 Task: Find connections with filter location Hannover with filter topic #Recruitingwith filter profile language Potuguese with filter current company BharatPe with filter school MARIS STELLA COLLEGE with filter industry Leather Product Manufacturing with filter service category DJing with filter keywords title Personal Assistant
Action: Mouse moved to (193, 265)
Screenshot: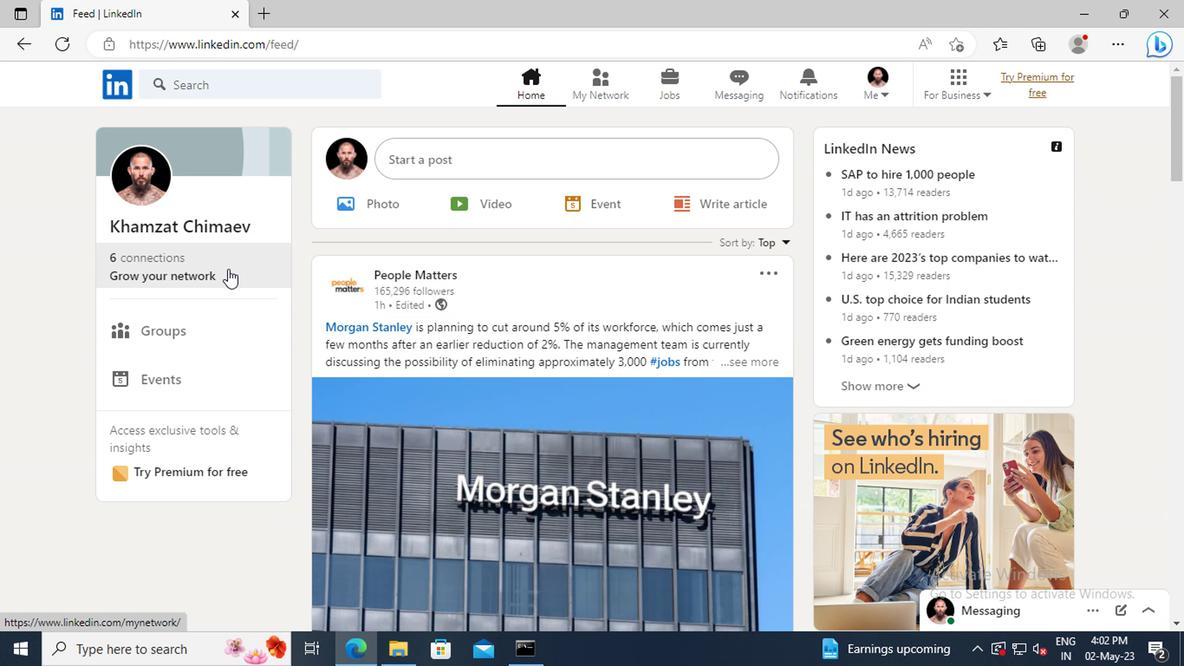 
Action: Mouse pressed left at (193, 265)
Screenshot: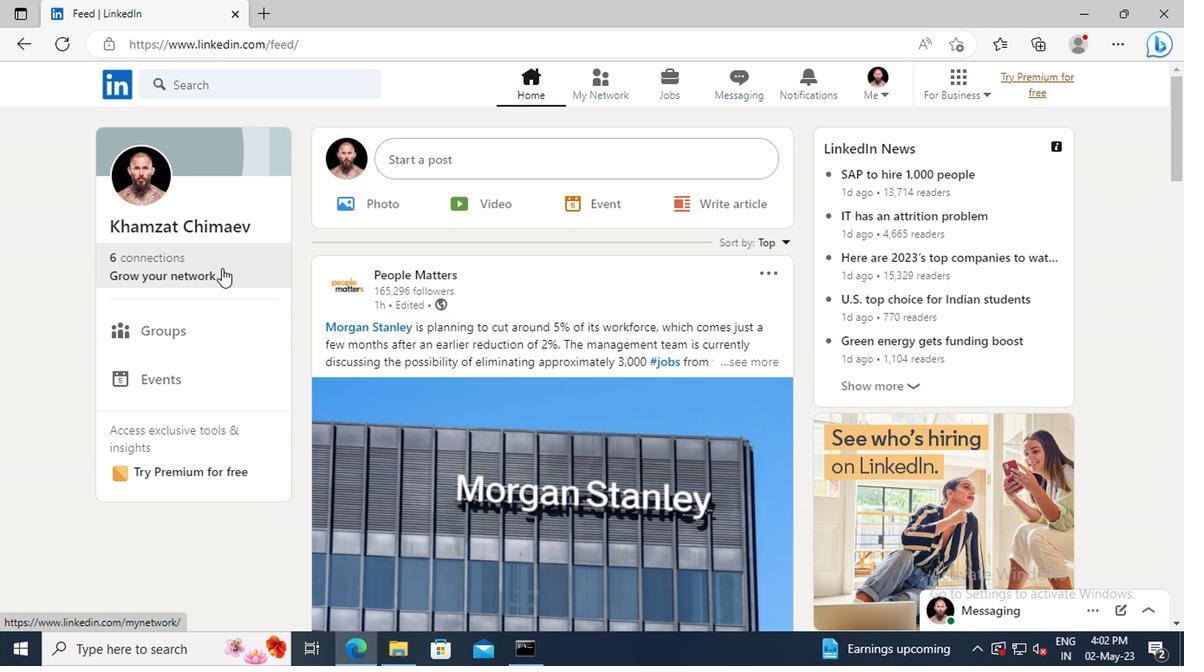 
Action: Mouse moved to (182, 188)
Screenshot: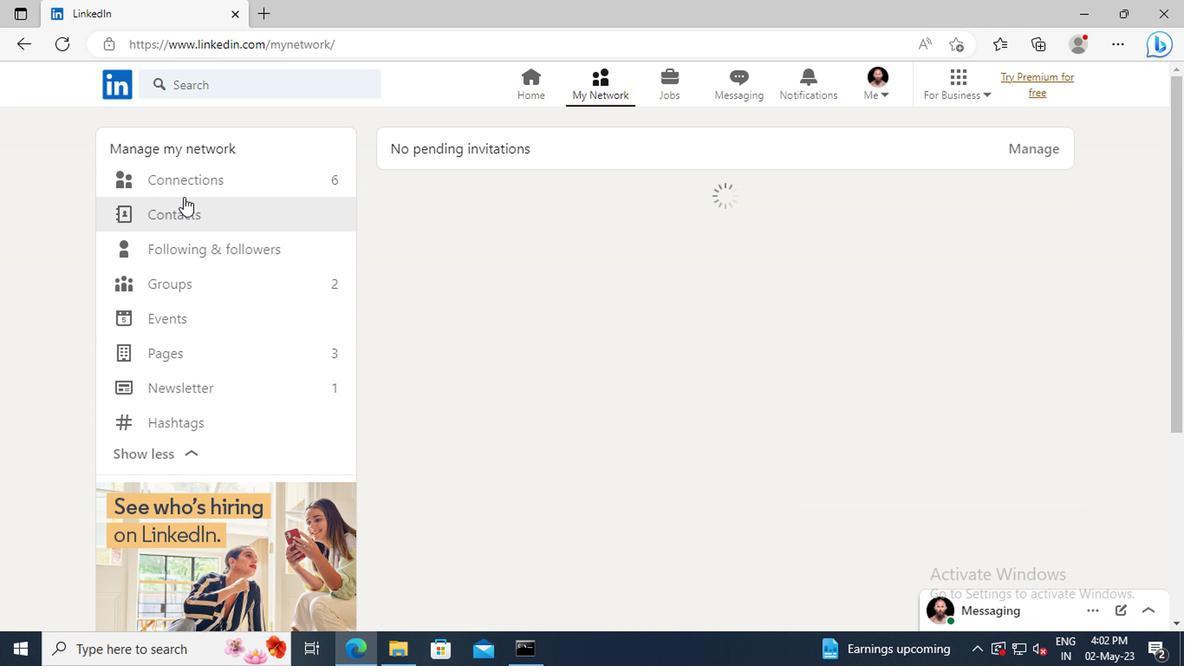 
Action: Mouse pressed left at (182, 188)
Screenshot: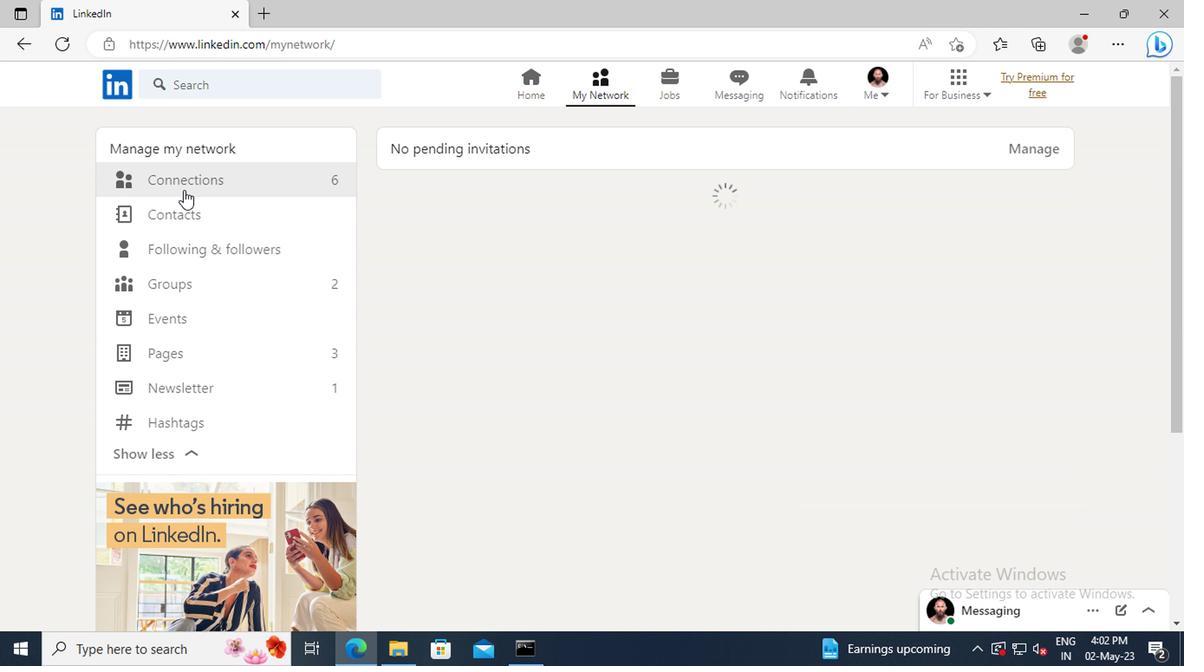 
Action: Mouse moved to (695, 185)
Screenshot: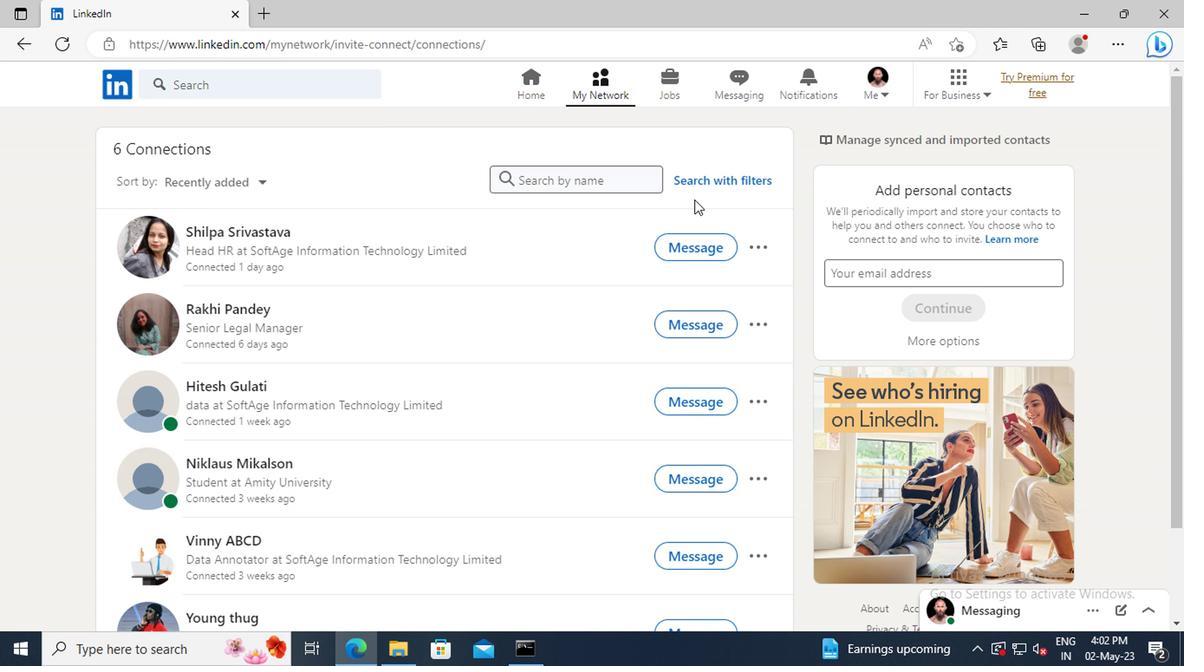
Action: Mouse pressed left at (695, 185)
Screenshot: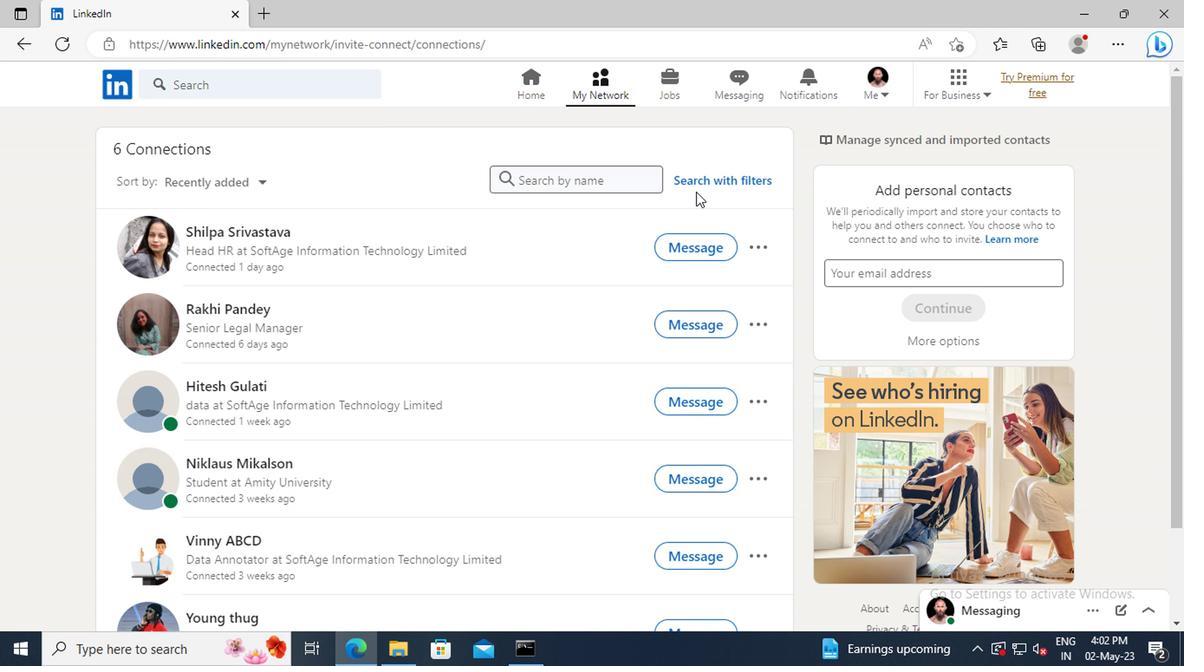 
Action: Mouse moved to (653, 140)
Screenshot: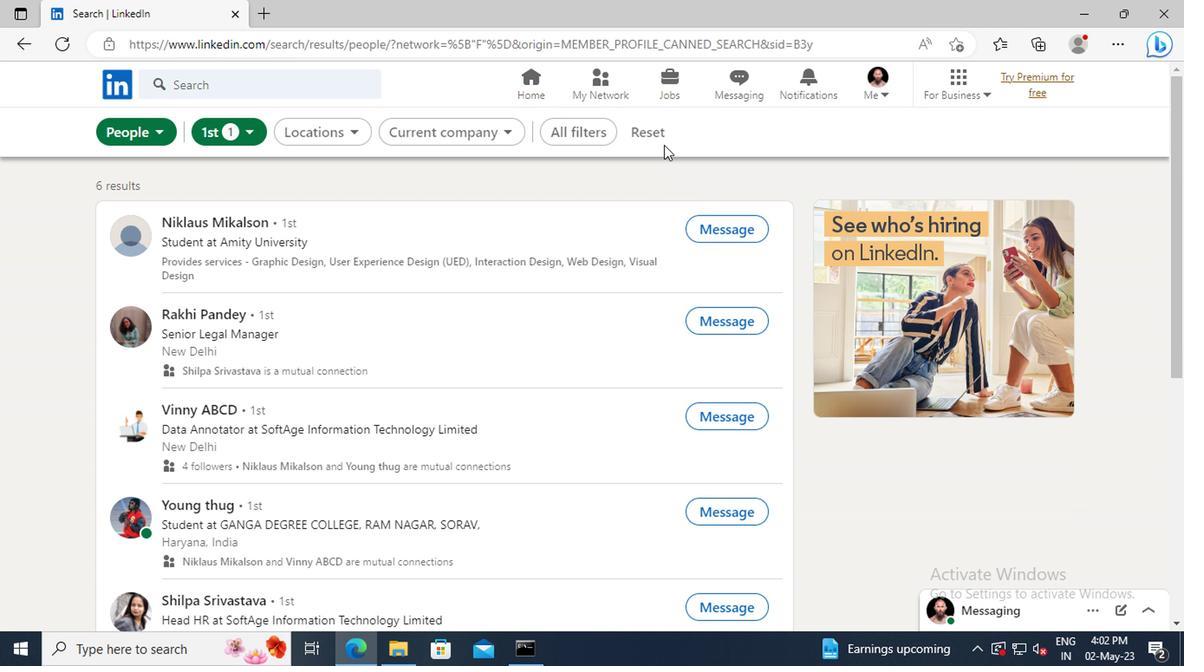 
Action: Mouse pressed left at (653, 140)
Screenshot: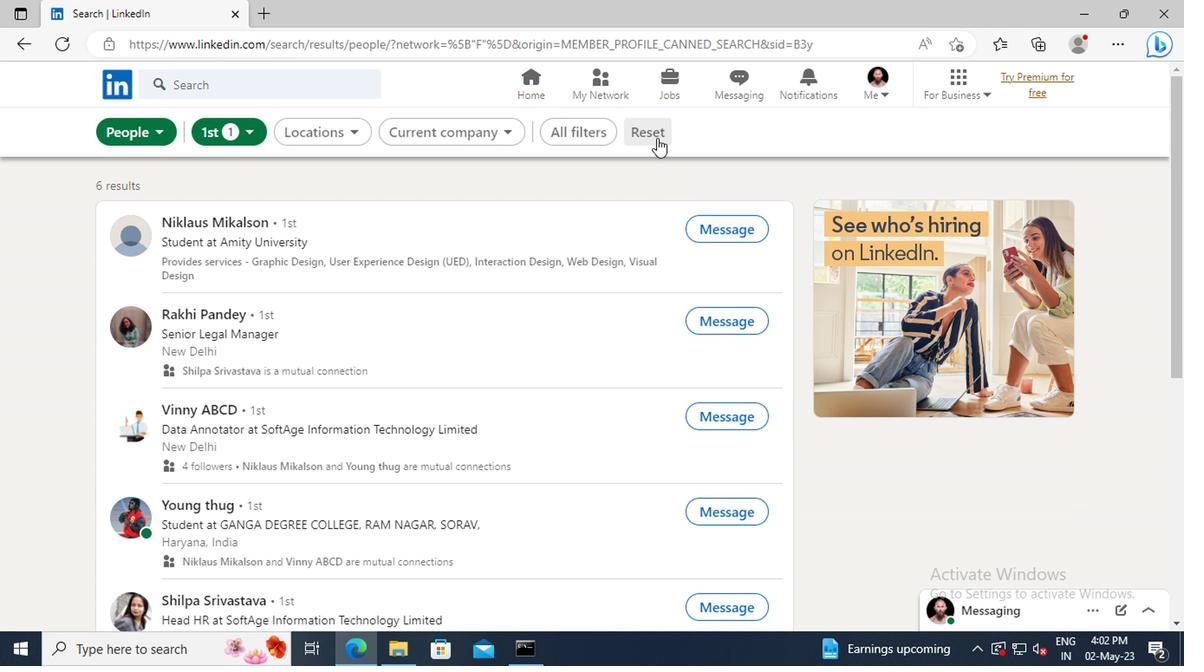 
Action: Mouse moved to (636, 137)
Screenshot: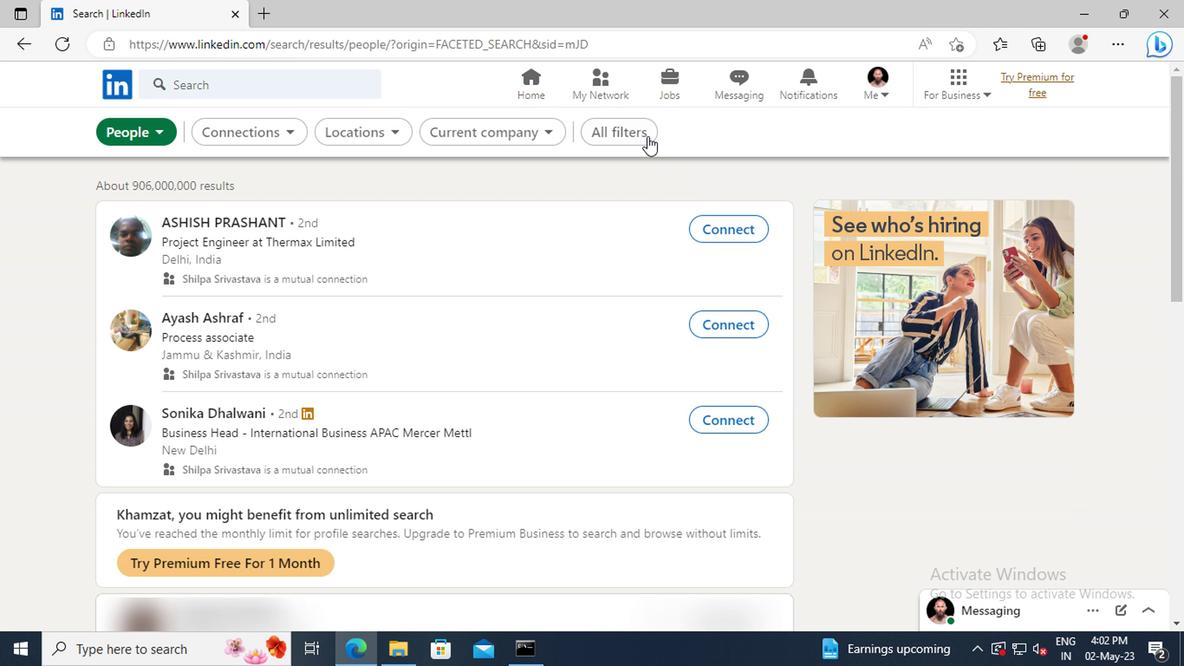 
Action: Mouse pressed left at (636, 137)
Screenshot: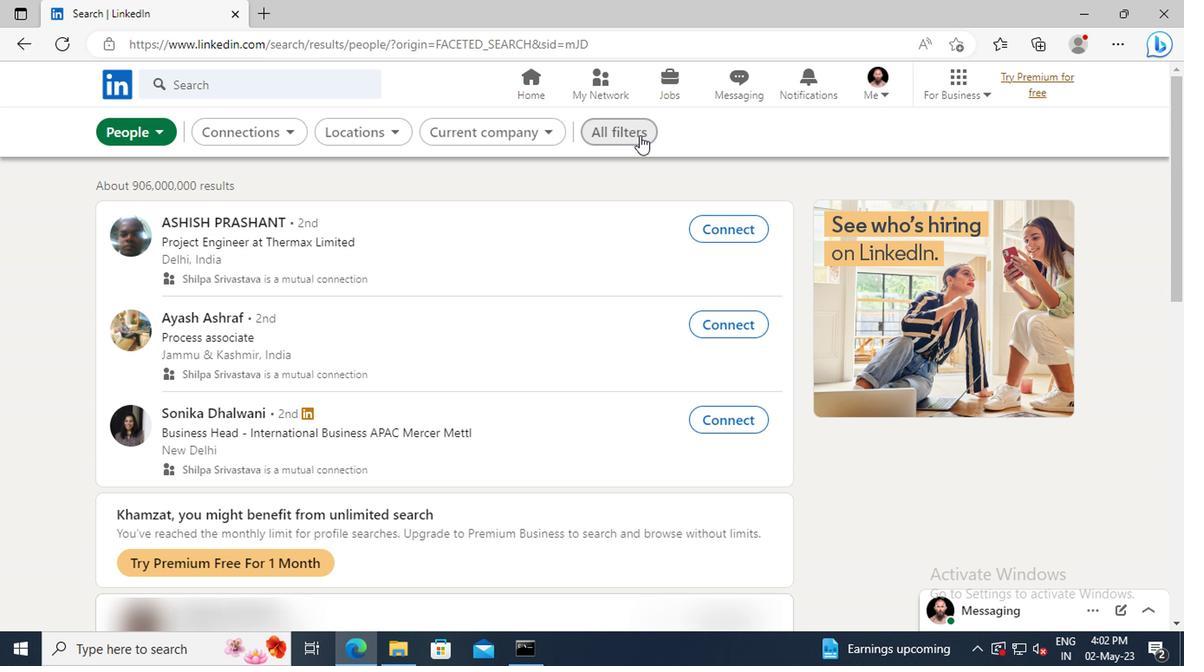 
Action: Mouse moved to (979, 318)
Screenshot: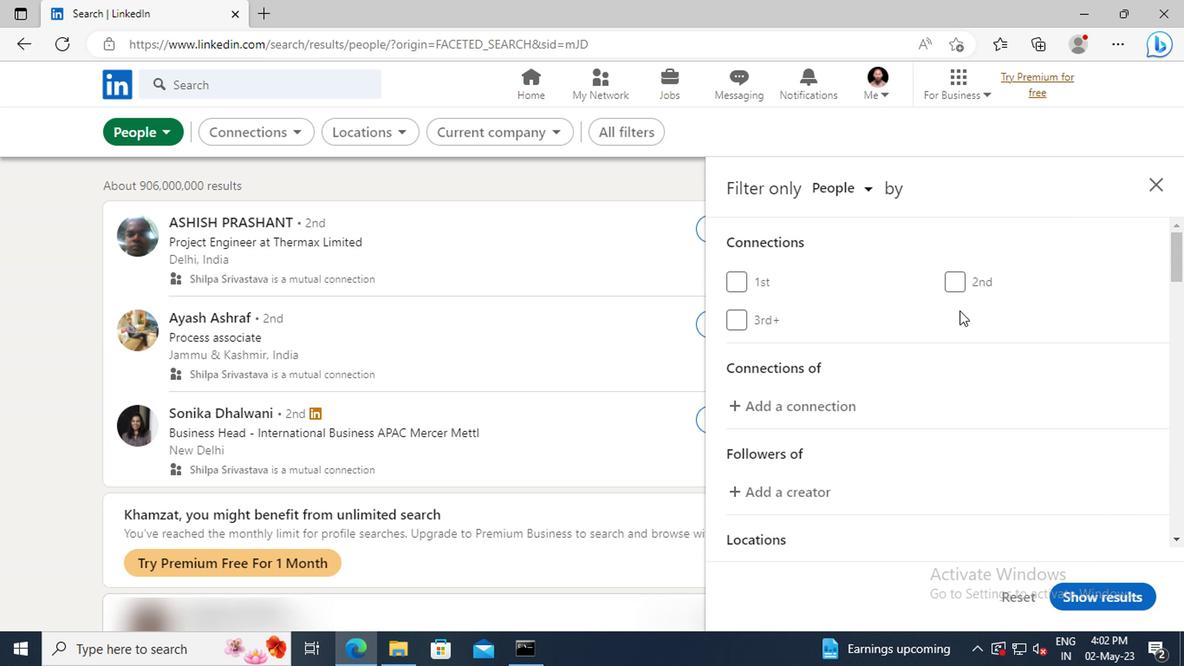 
Action: Mouse scrolled (979, 317) with delta (0, 0)
Screenshot: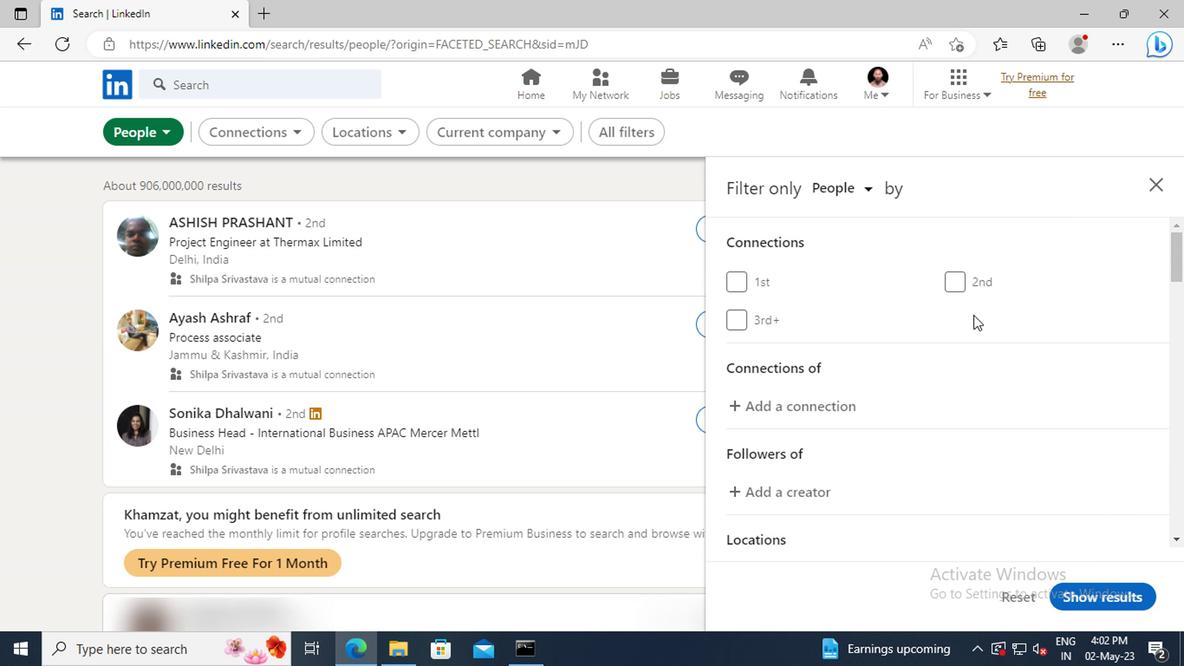 
Action: Mouse scrolled (979, 317) with delta (0, 0)
Screenshot: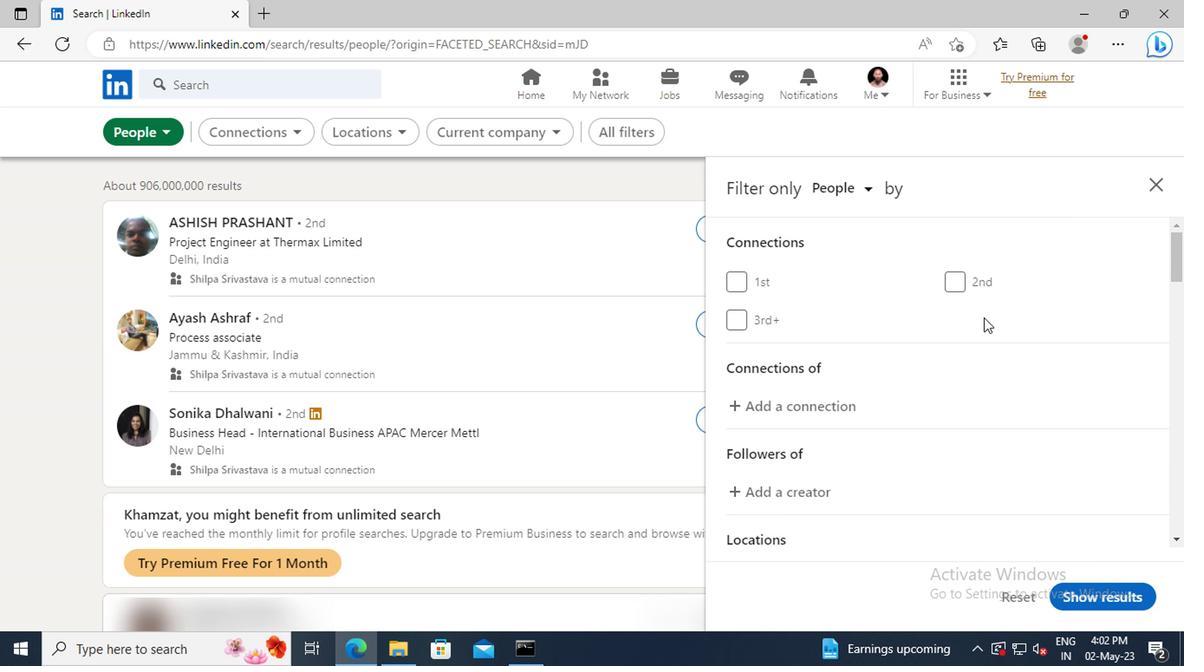 
Action: Mouse scrolled (979, 317) with delta (0, 0)
Screenshot: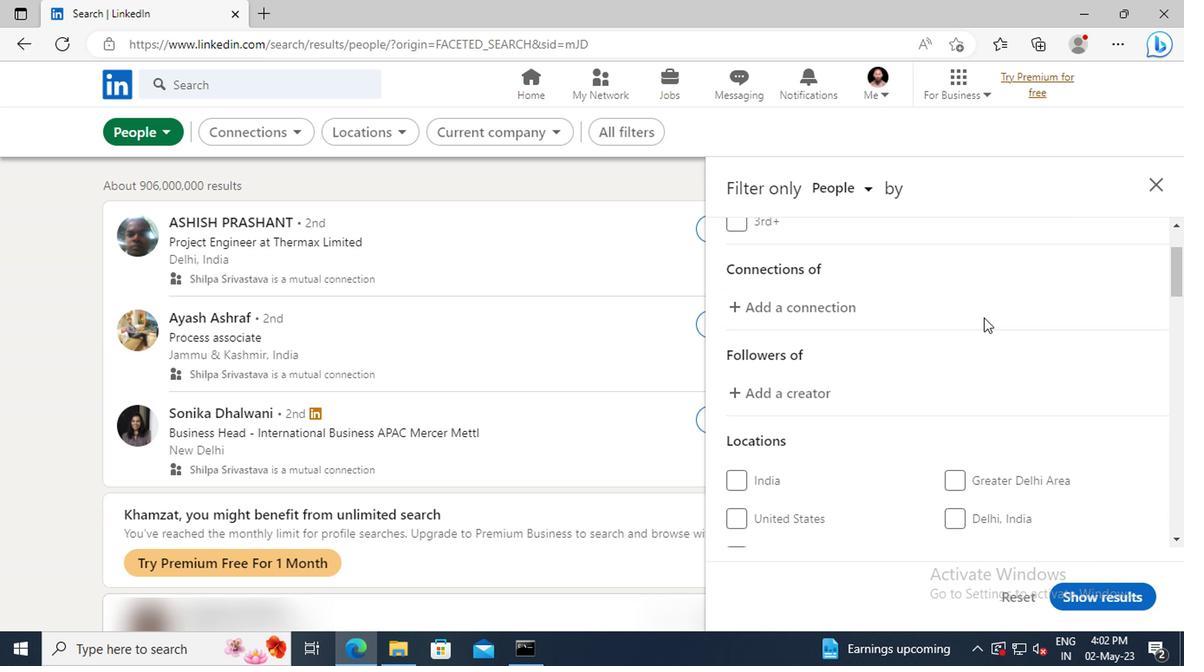 
Action: Mouse scrolled (979, 317) with delta (0, 0)
Screenshot: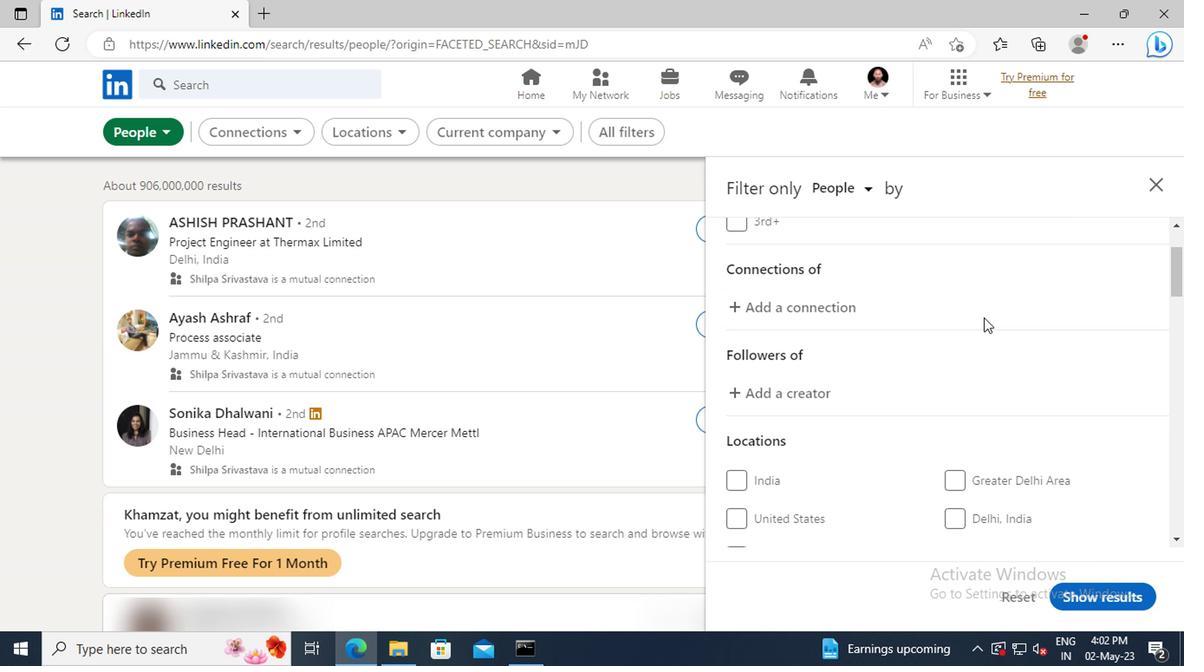 
Action: Mouse scrolled (979, 317) with delta (0, 0)
Screenshot: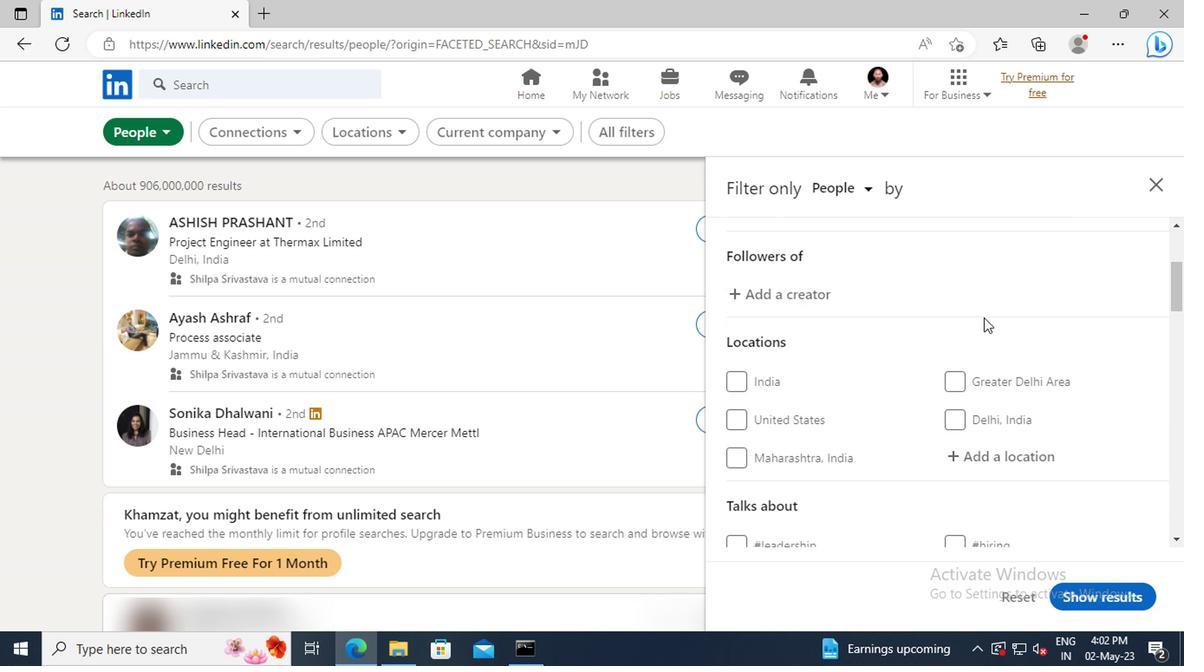 
Action: Mouse scrolled (979, 317) with delta (0, 0)
Screenshot: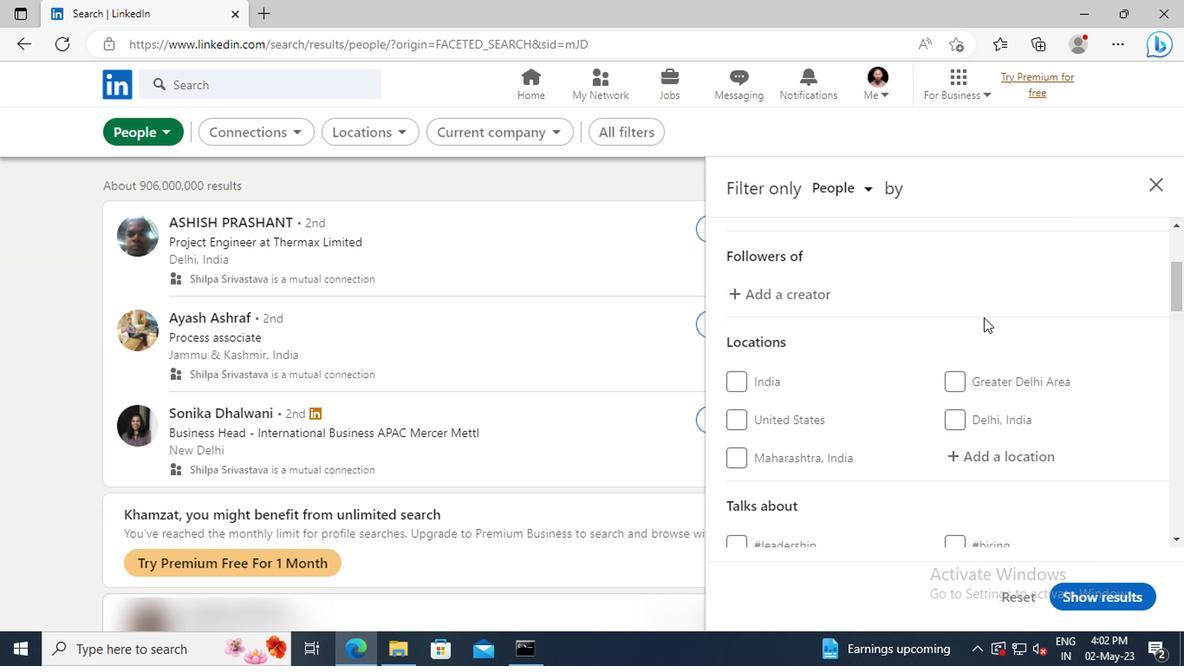 
Action: Mouse moved to (978, 357)
Screenshot: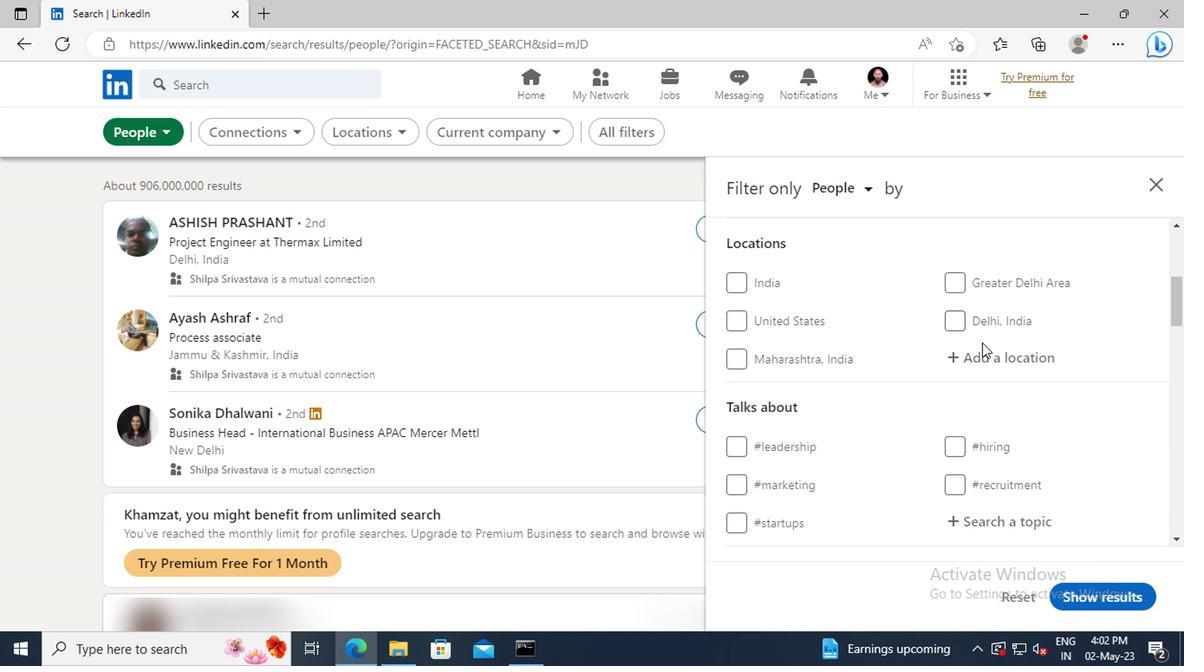 
Action: Mouse pressed left at (978, 357)
Screenshot: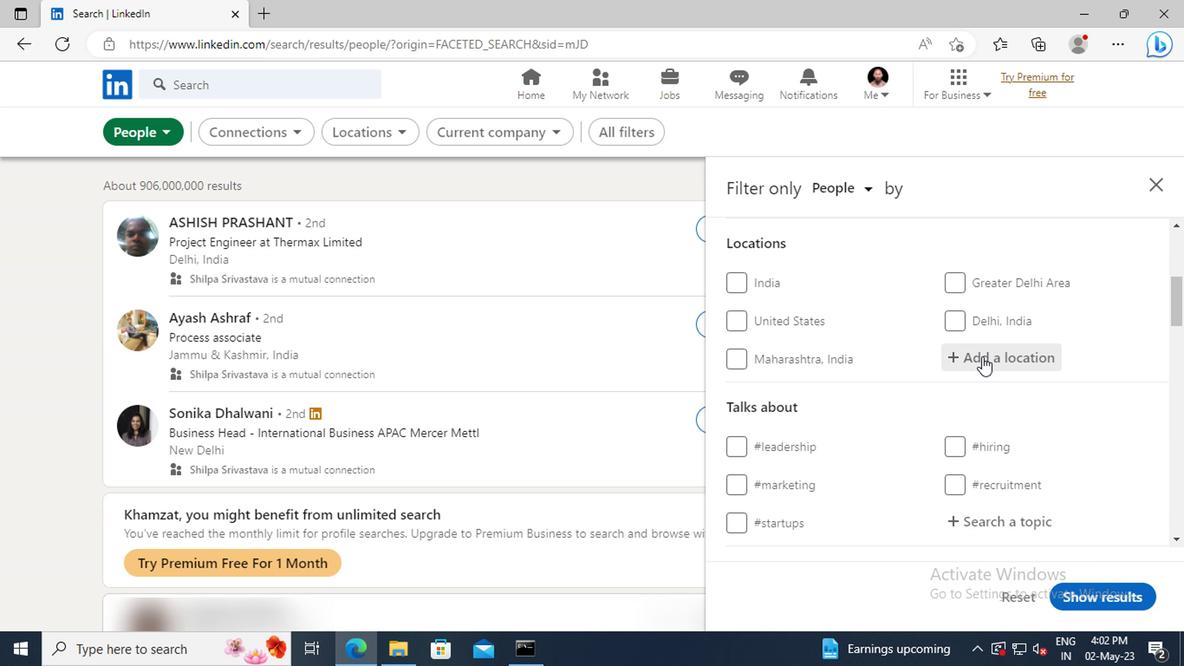 
Action: Key pressed <Key.shift>HANNOVER
Screenshot: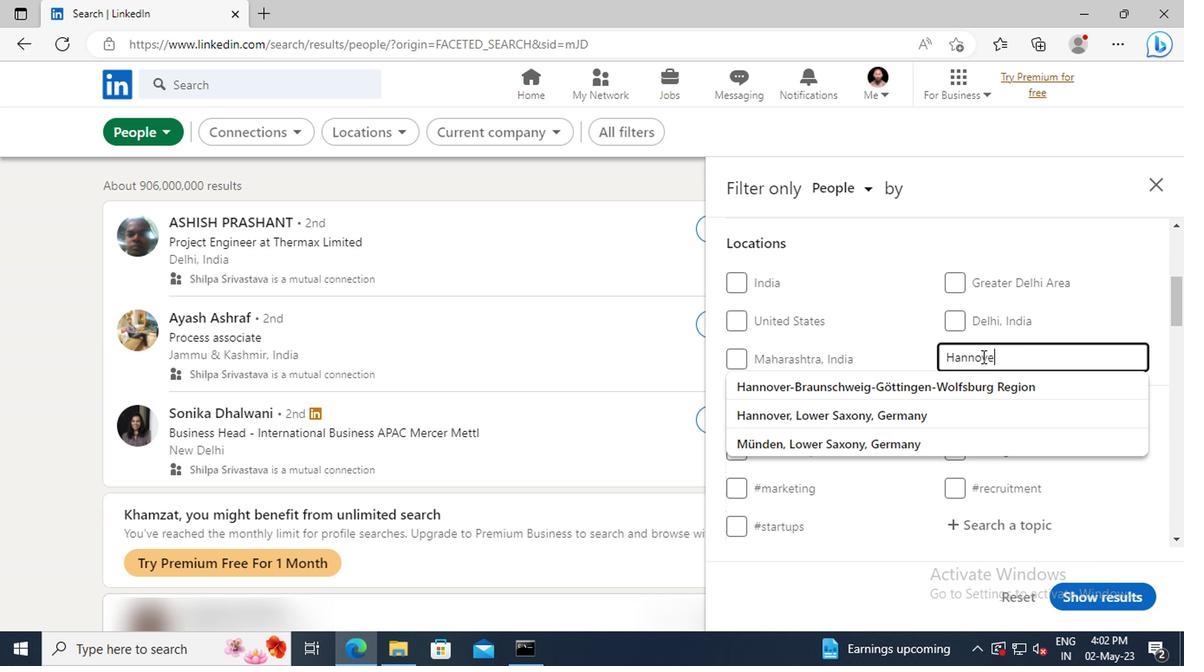 
Action: Mouse moved to (974, 384)
Screenshot: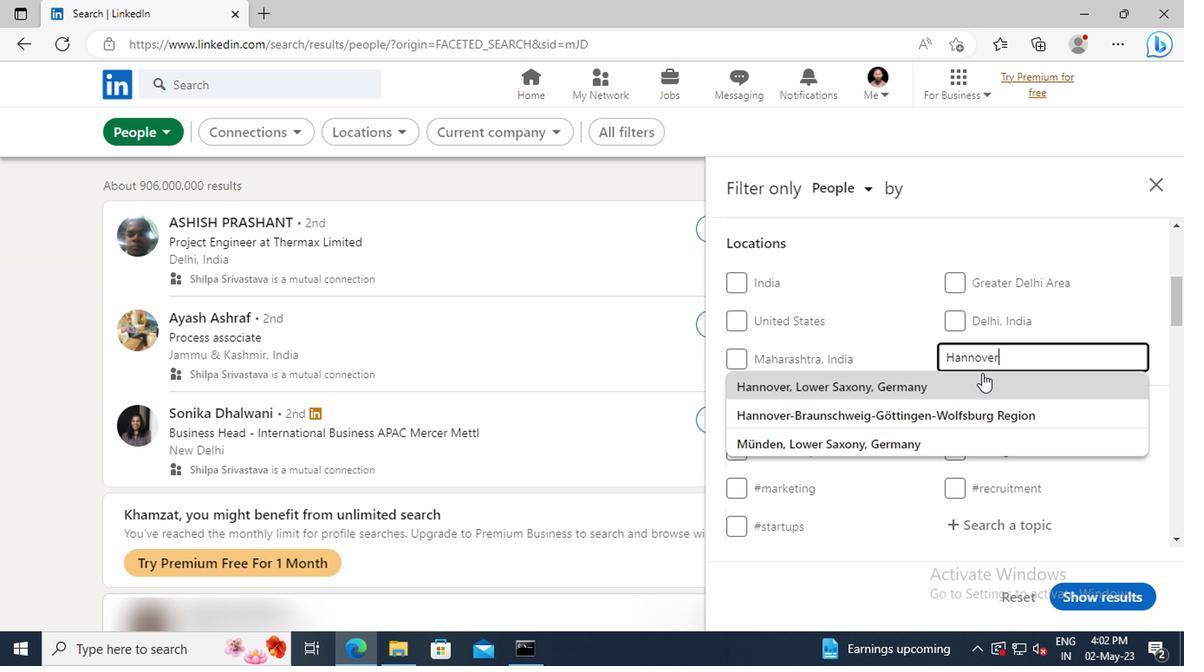 
Action: Mouse pressed left at (974, 384)
Screenshot: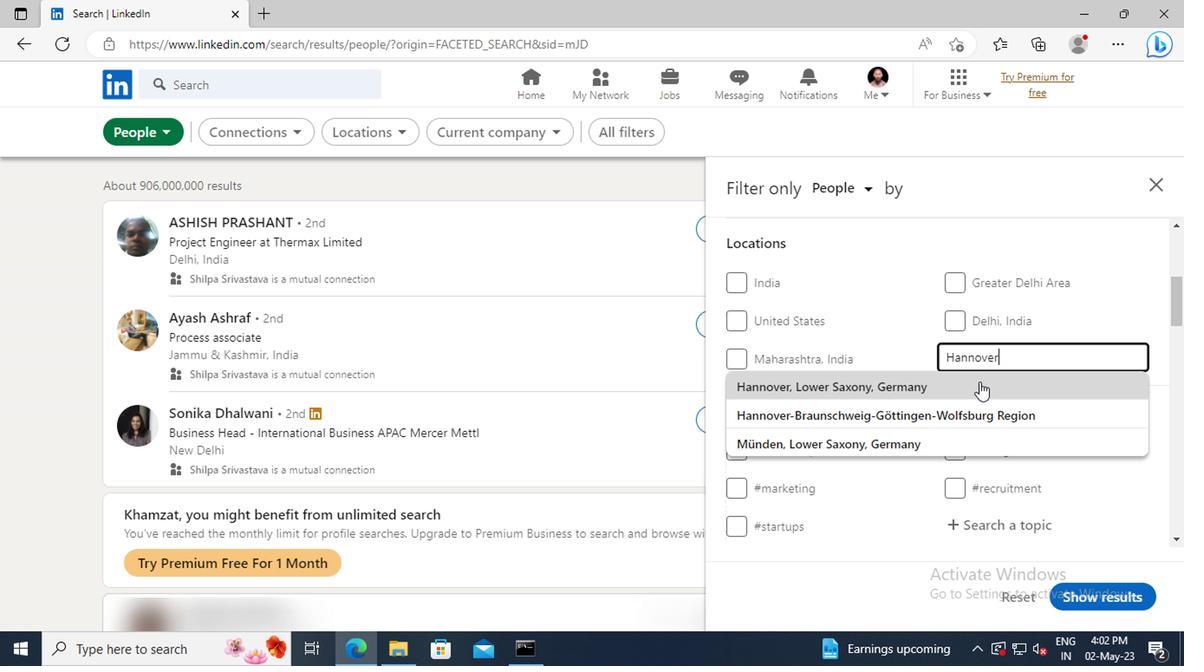 
Action: Mouse scrolled (974, 383) with delta (0, -1)
Screenshot: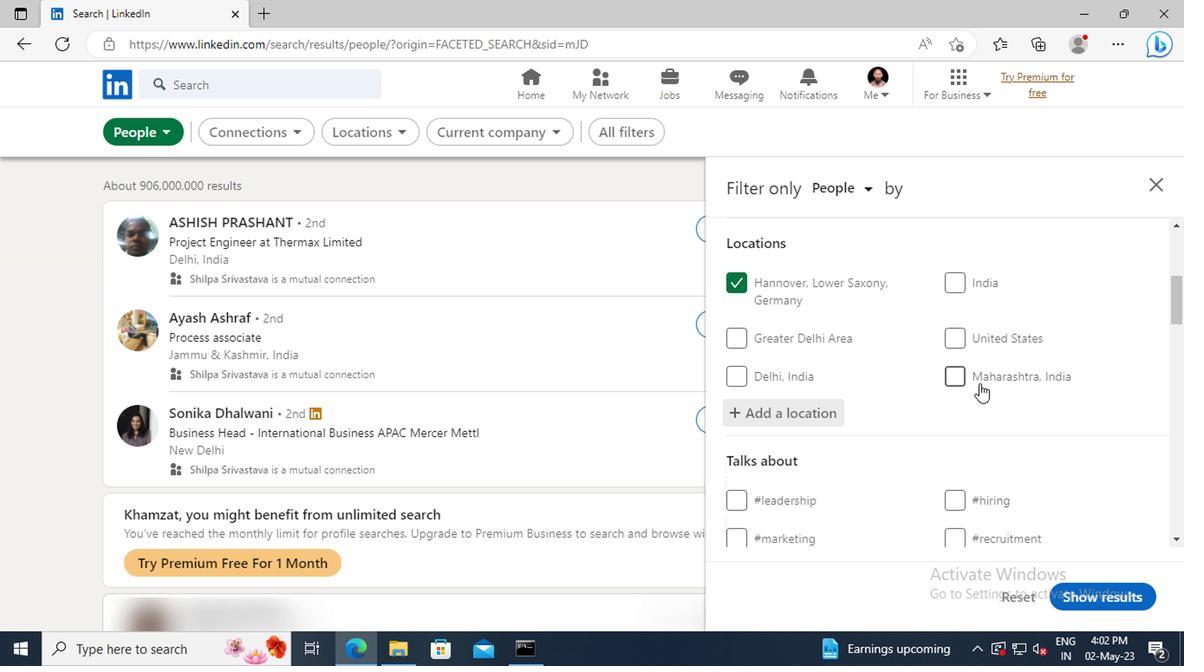 
Action: Mouse moved to (970, 372)
Screenshot: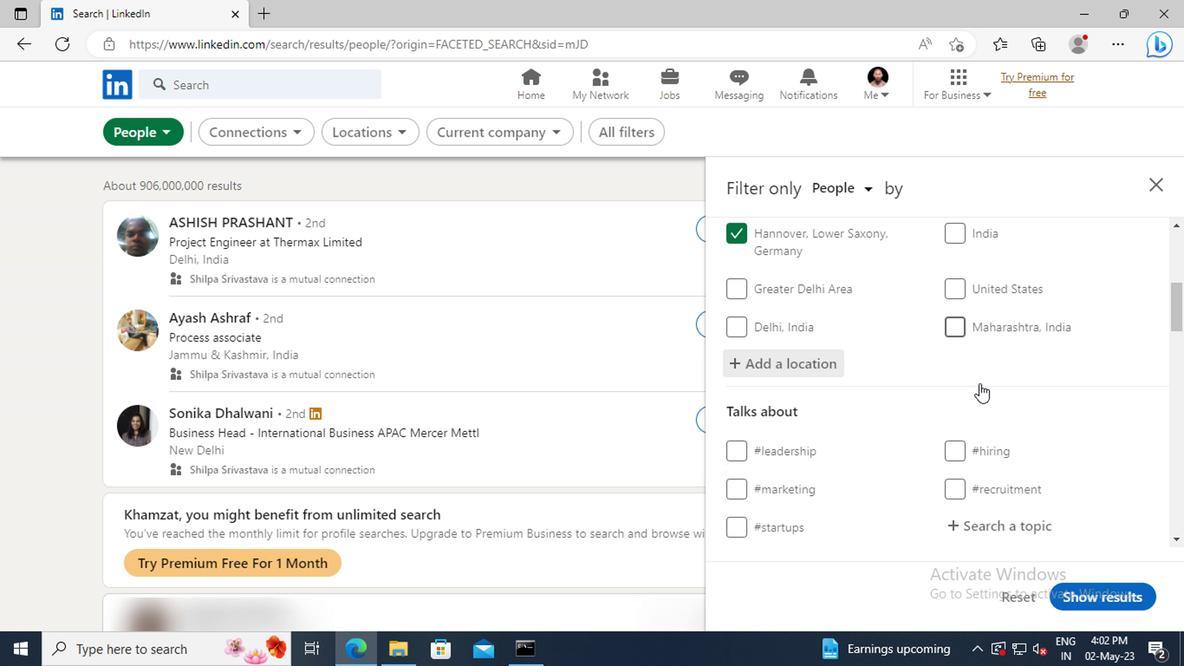 
Action: Mouse scrolled (970, 371) with delta (0, 0)
Screenshot: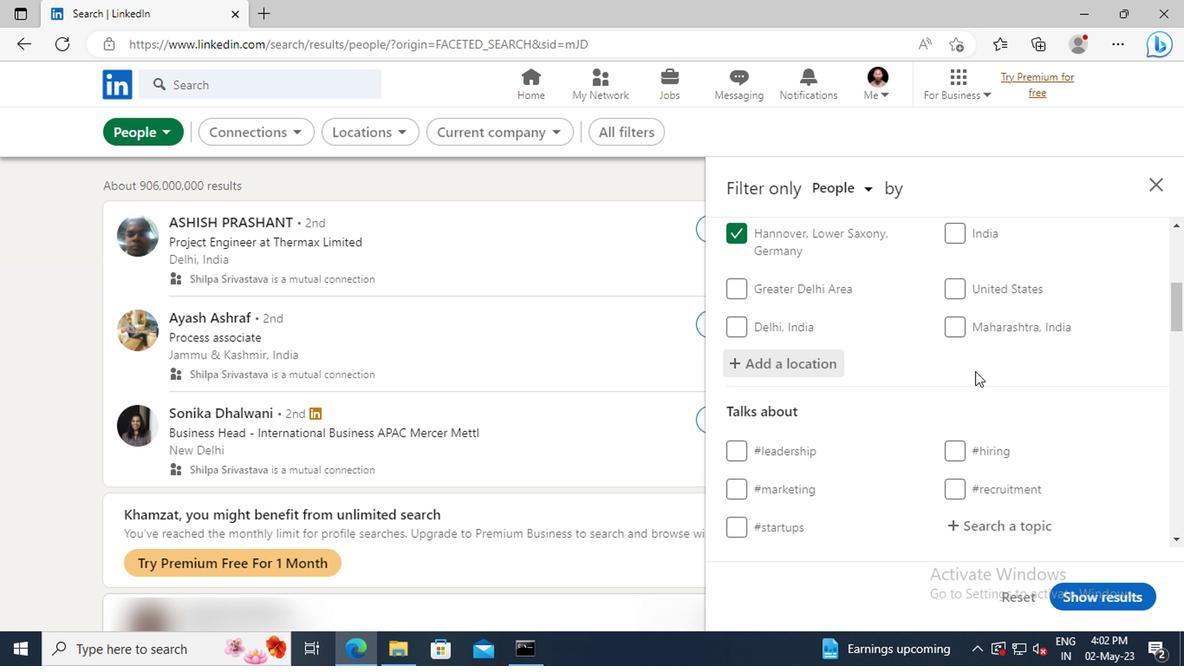 
Action: Mouse scrolled (970, 371) with delta (0, 0)
Screenshot: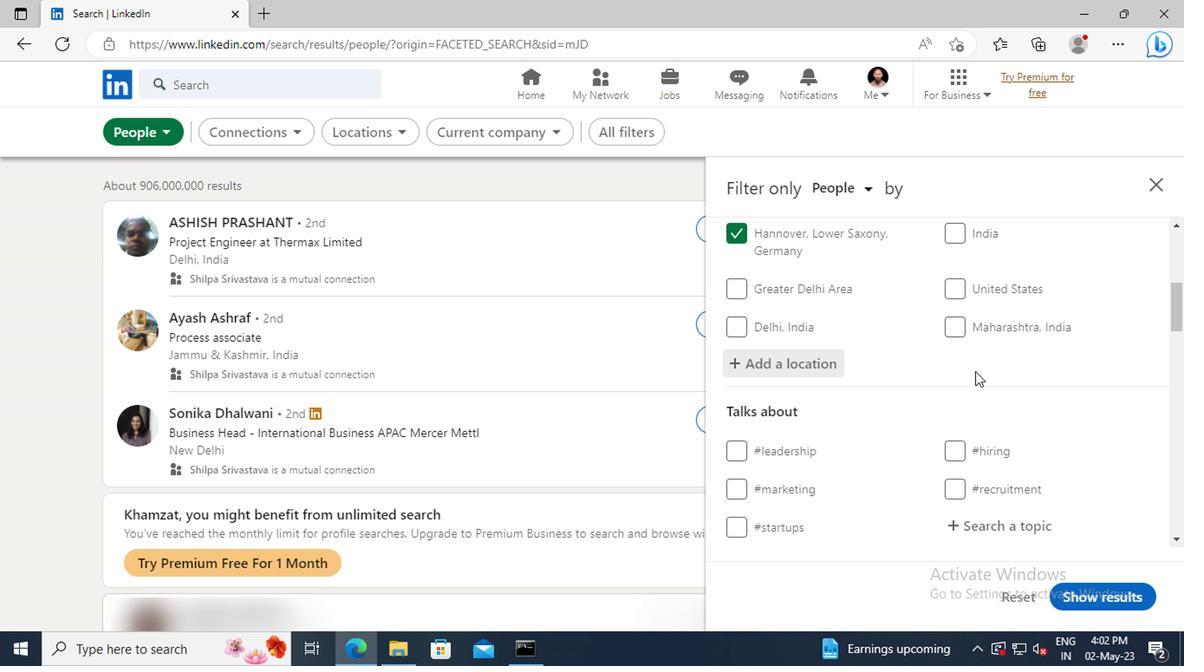 
Action: Mouse moved to (974, 420)
Screenshot: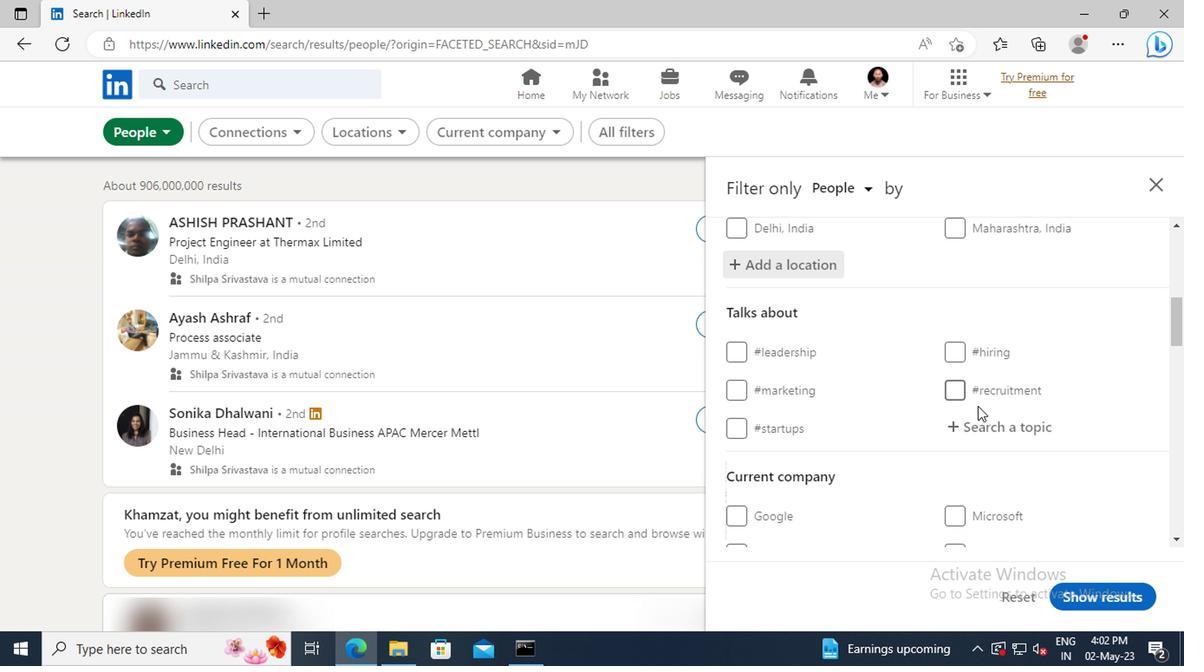 
Action: Mouse pressed left at (974, 420)
Screenshot: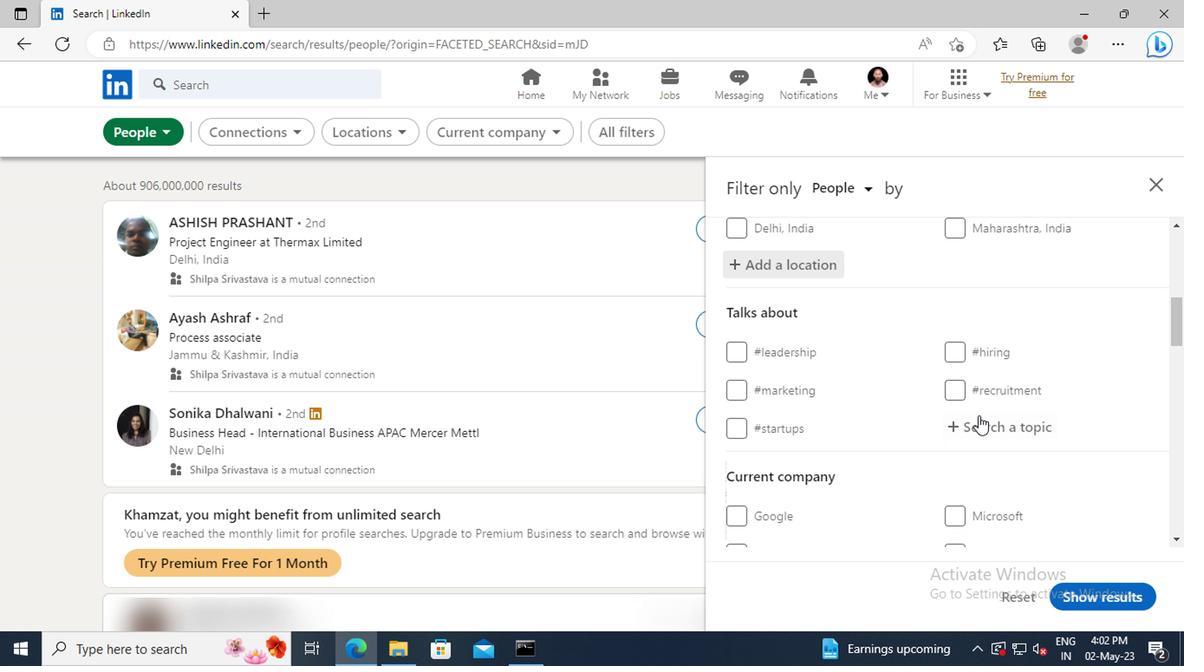 
Action: Key pressed <Key.shift>RECRUITI
Screenshot: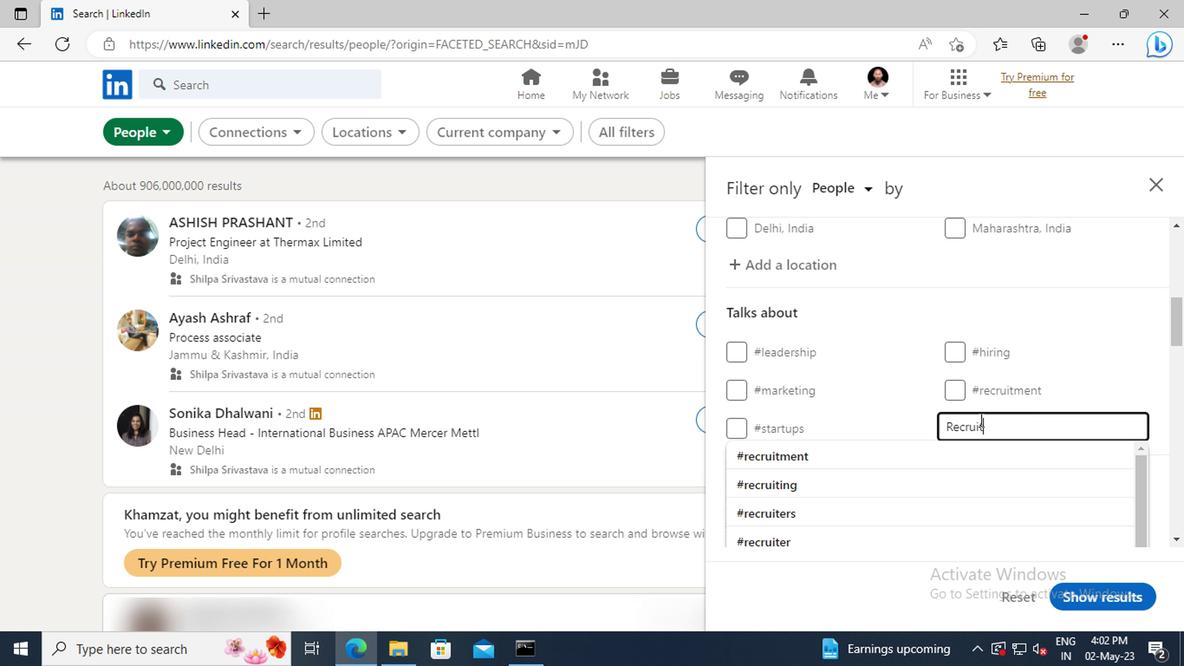 
Action: Mouse moved to (978, 446)
Screenshot: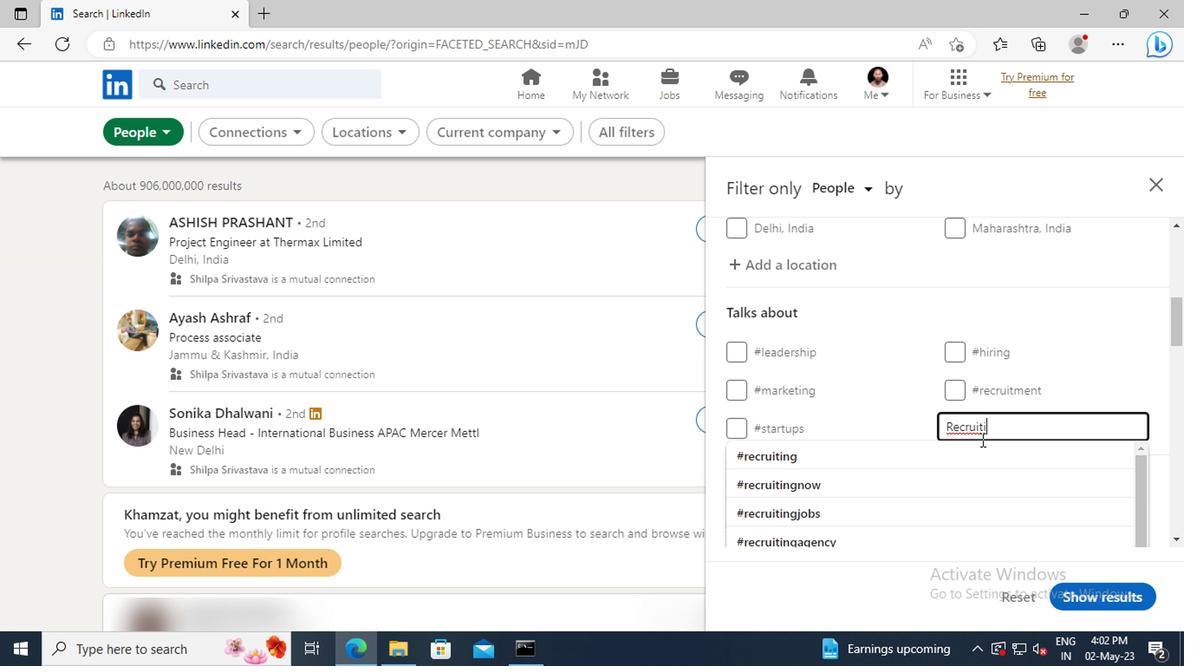 
Action: Mouse pressed left at (978, 446)
Screenshot: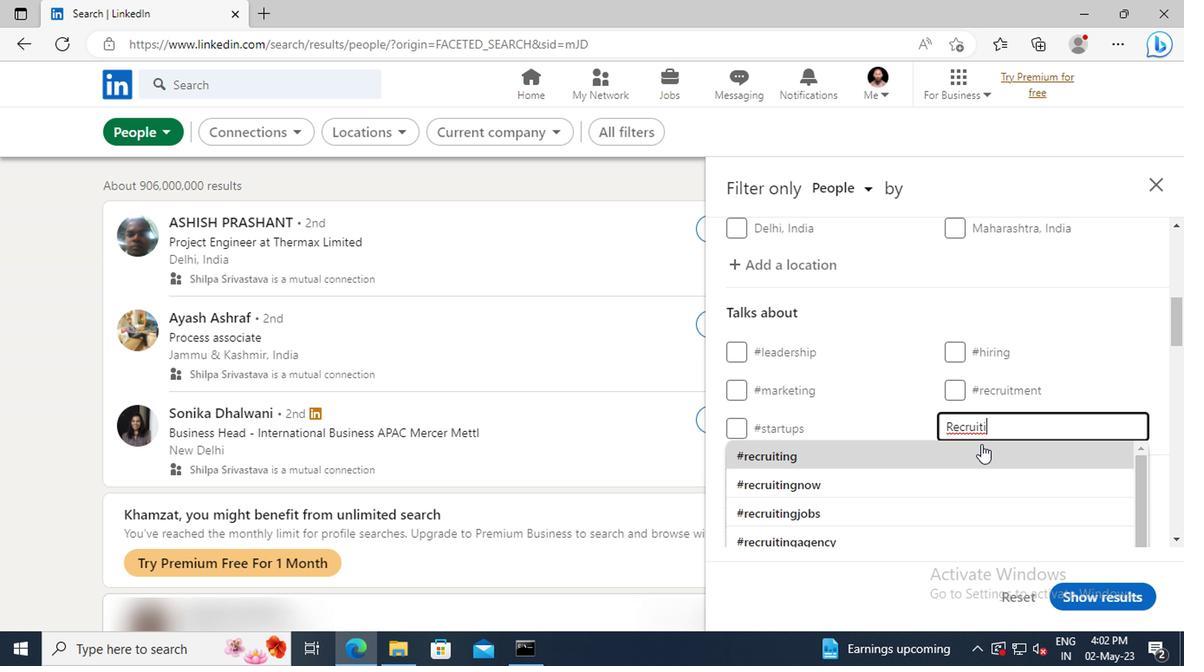 
Action: Mouse scrolled (978, 445) with delta (0, 0)
Screenshot: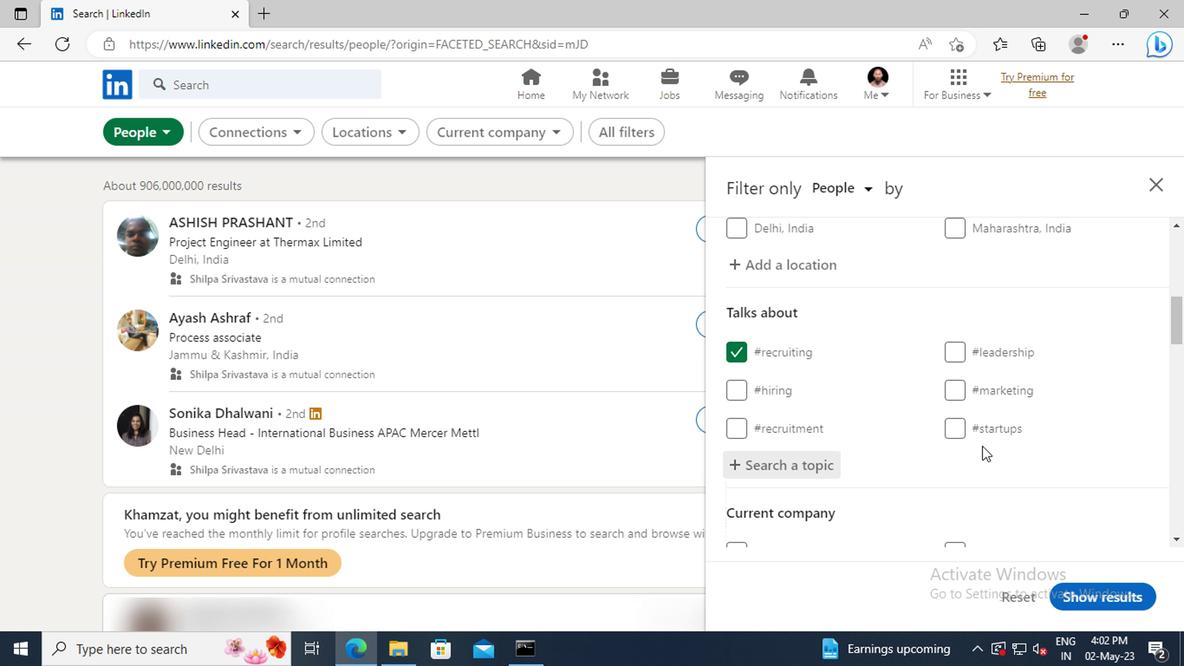 
Action: Mouse scrolled (978, 445) with delta (0, 0)
Screenshot: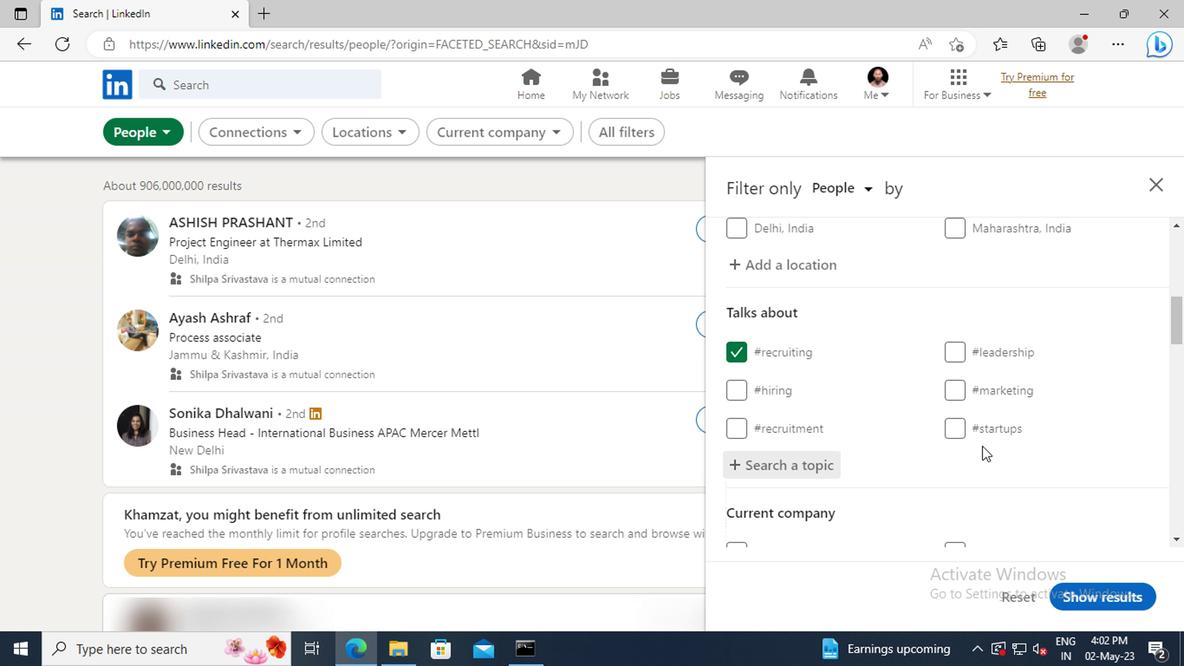 
Action: Mouse scrolled (978, 445) with delta (0, 0)
Screenshot: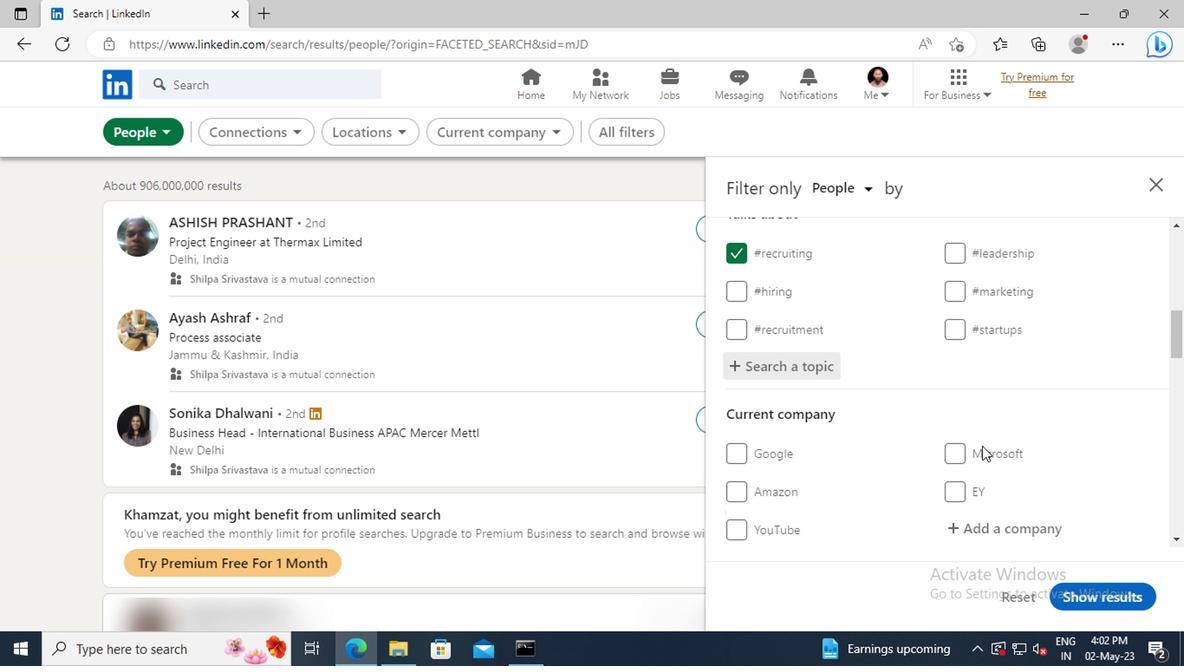 
Action: Mouse scrolled (978, 445) with delta (0, 0)
Screenshot: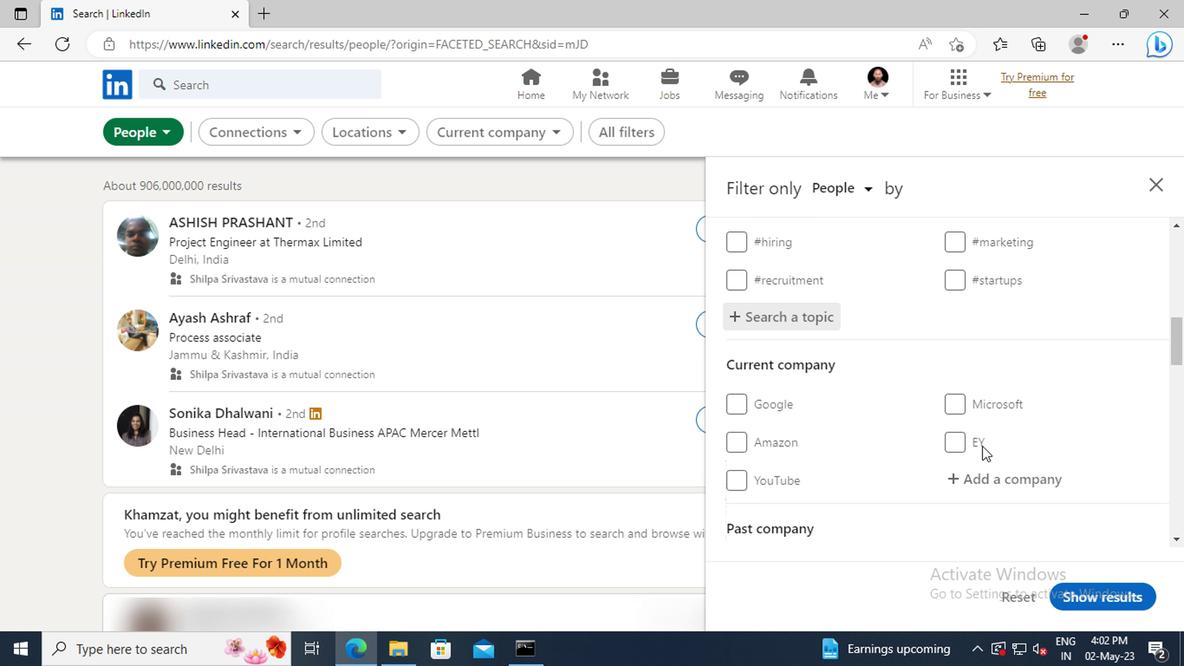 
Action: Mouse scrolled (978, 445) with delta (0, 0)
Screenshot: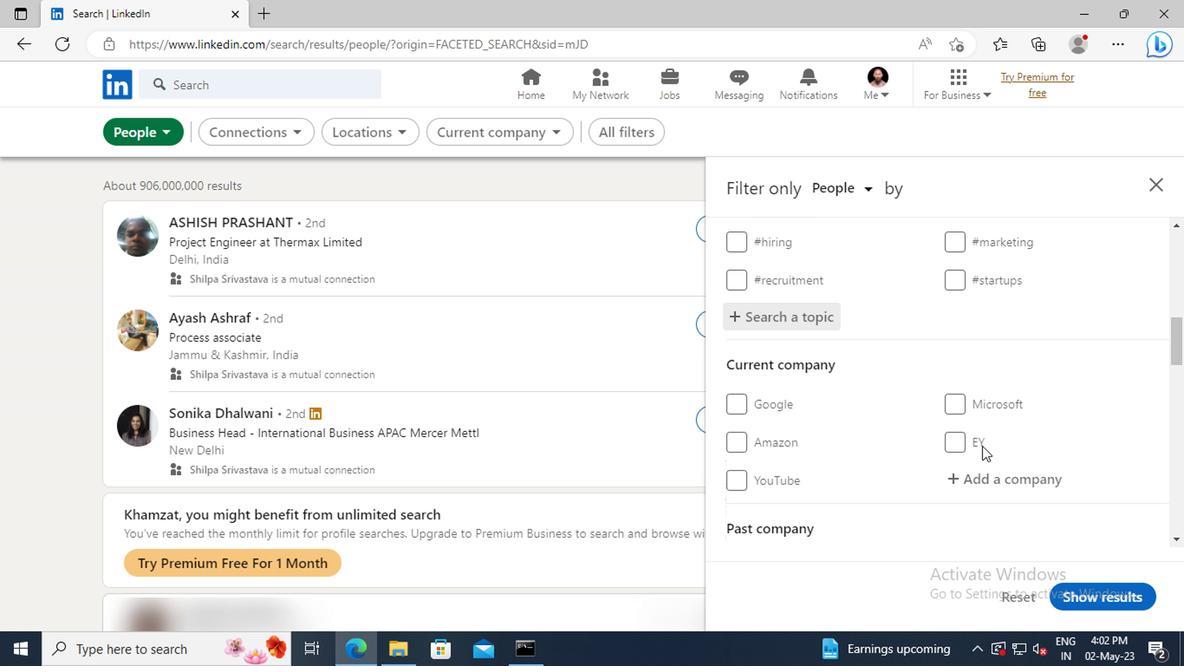 
Action: Mouse scrolled (978, 445) with delta (0, 0)
Screenshot: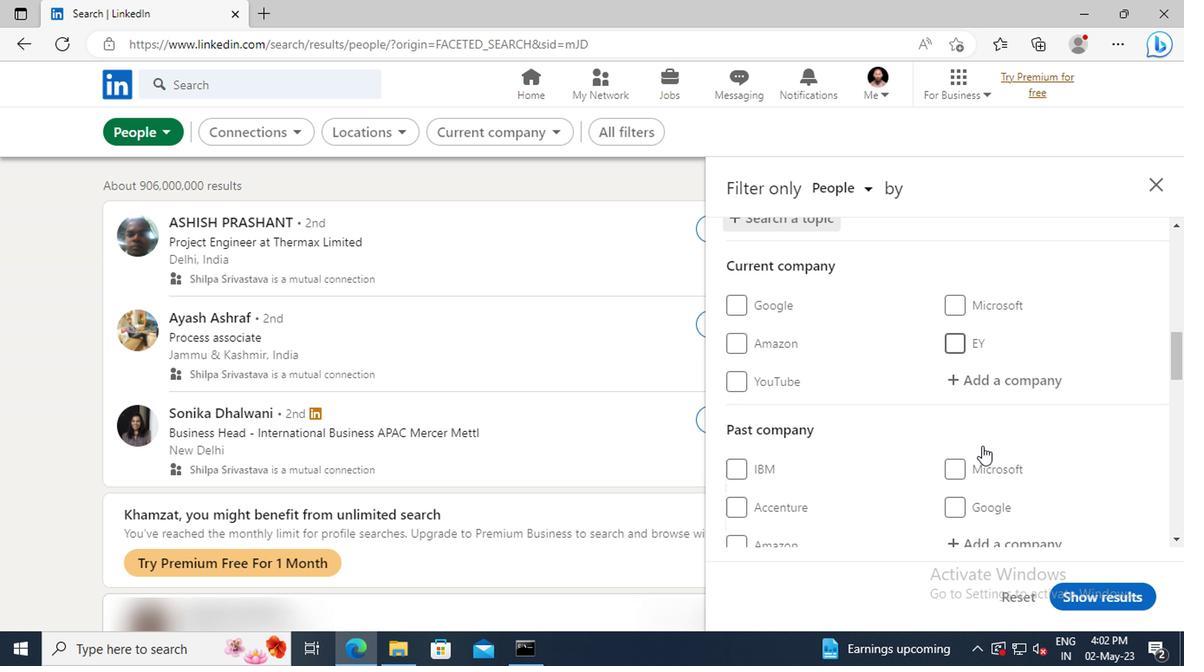 
Action: Mouse scrolled (978, 445) with delta (0, 0)
Screenshot: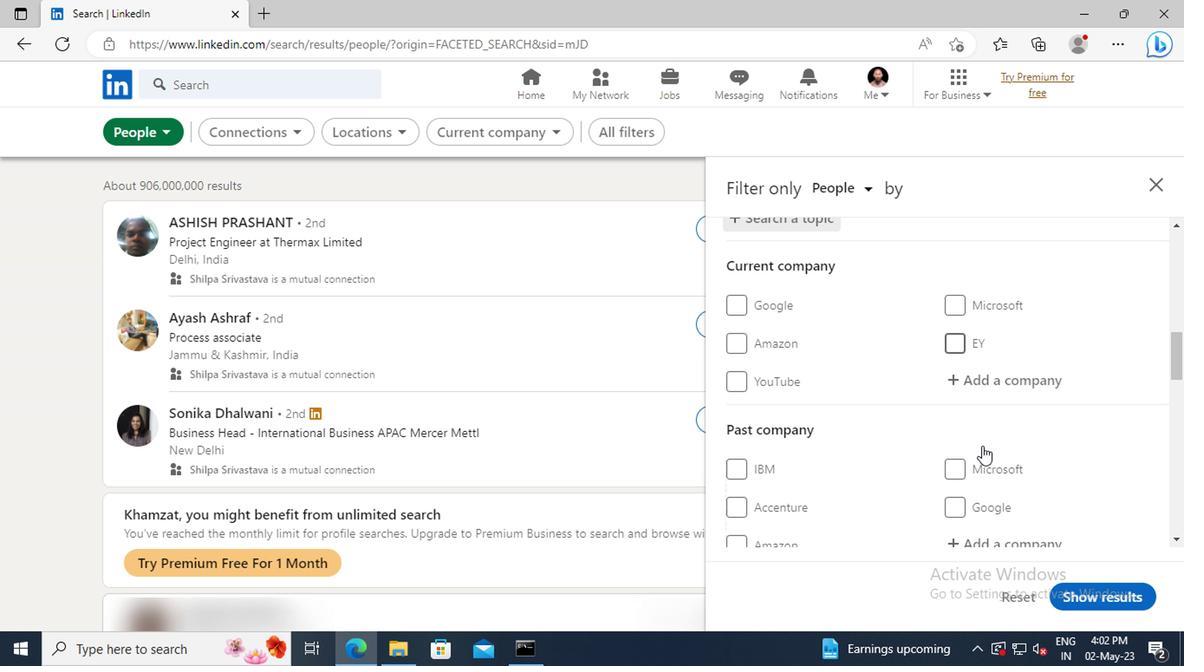 
Action: Mouse scrolled (978, 445) with delta (0, 0)
Screenshot: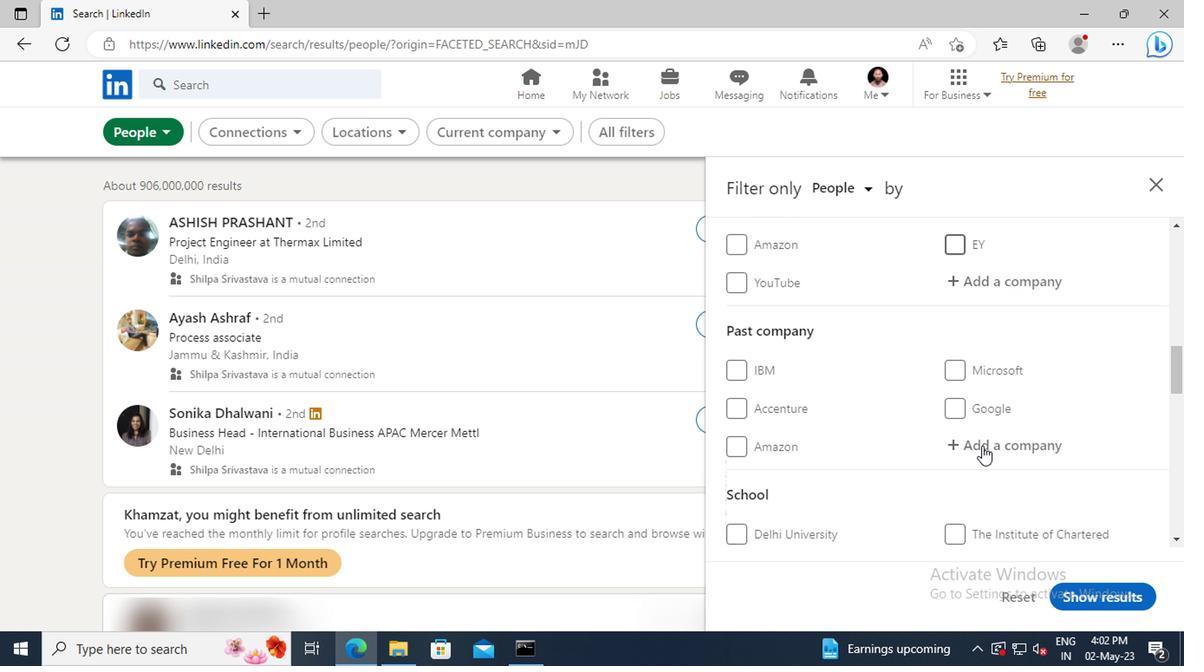 
Action: Mouse scrolled (978, 445) with delta (0, 0)
Screenshot: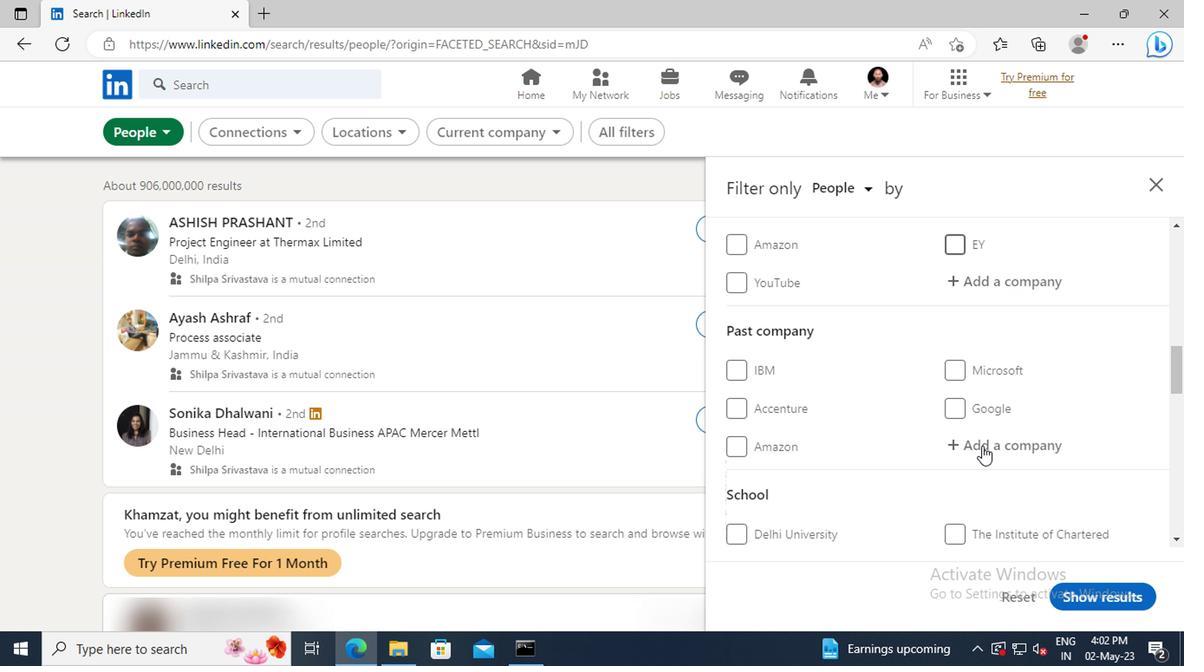
Action: Mouse scrolled (978, 445) with delta (0, 0)
Screenshot: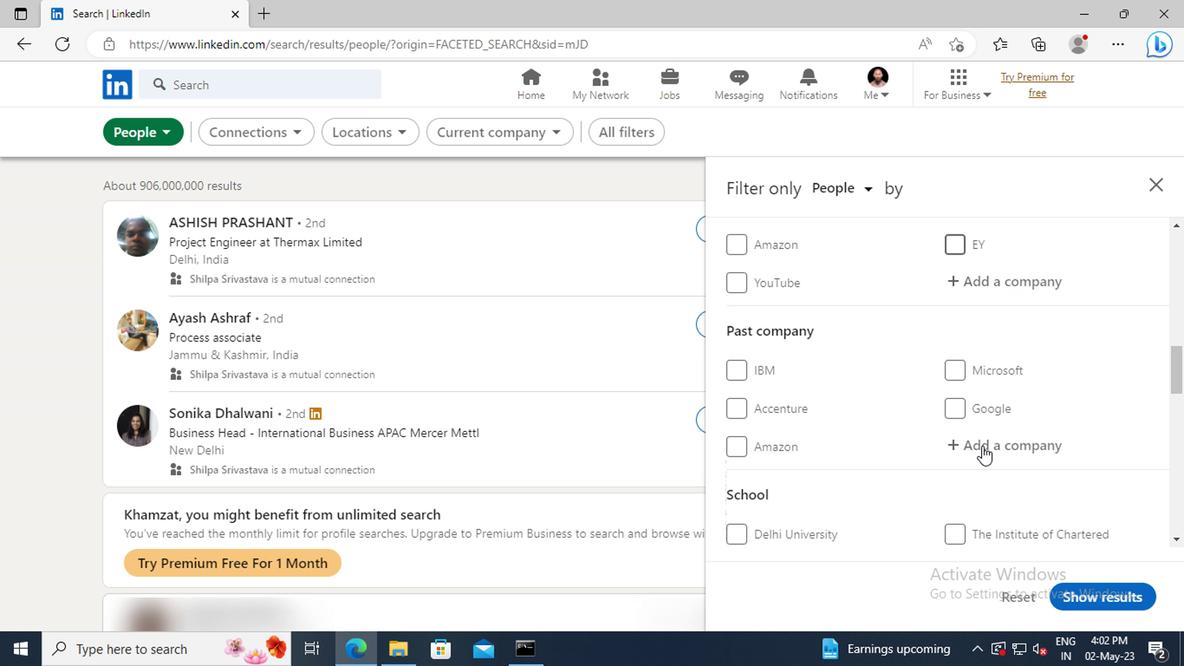 
Action: Mouse scrolled (978, 445) with delta (0, 0)
Screenshot: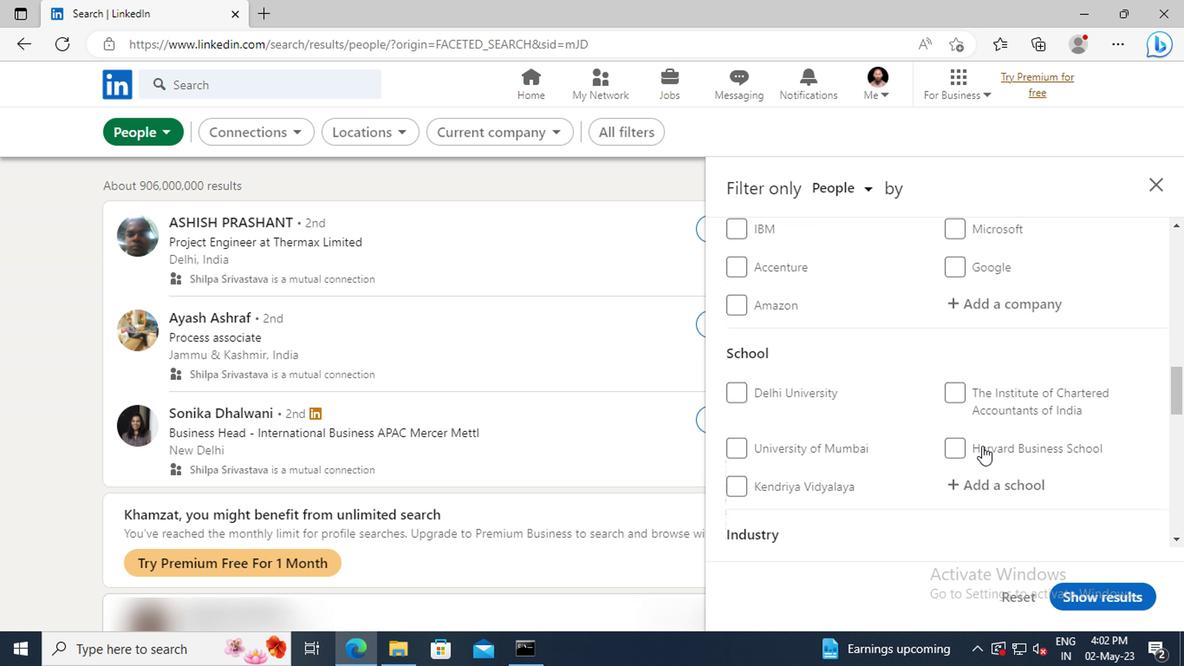 
Action: Mouse scrolled (978, 445) with delta (0, 0)
Screenshot: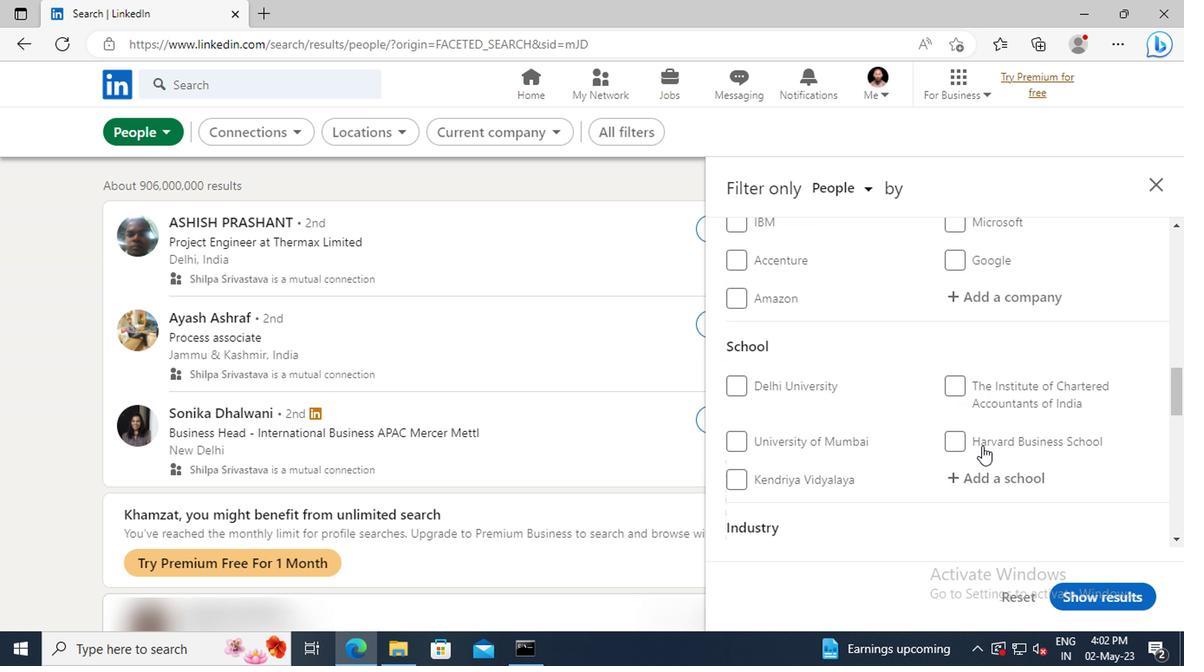 
Action: Mouse scrolled (978, 445) with delta (0, 0)
Screenshot: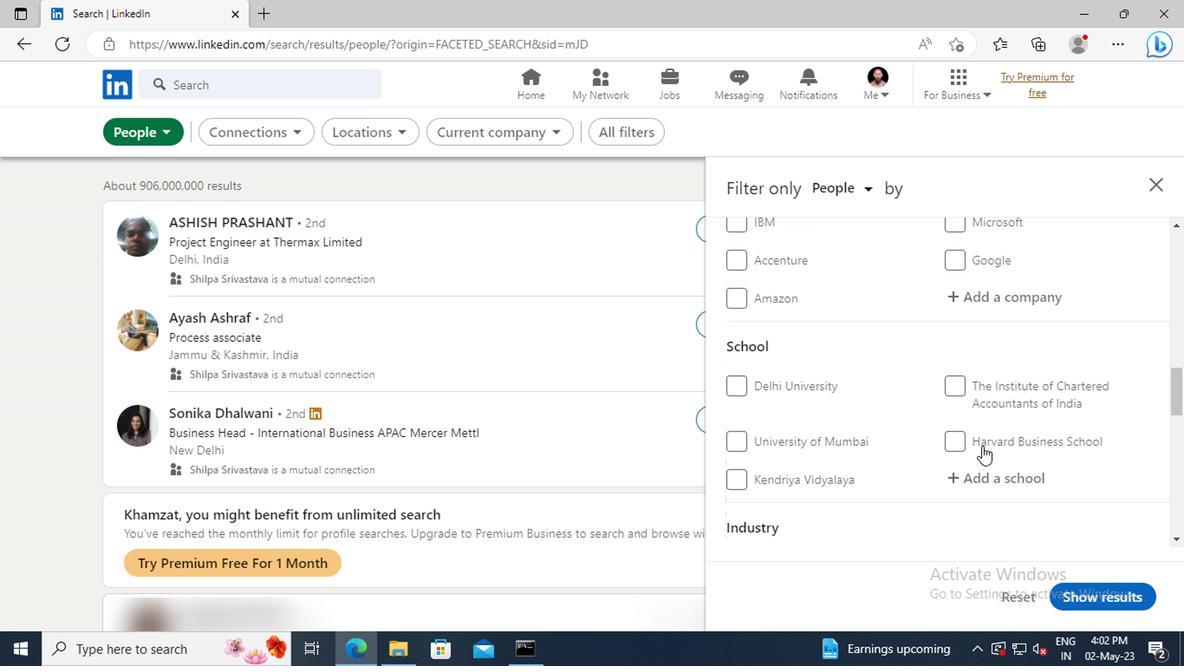 
Action: Mouse scrolled (978, 445) with delta (0, 0)
Screenshot: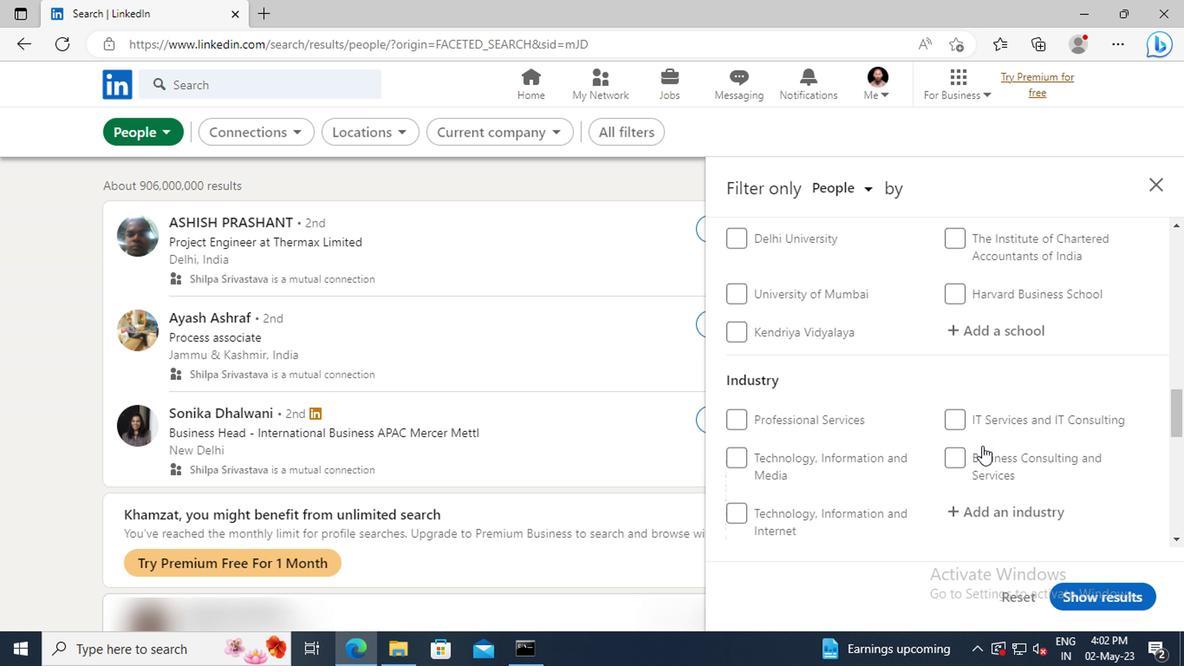 
Action: Mouse scrolled (978, 445) with delta (0, 0)
Screenshot: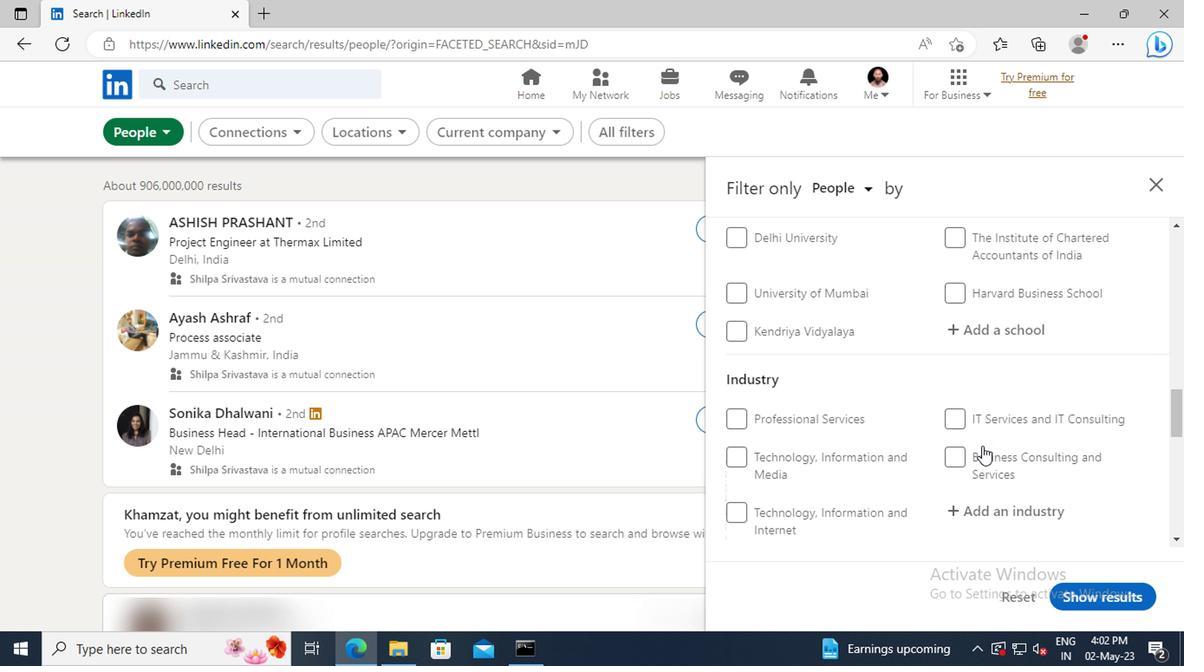 
Action: Mouse scrolled (978, 445) with delta (0, 0)
Screenshot: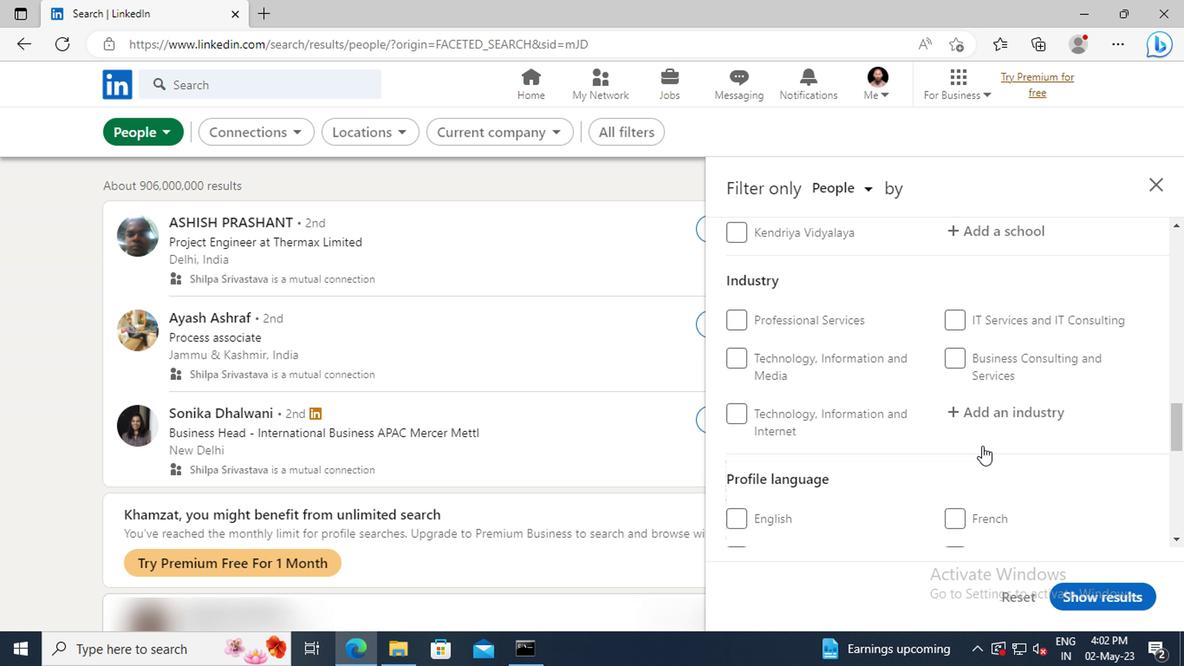 
Action: Mouse scrolled (978, 445) with delta (0, 0)
Screenshot: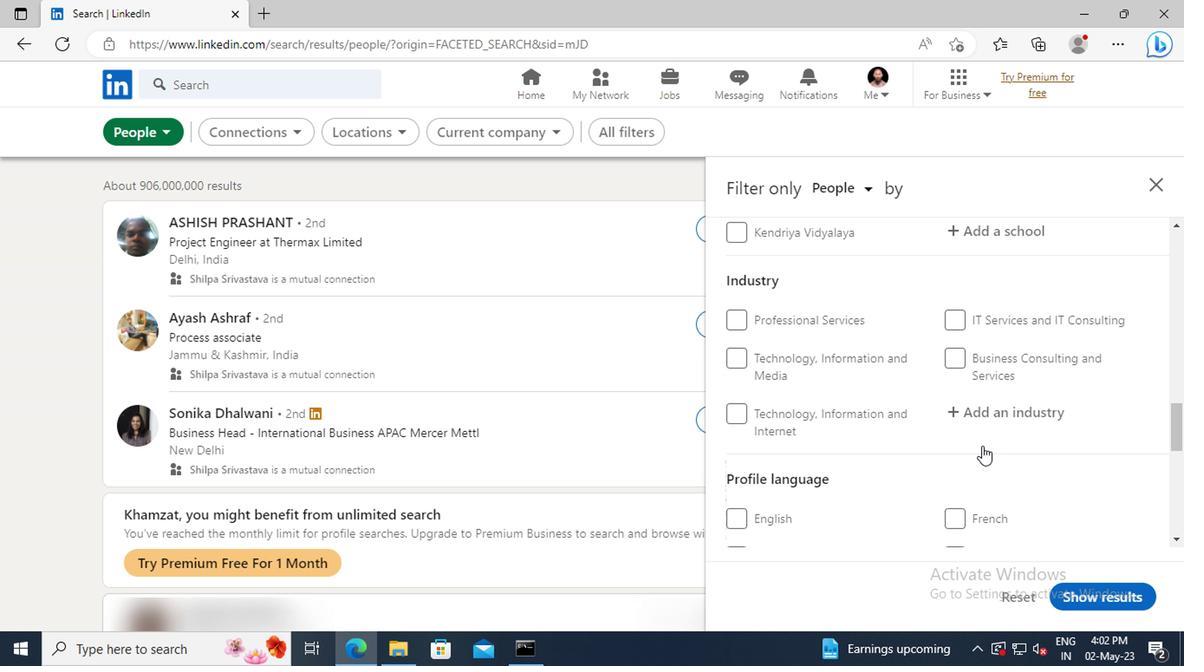 
Action: Mouse moved to (954, 458)
Screenshot: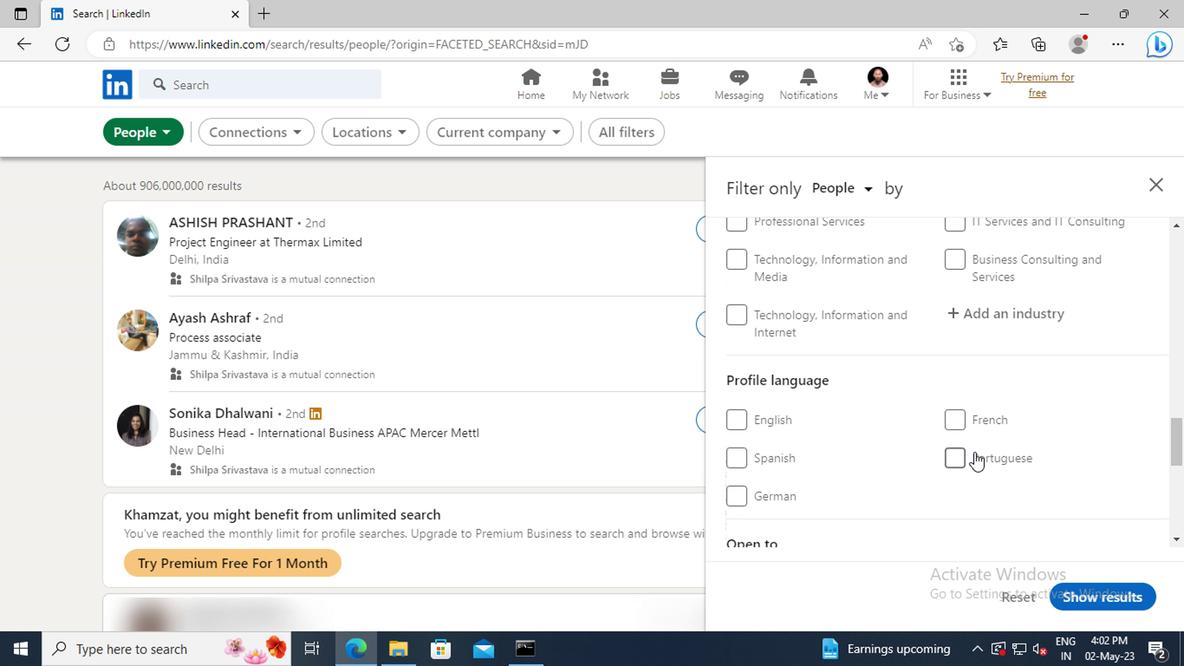 
Action: Mouse pressed left at (954, 458)
Screenshot: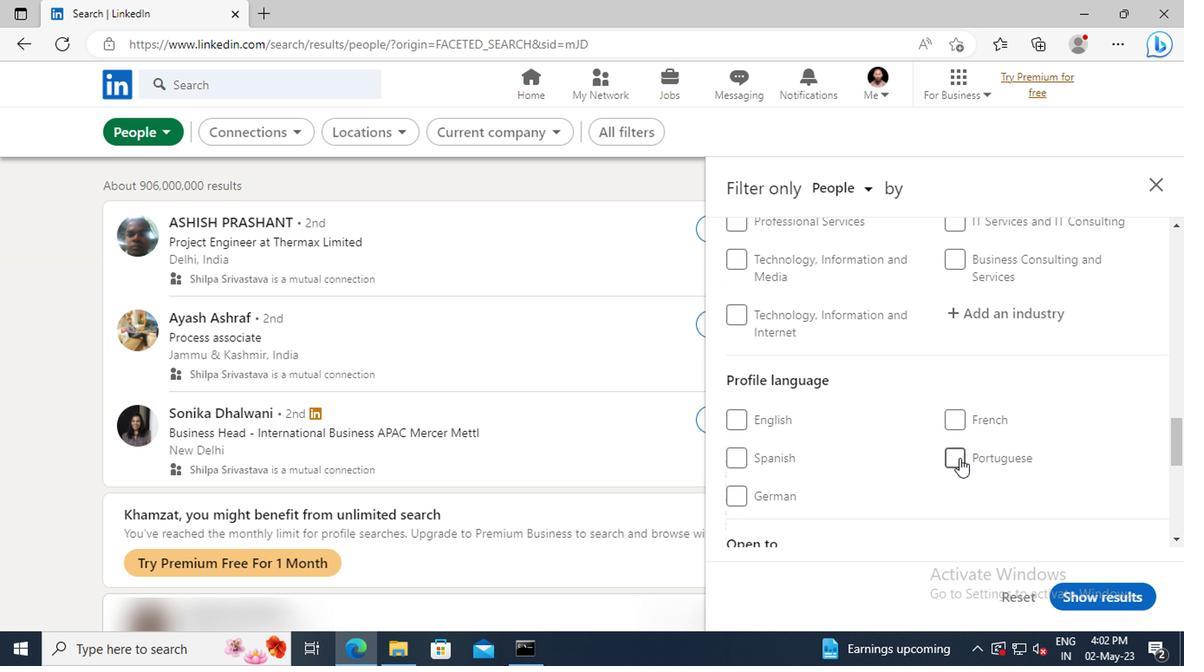 
Action: Mouse moved to (995, 443)
Screenshot: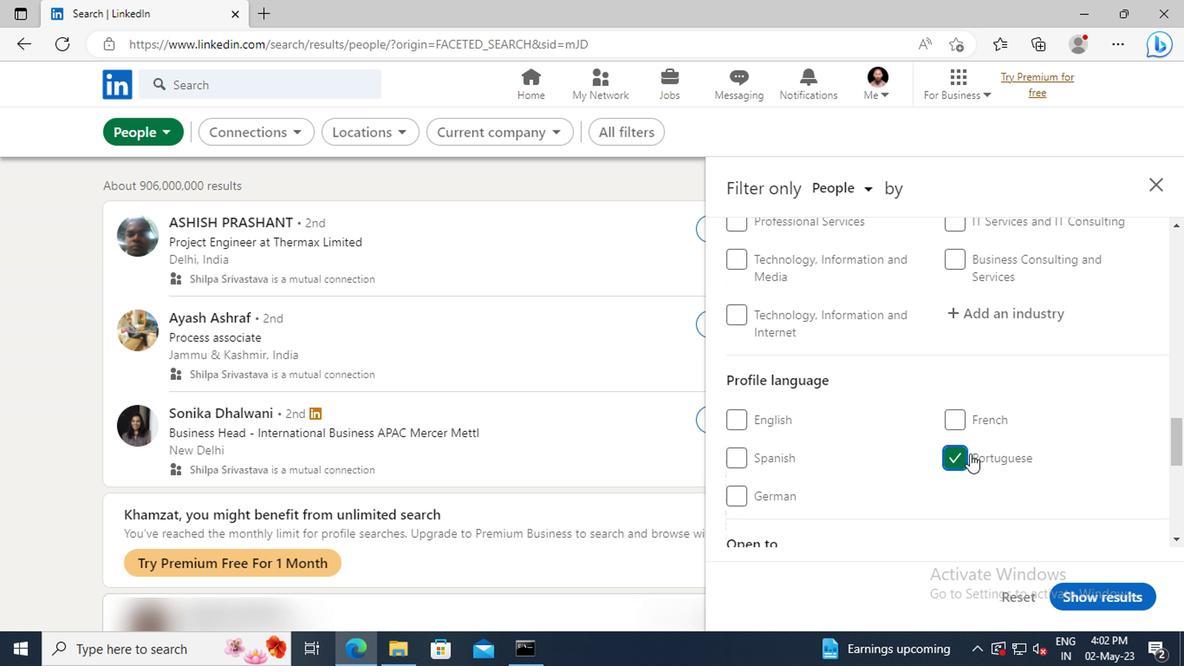 
Action: Mouse scrolled (995, 444) with delta (0, 0)
Screenshot: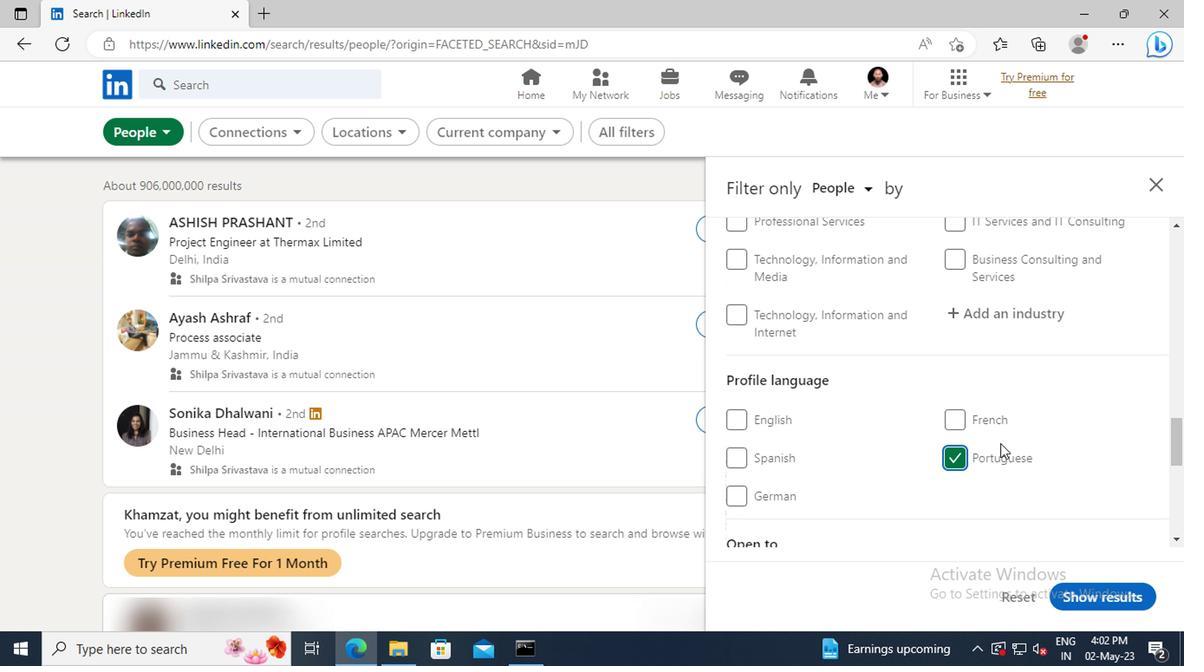 
Action: Mouse scrolled (995, 444) with delta (0, 0)
Screenshot: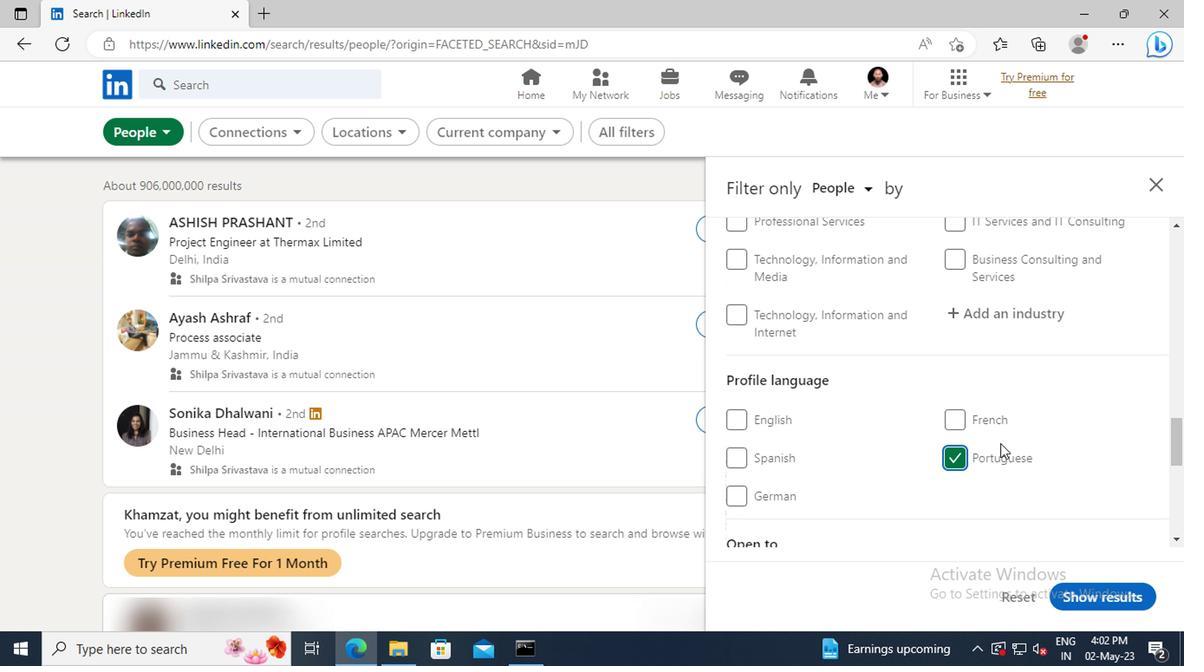 
Action: Mouse scrolled (995, 444) with delta (0, 0)
Screenshot: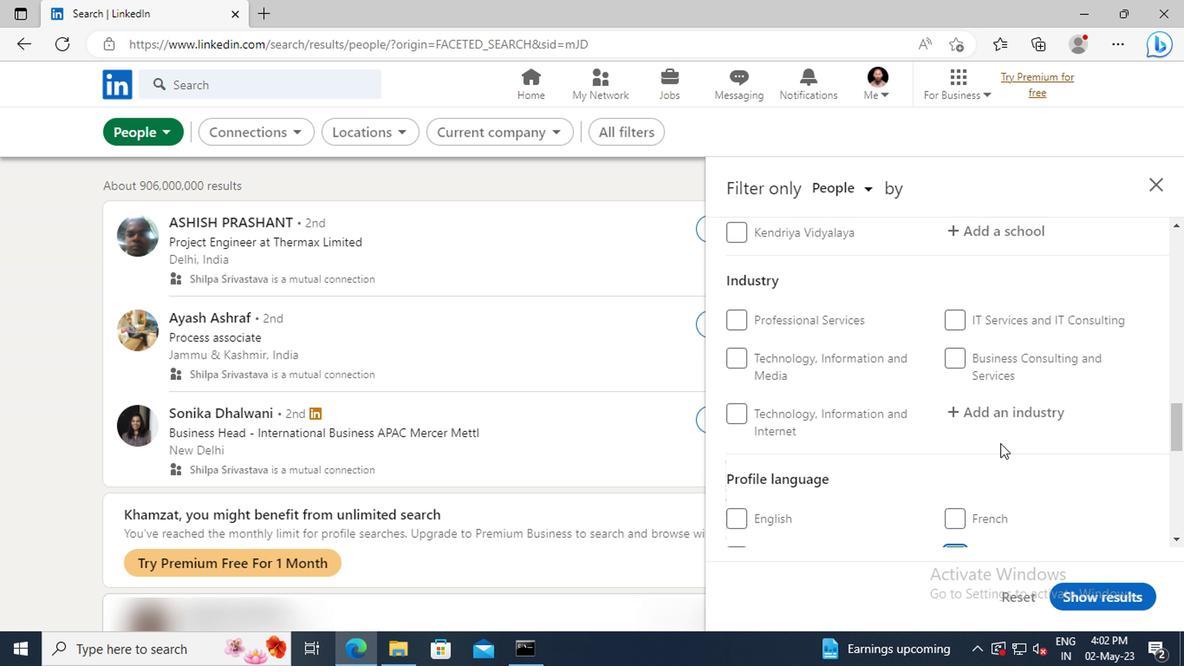 
Action: Mouse scrolled (995, 444) with delta (0, 0)
Screenshot: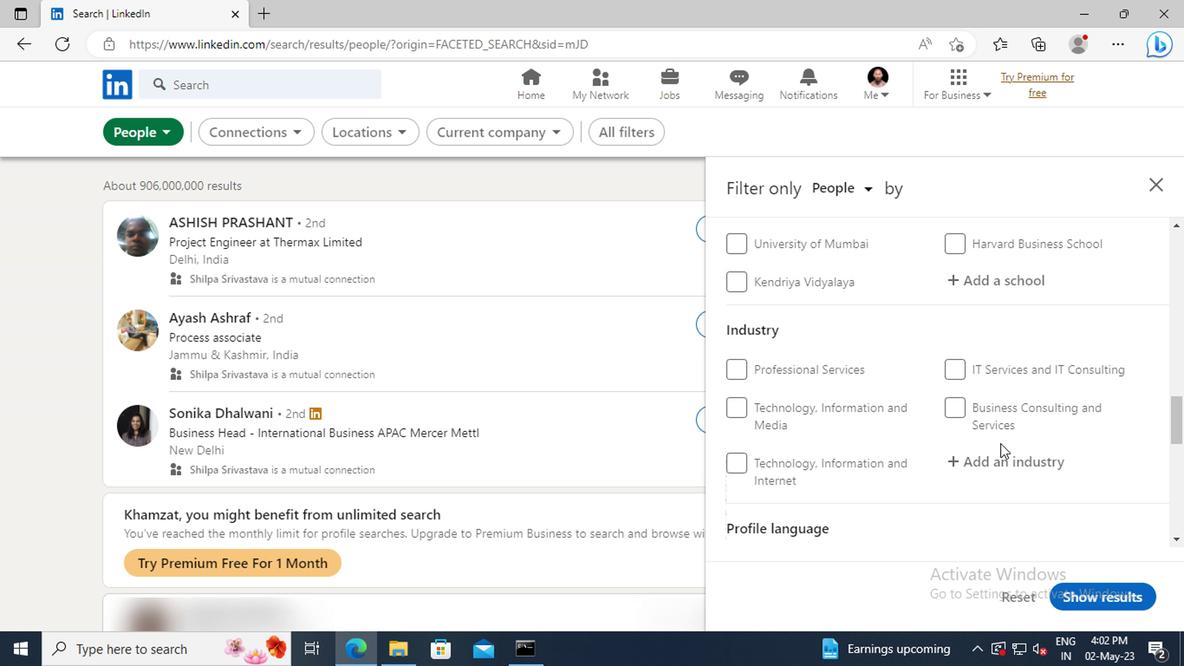 
Action: Mouse scrolled (995, 444) with delta (0, 0)
Screenshot: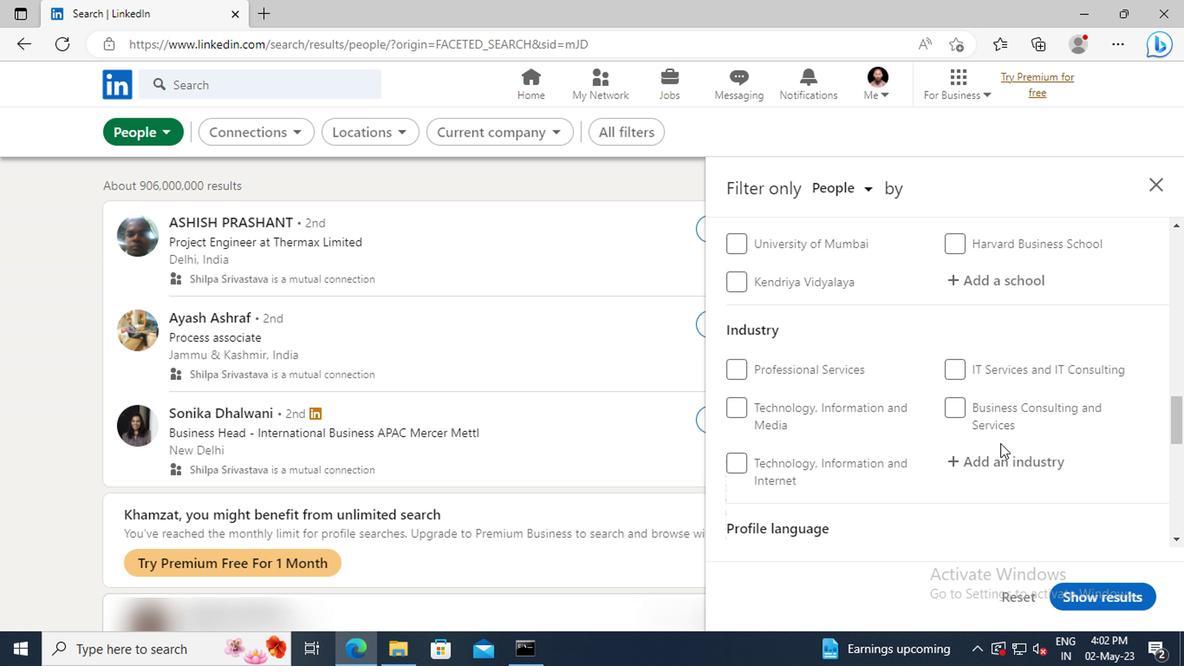 
Action: Mouse scrolled (995, 444) with delta (0, 0)
Screenshot: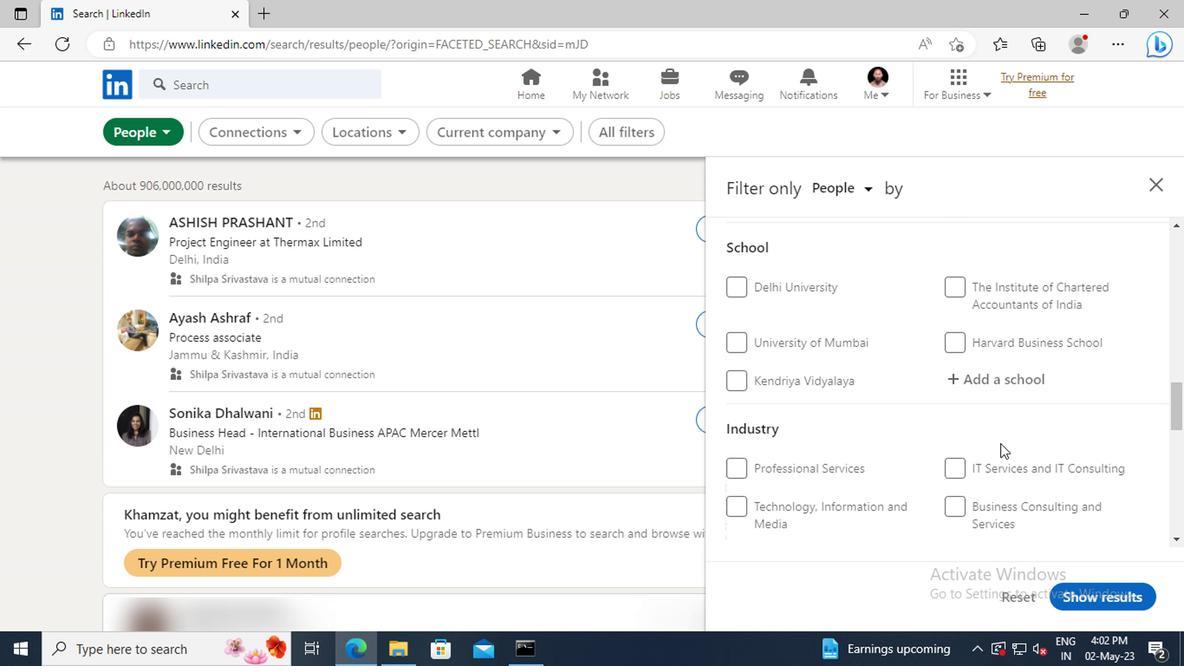 
Action: Mouse scrolled (995, 444) with delta (0, 0)
Screenshot: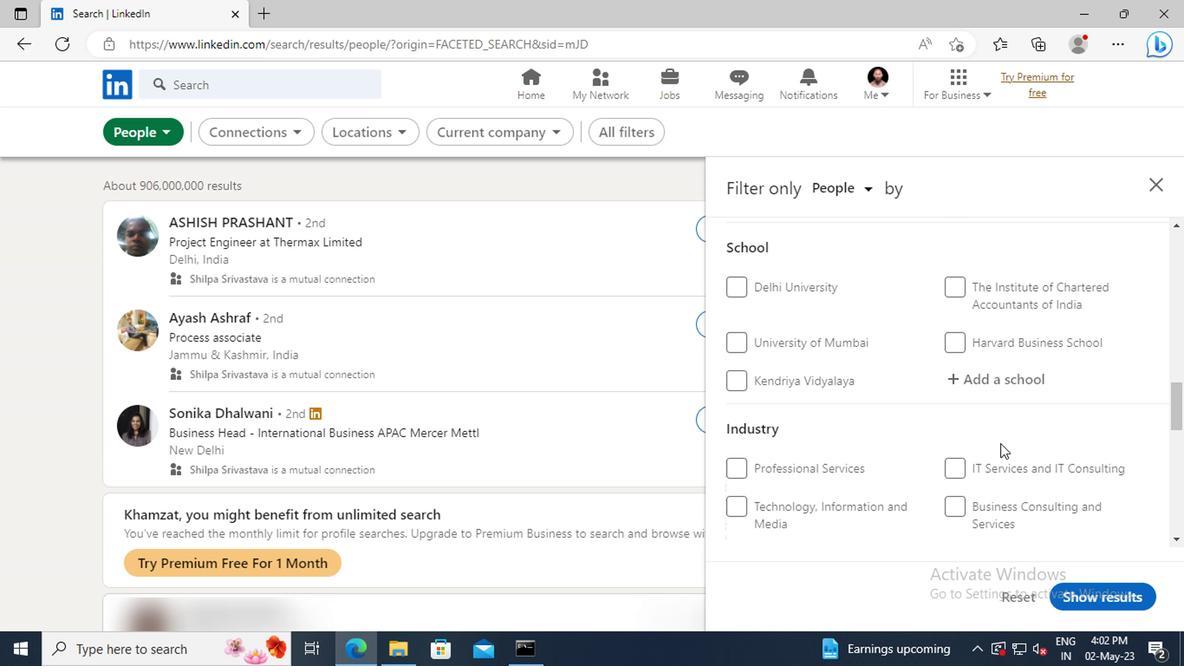 
Action: Mouse scrolled (995, 444) with delta (0, 0)
Screenshot: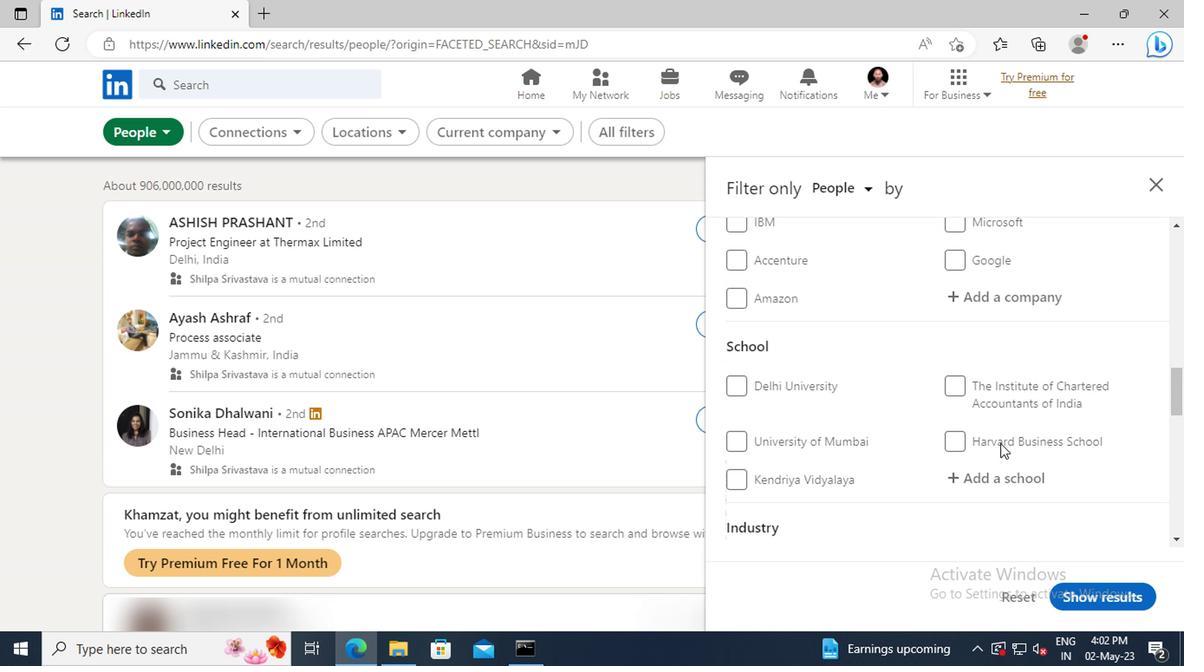 
Action: Mouse scrolled (995, 444) with delta (0, 0)
Screenshot: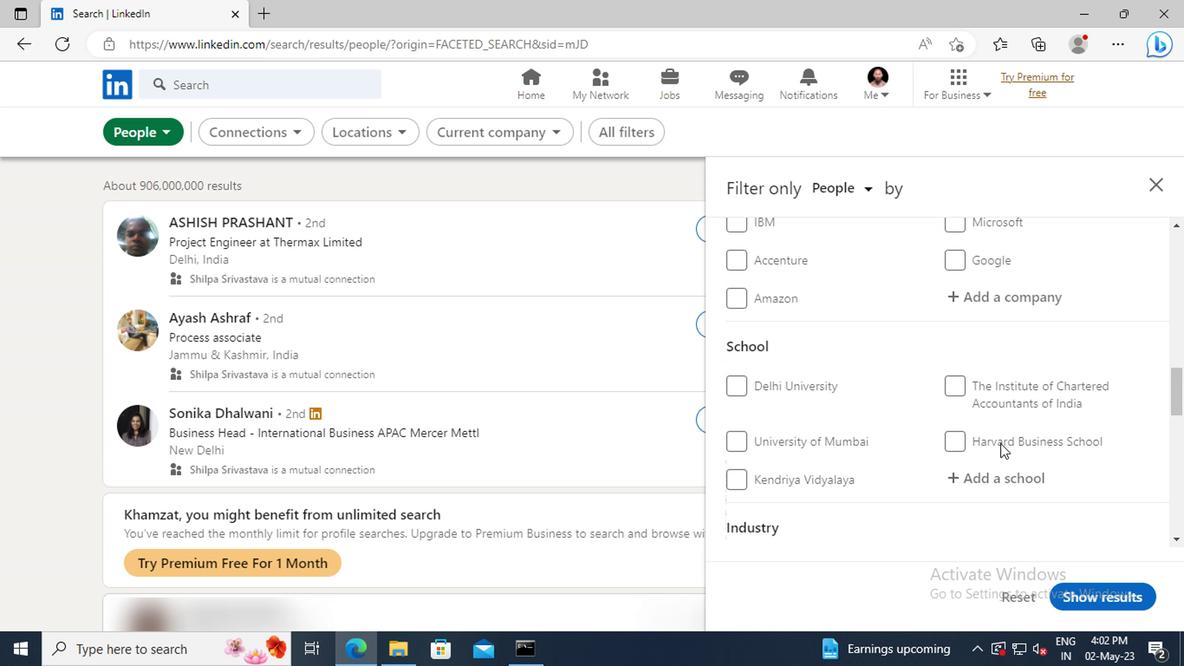 
Action: Mouse scrolled (995, 444) with delta (0, 0)
Screenshot: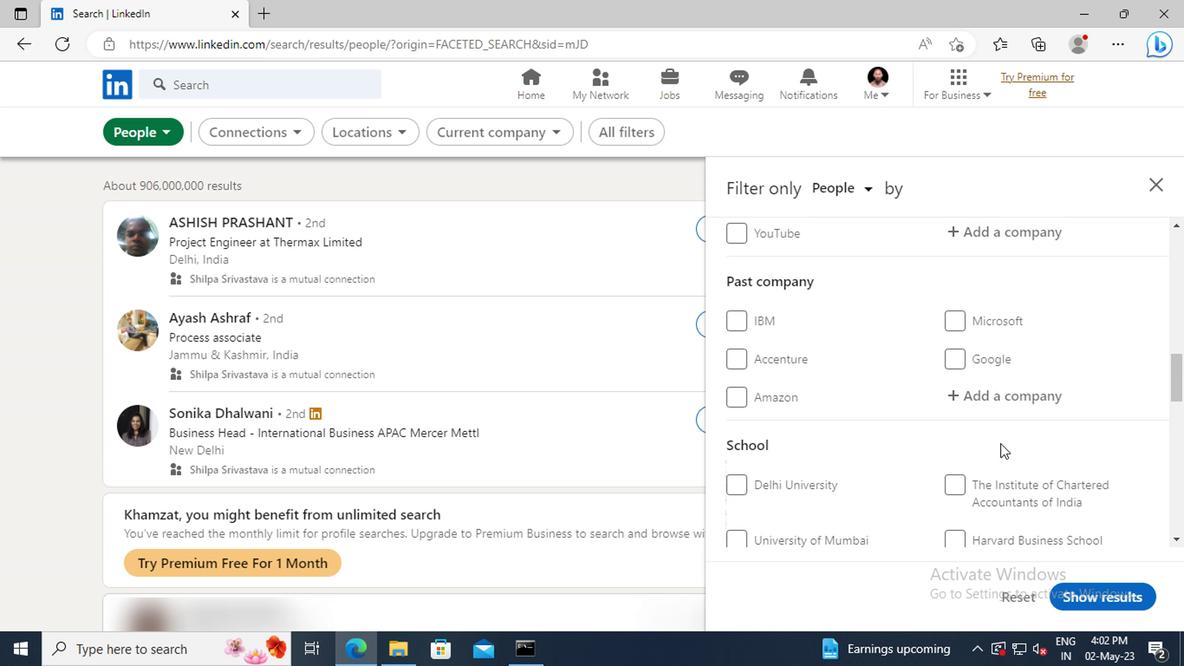 
Action: Mouse scrolled (995, 444) with delta (0, 0)
Screenshot: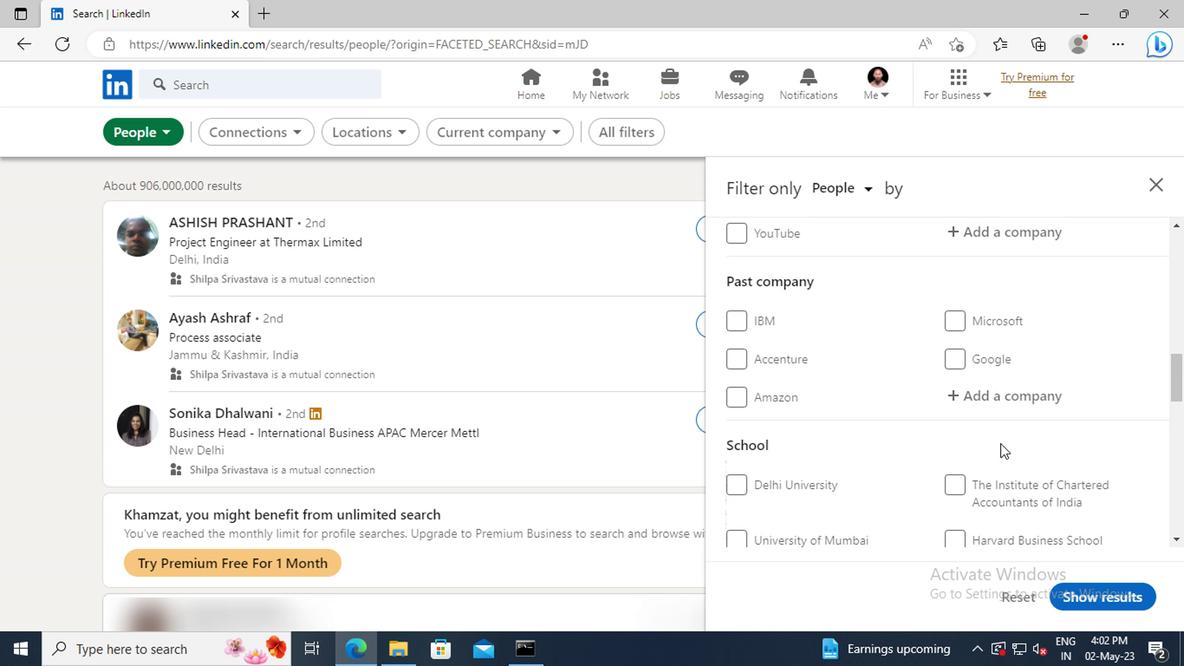 
Action: Mouse scrolled (995, 444) with delta (0, 0)
Screenshot: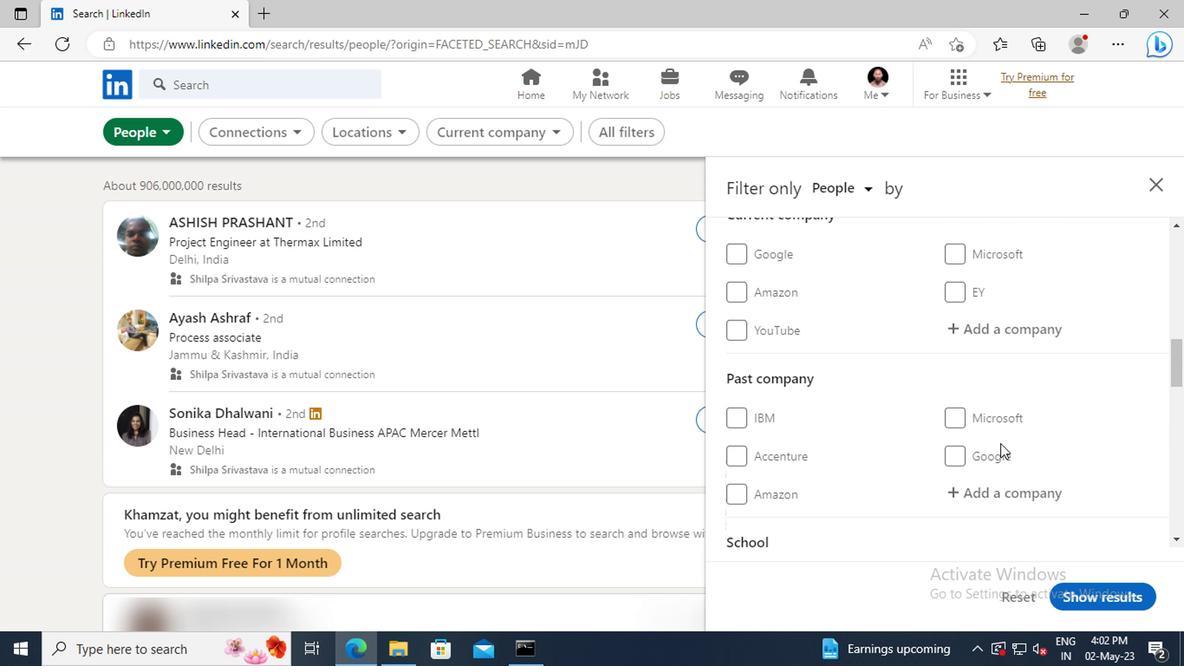 
Action: Mouse moved to (976, 391)
Screenshot: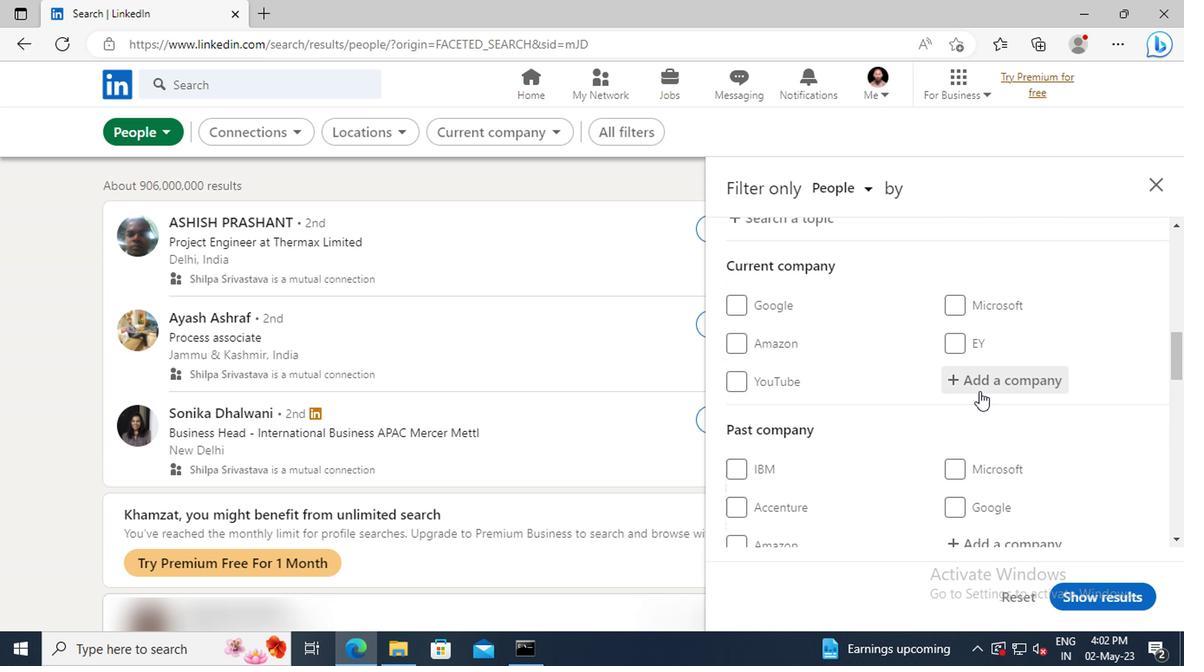 
Action: Mouse pressed left at (976, 391)
Screenshot: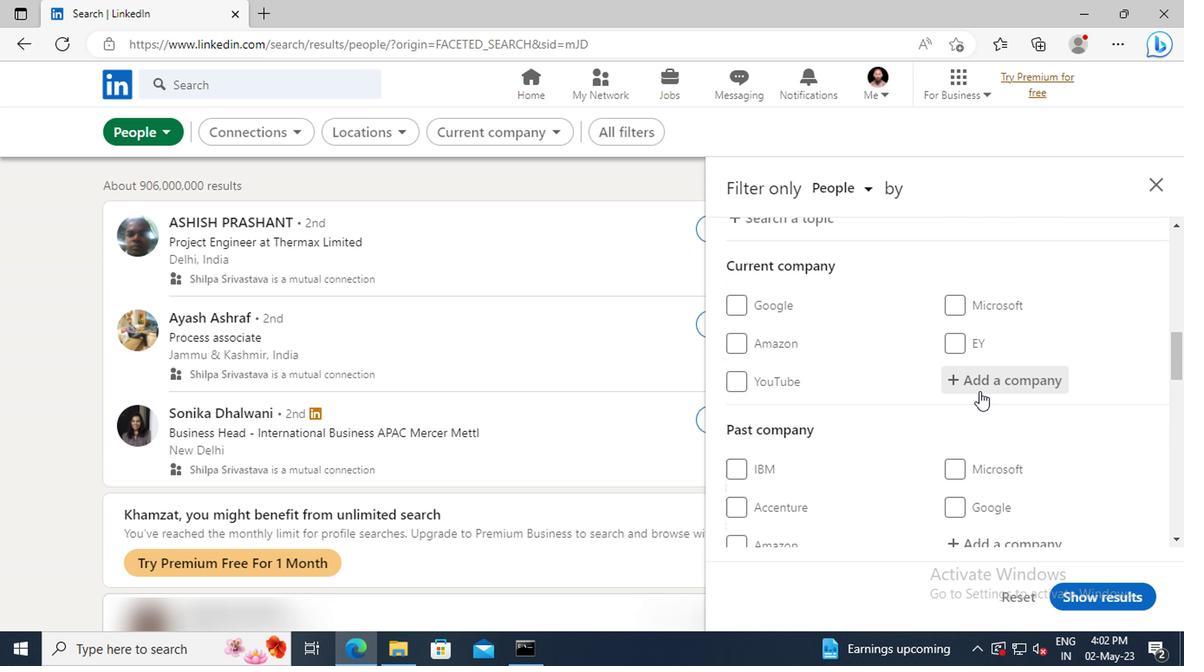 
Action: Key pressed <Key.shift>BHARAT<Key.shift>PE
Screenshot: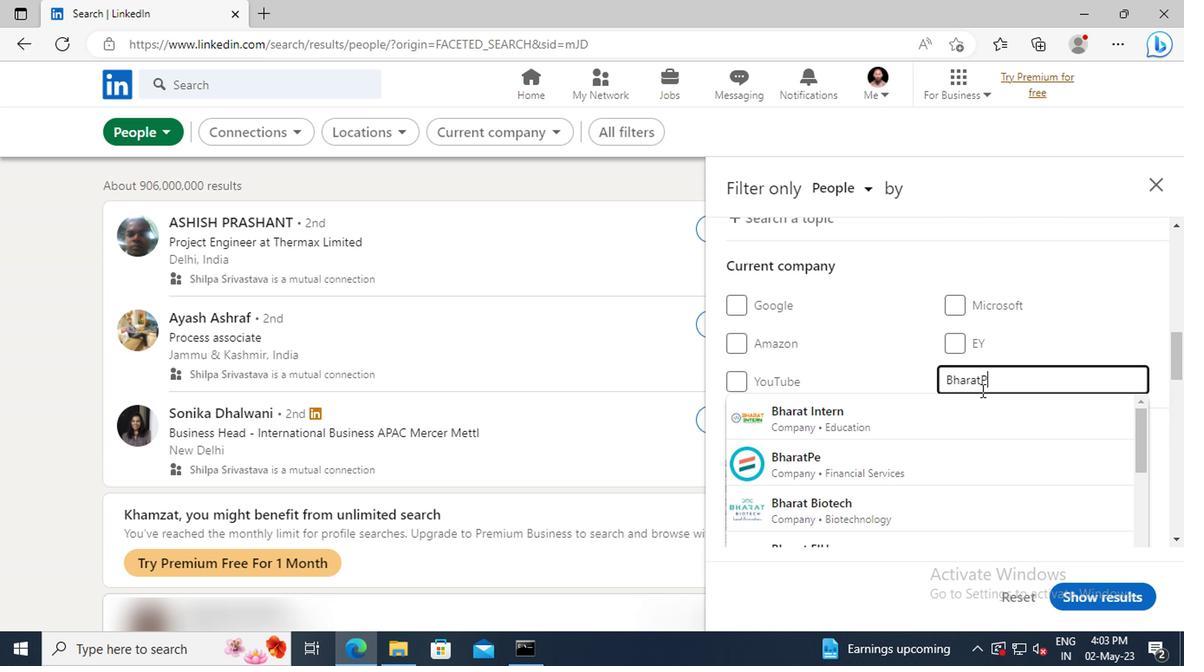 
Action: Mouse moved to (984, 422)
Screenshot: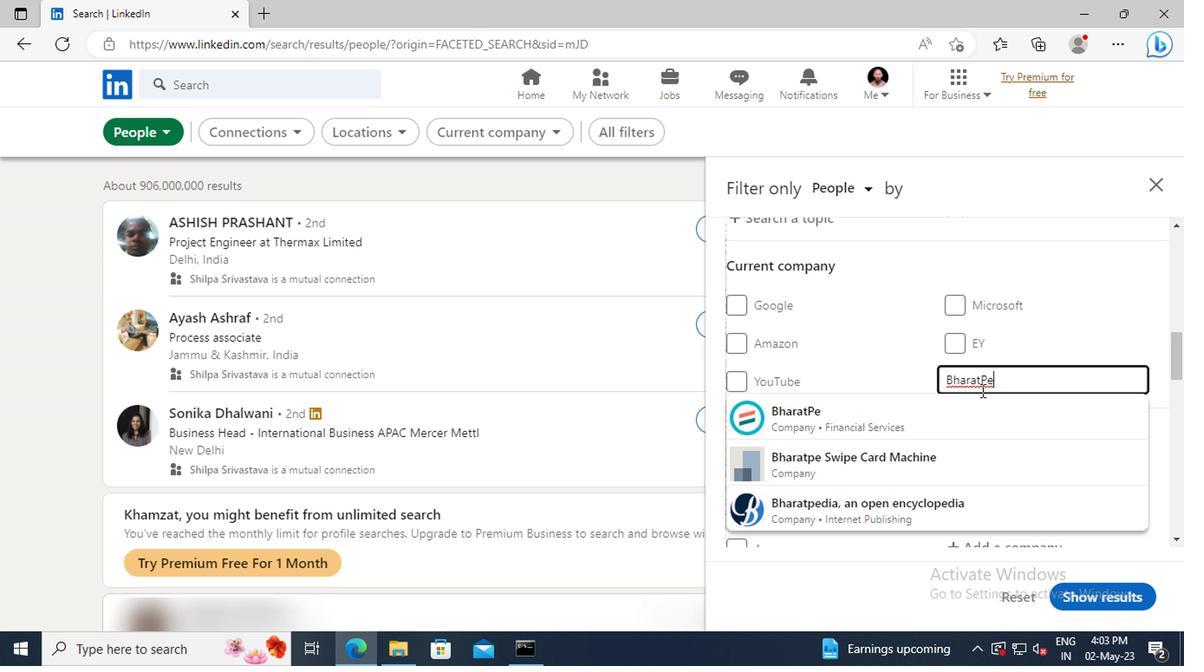 
Action: Mouse pressed left at (984, 422)
Screenshot: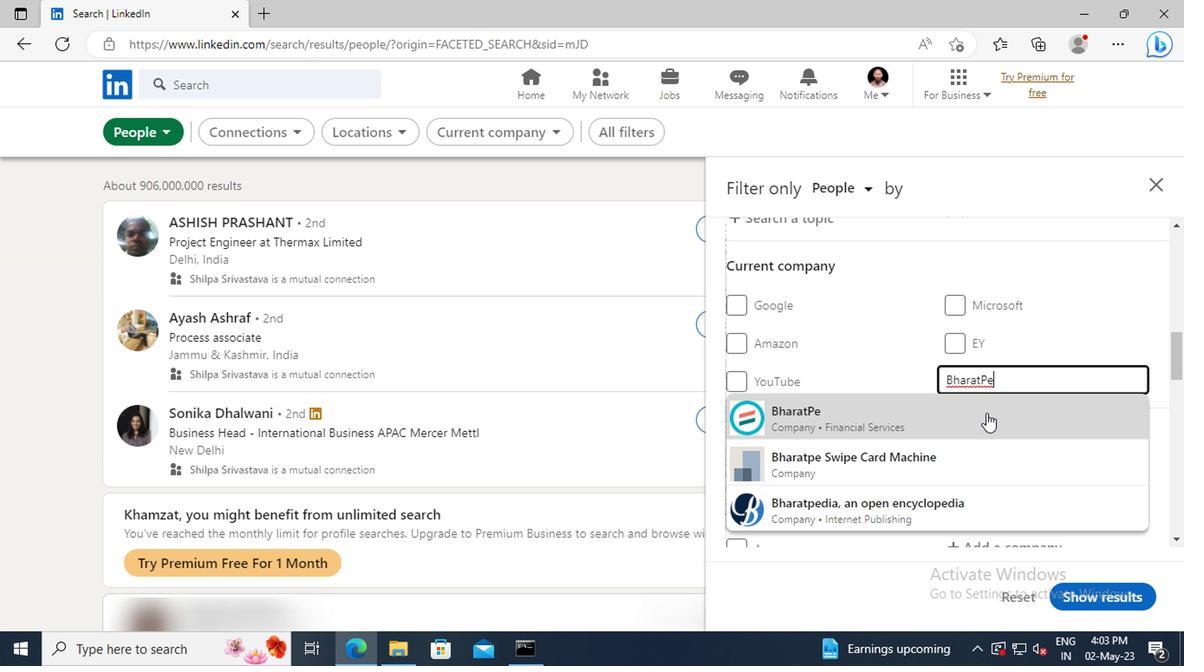 
Action: Mouse scrolled (984, 422) with delta (0, 0)
Screenshot: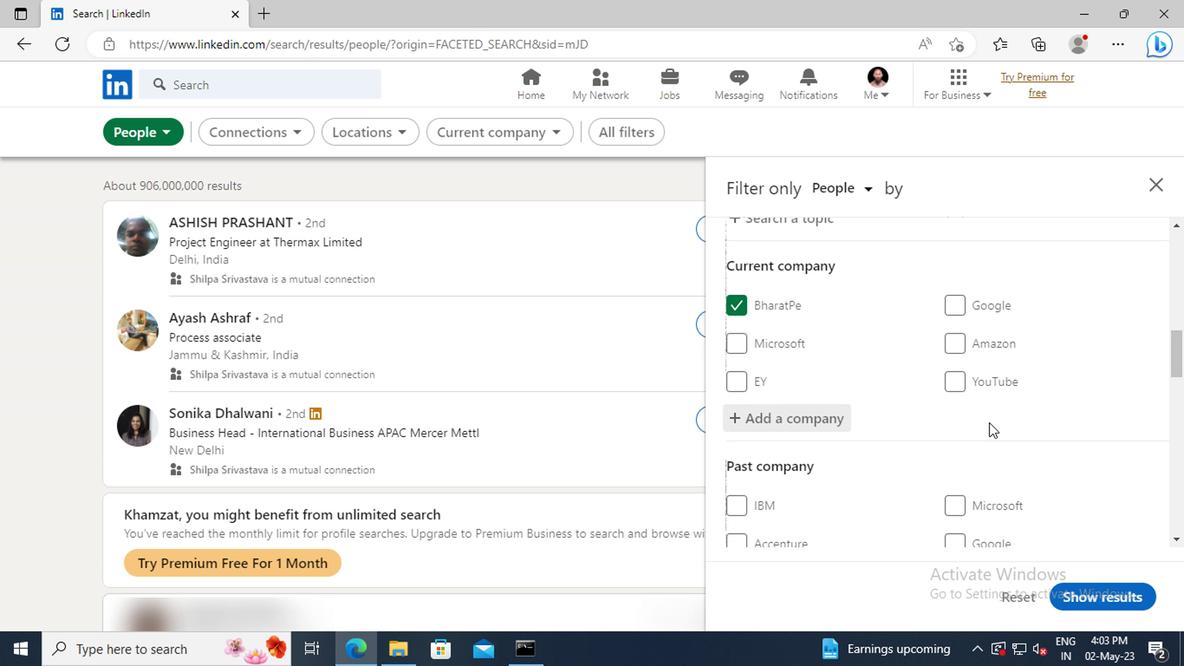 
Action: Mouse scrolled (984, 422) with delta (0, 0)
Screenshot: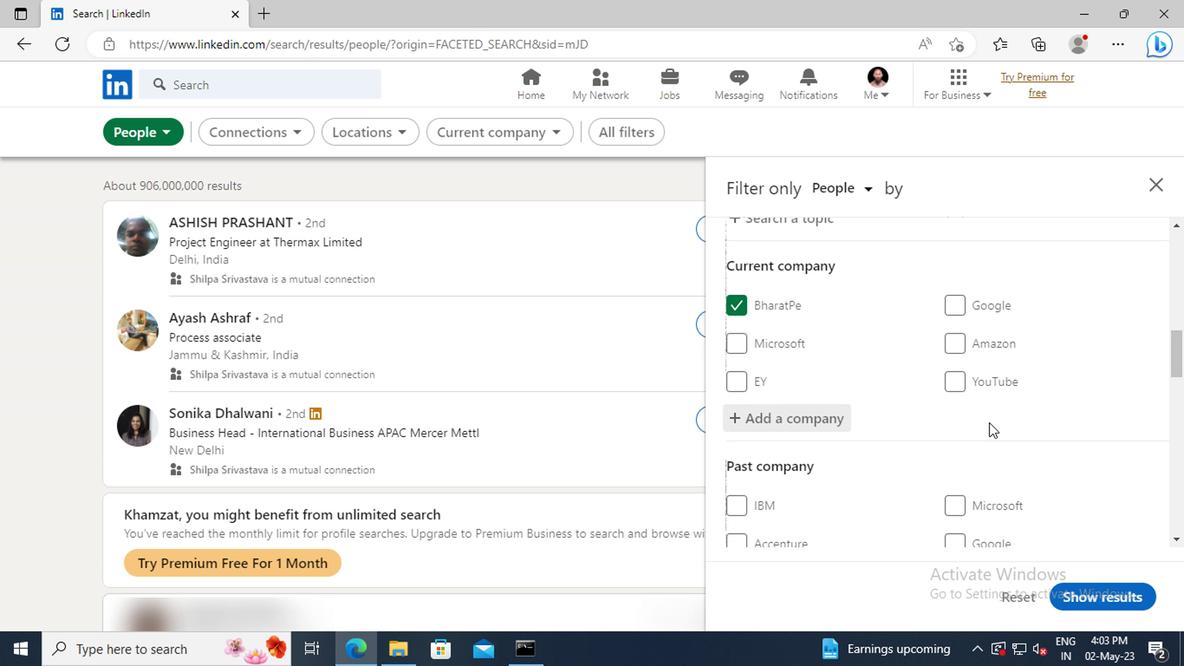 
Action: Mouse moved to (966, 378)
Screenshot: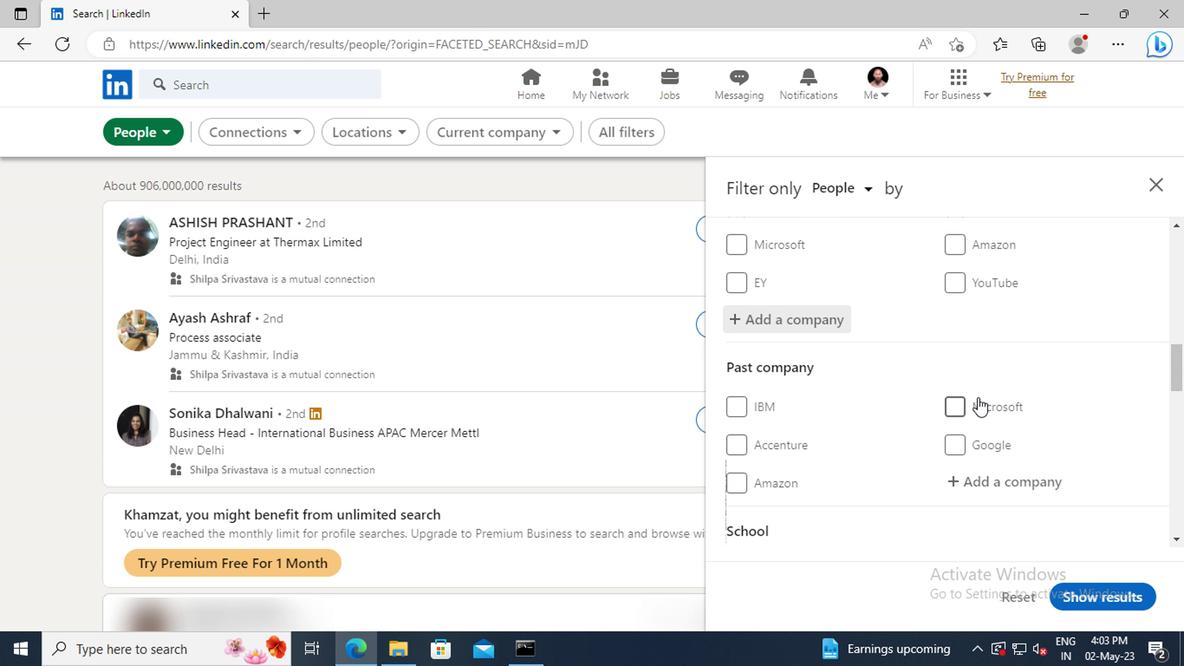 
Action: Mouse scrolled (966, 377) with delta (0, -1)
Screenshot: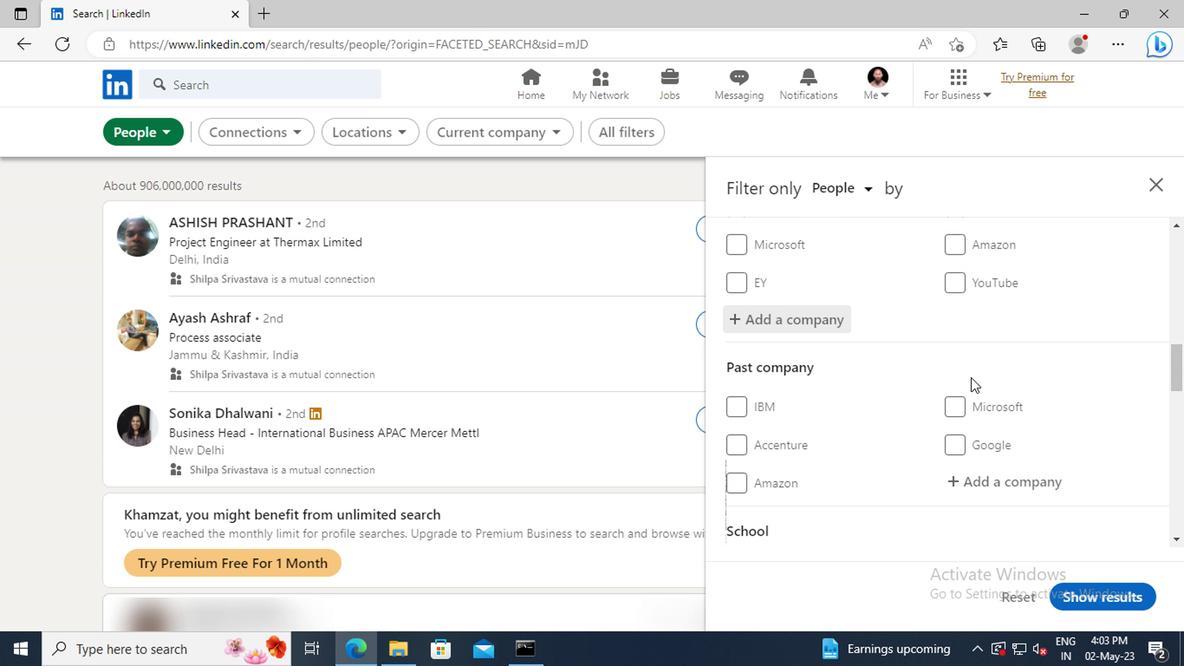 
Action: Mouse scrolled (966, 377) with delta (0, -1)
Screenshot: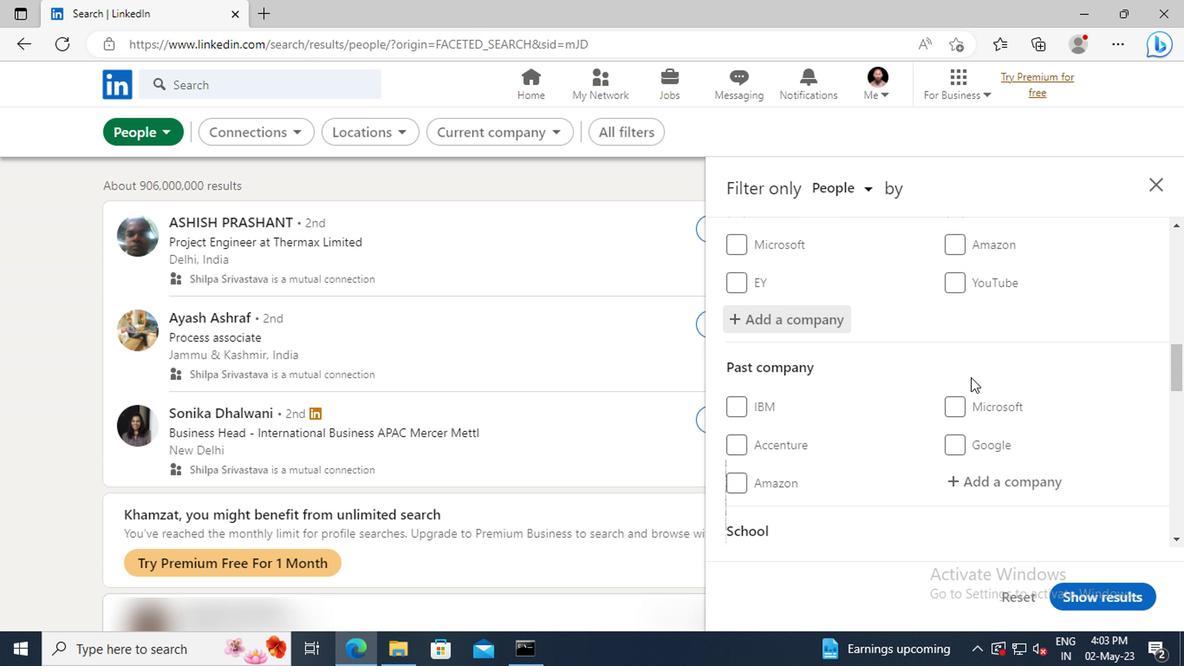 
Action: Mouse moved to (937, 357)
Screenshot: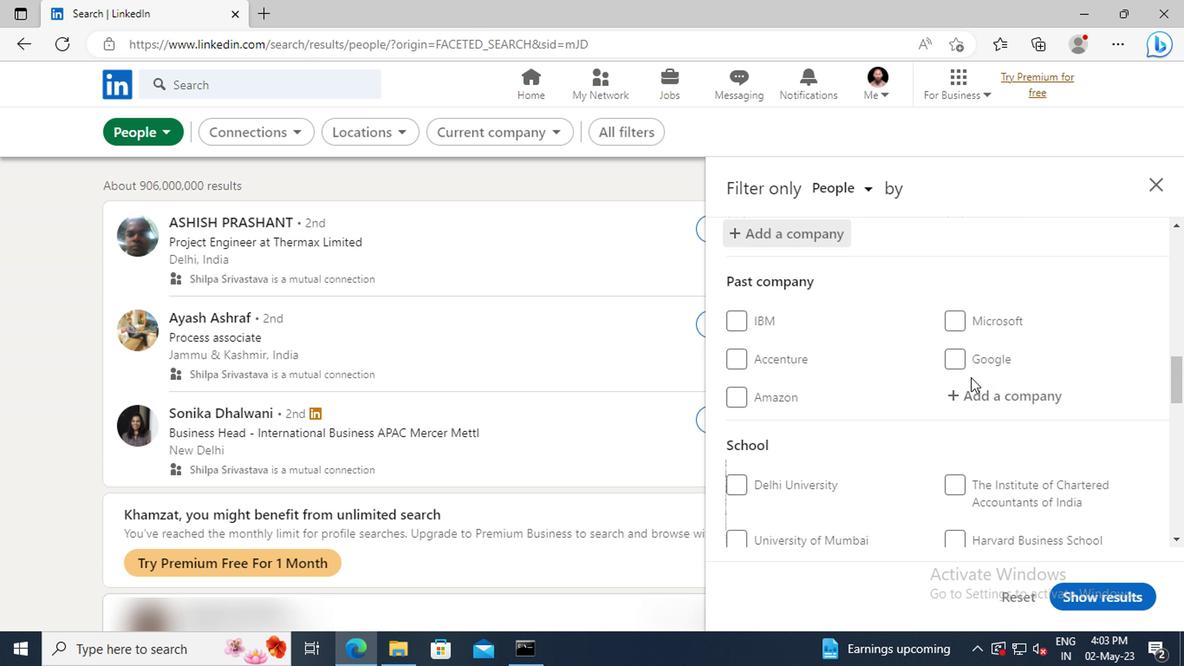 
Action: Mouse scrolled (937, 356) with delta (0, 0)
Screenshot: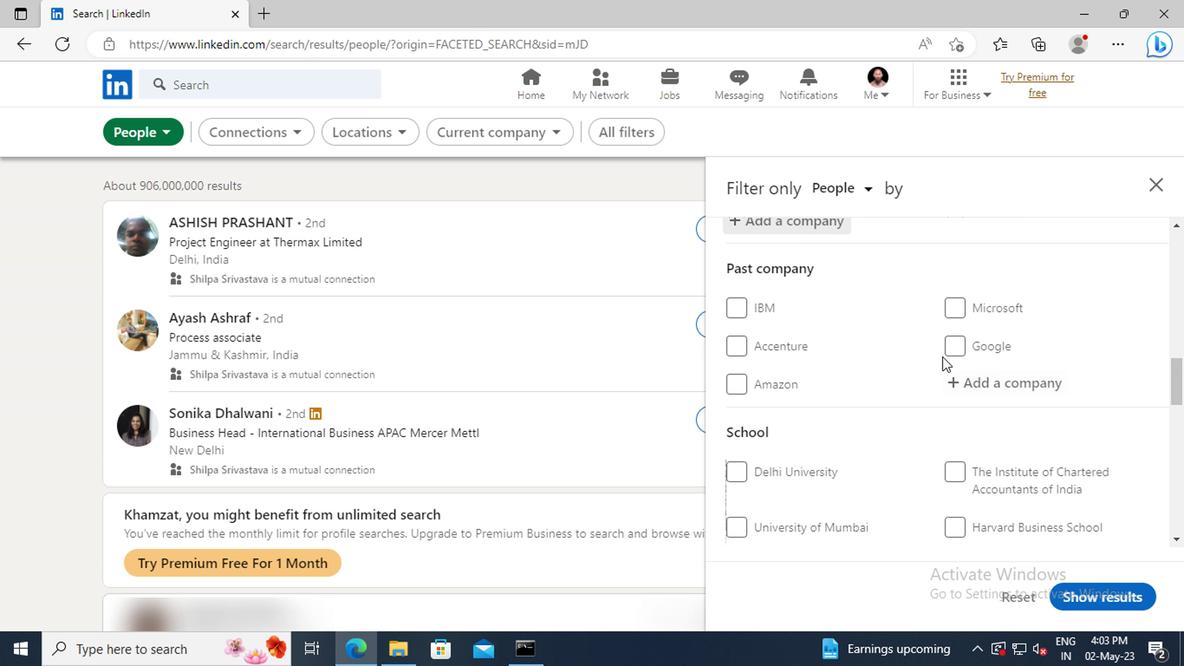 
Action: Mouse scrolled (937, 356) with delta (0, 0)
Screenshot: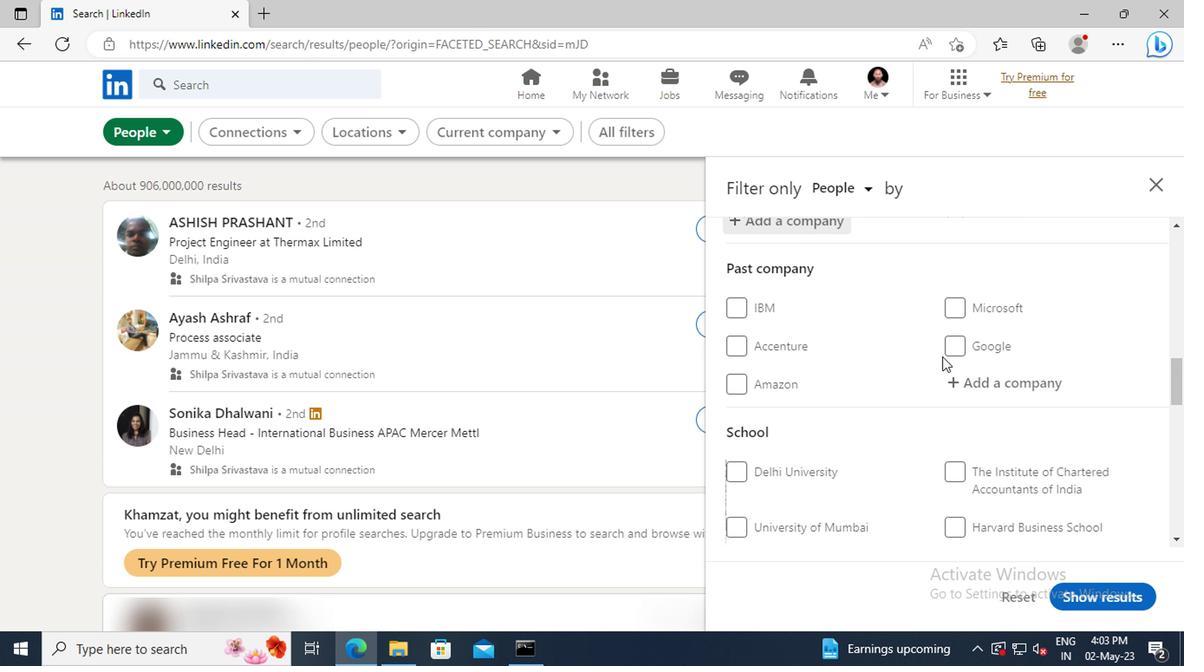 
Action: Mouse scrolled (937, 356) with delta (0, 0)
Screenshot: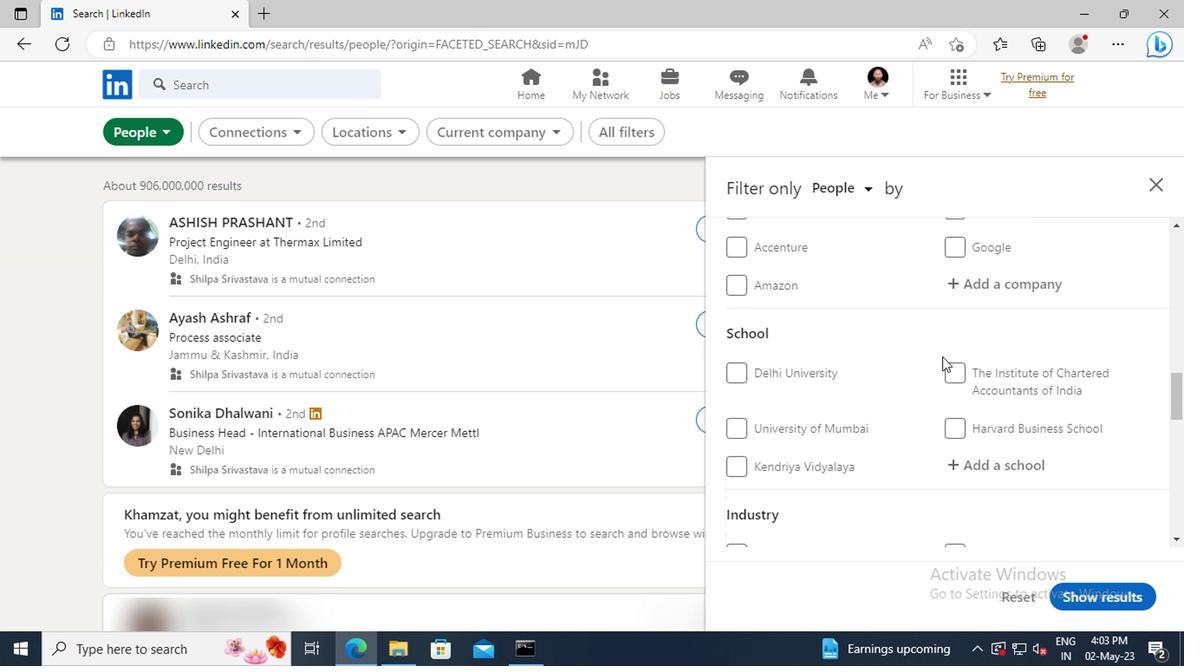 
Action: Mouse scrolled (937, 356) with delta (0, 0)
Screenshot: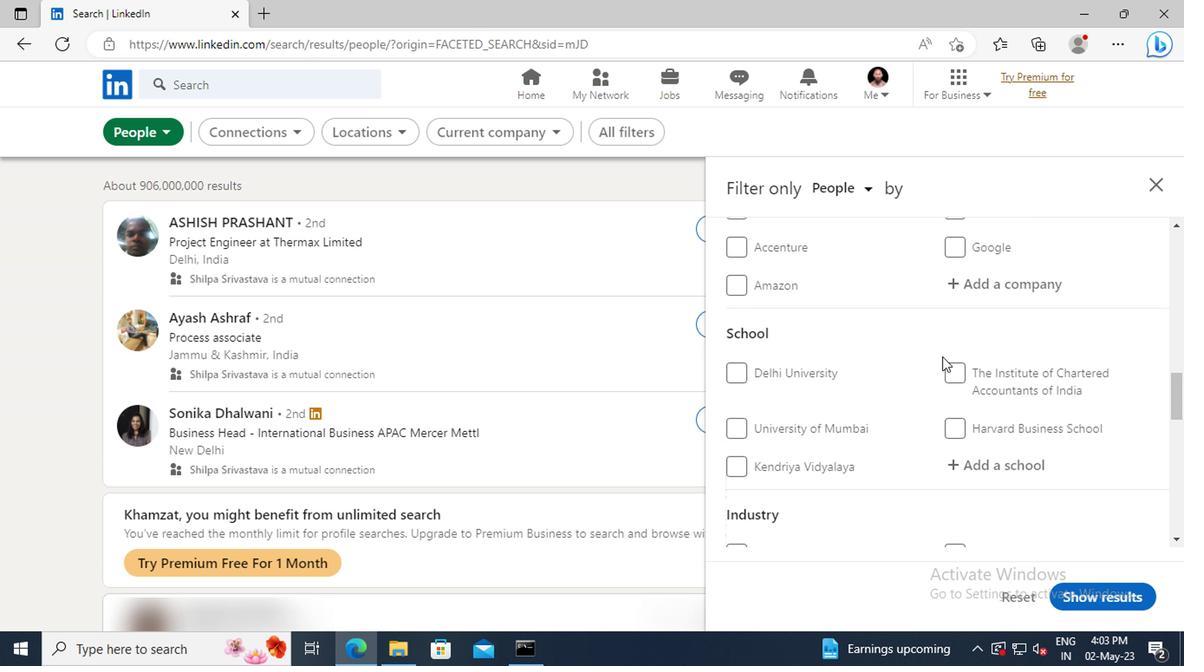 
Action: Mouse moved to (952, 372)
Screenshot: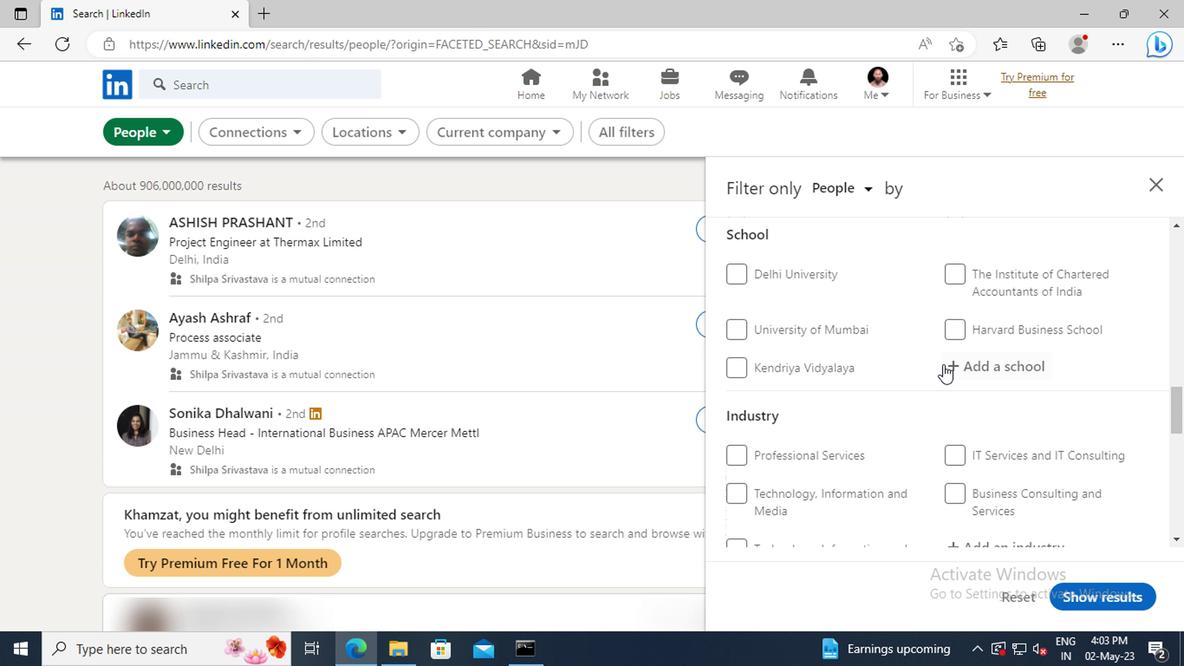 
Action: Mouse pressed left at (952, 372)
Screenshot: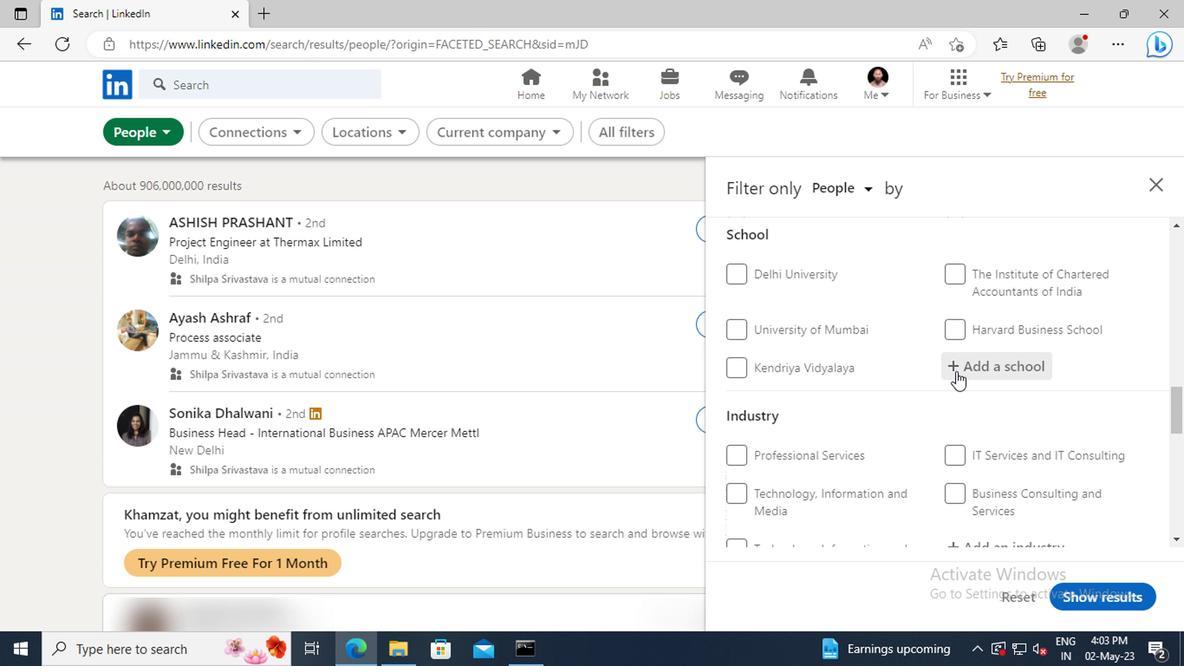 
Action: Key pressed <Key.shift>MARIS<Key.space>STE
Screenshot: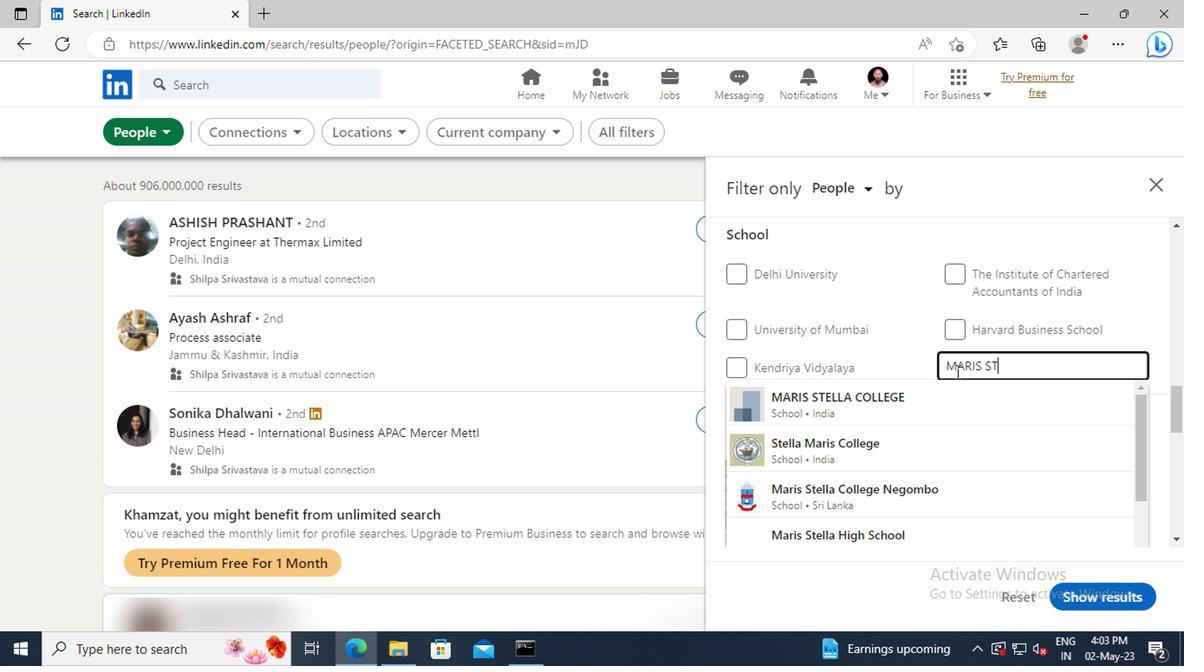 
Action: Mouse moved to (950, 391)
Screenshot: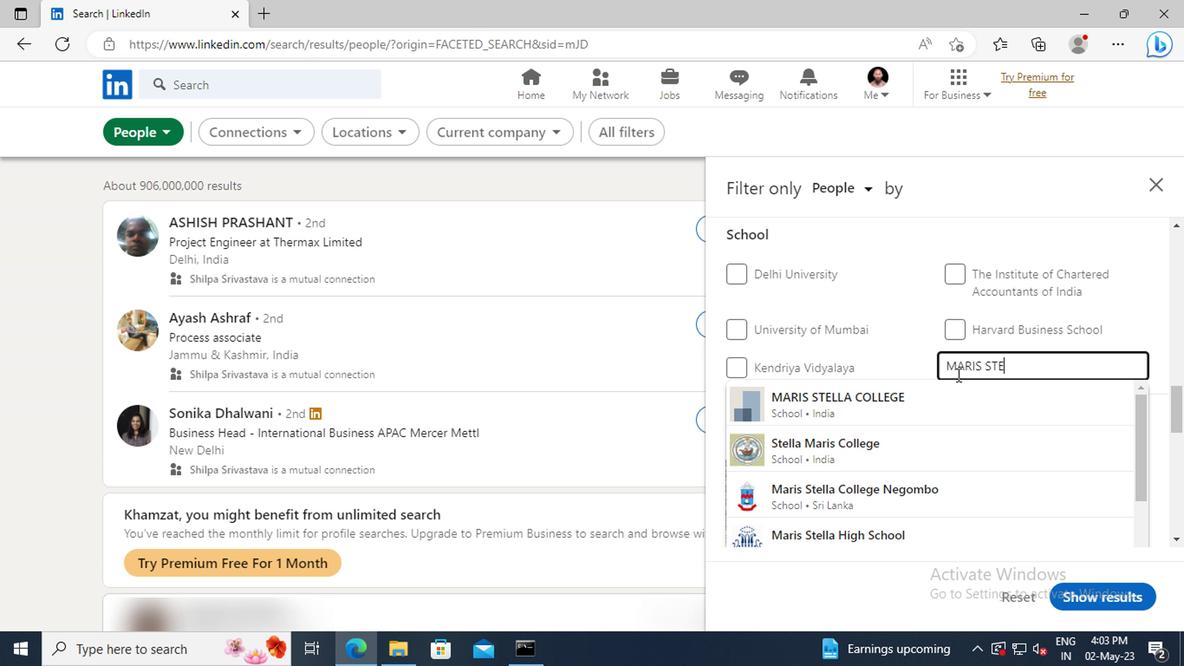 
Action: Mouse pressed left at (950, 391)
Screenshot: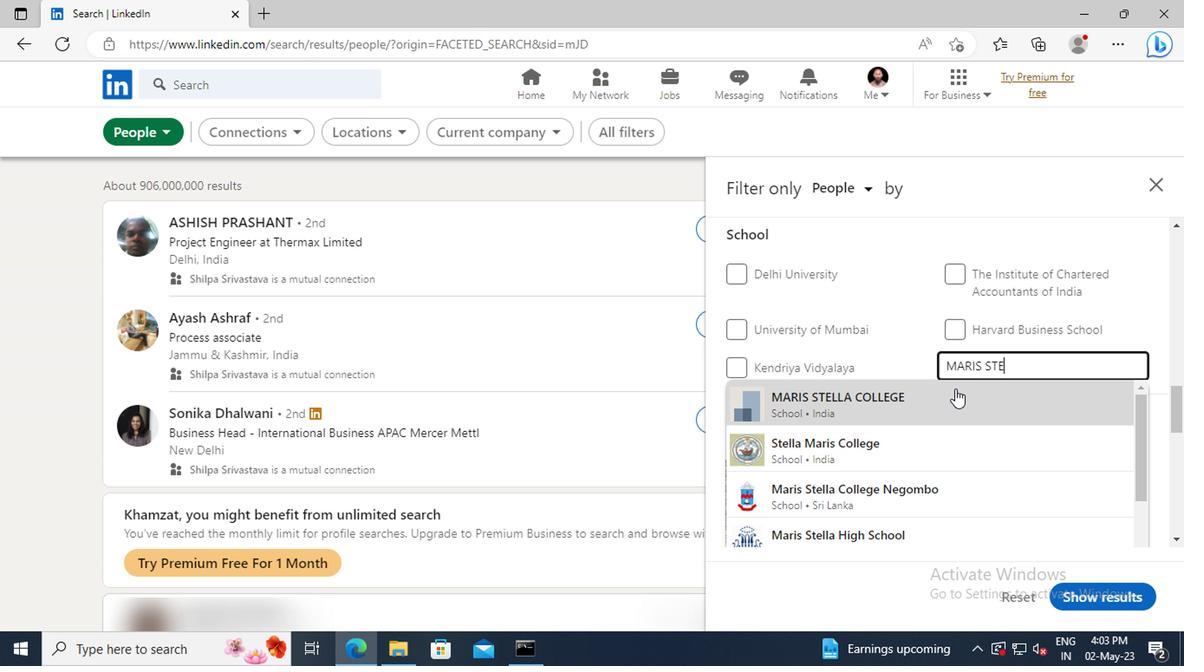 
Action: Mouse scrolled (950, 389) with delta (0, -1)
Screenshot: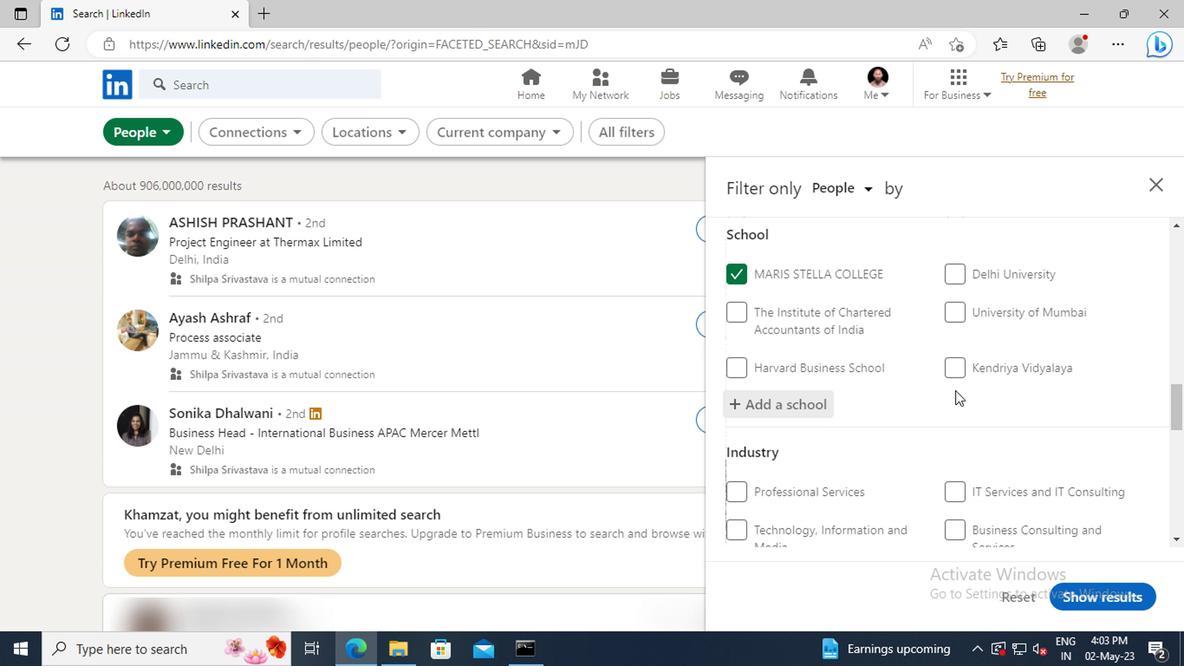 
Action: Mouse scrolled (950, 389) with delta (0, -1)
Screenshot: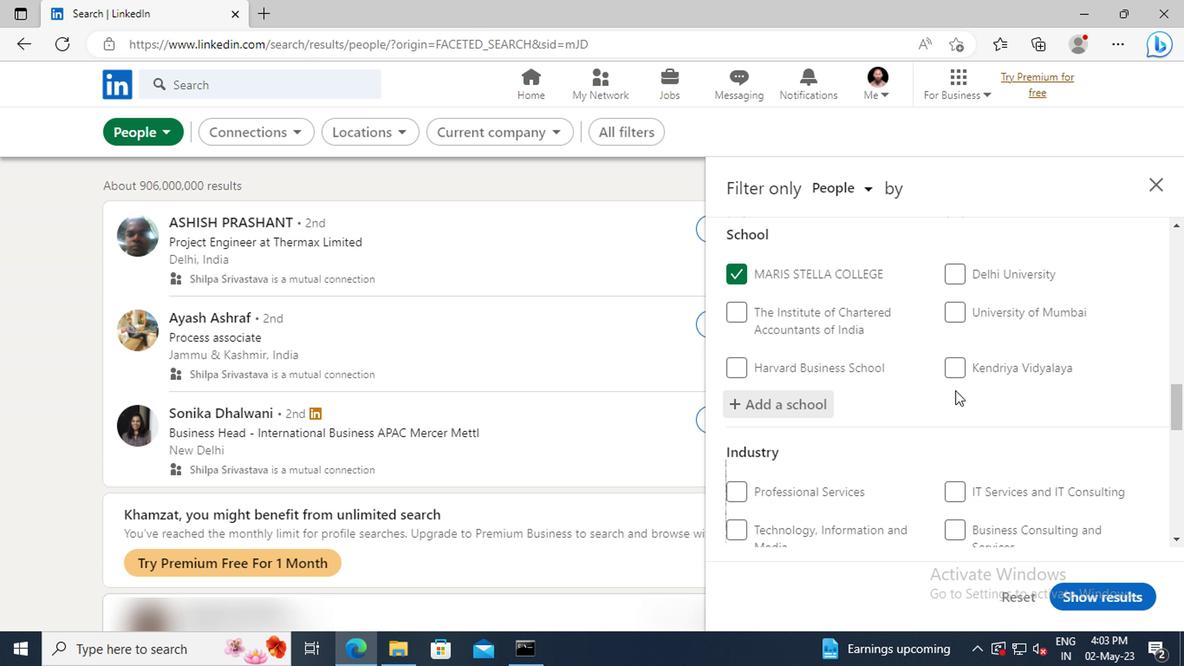 
Action: Mouse scrolled (950, 389) with delta (0, -1)
Screenshot: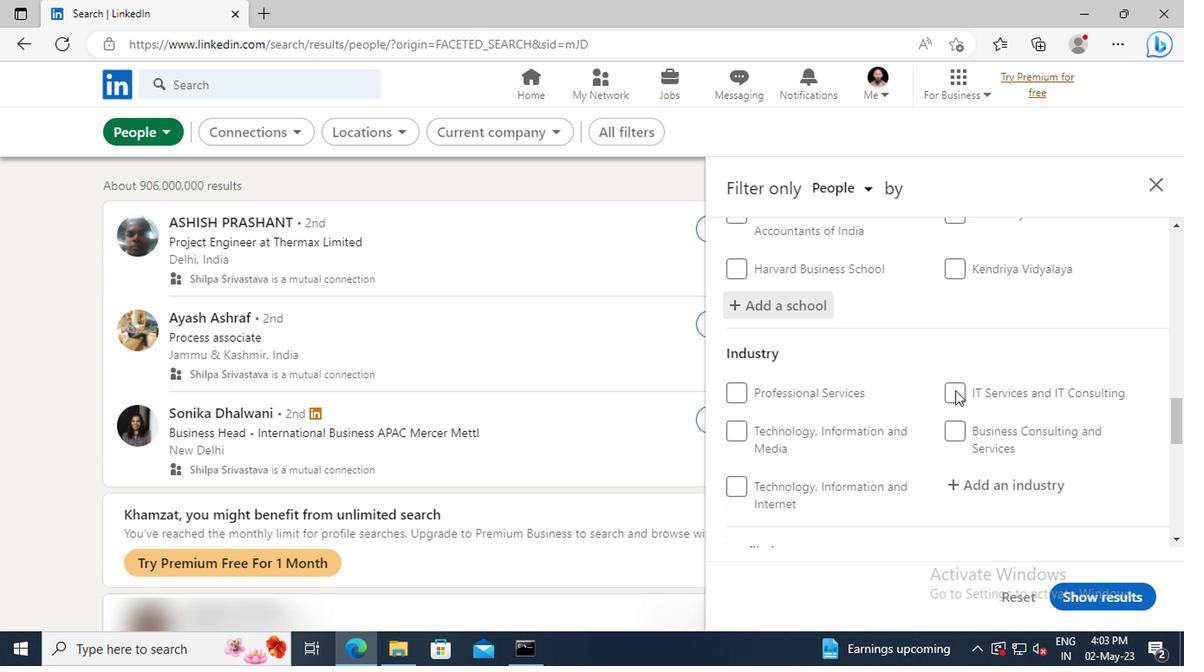 
Action: Mouse scrolled (950, 389) with delta (0, -1)
Screenshot: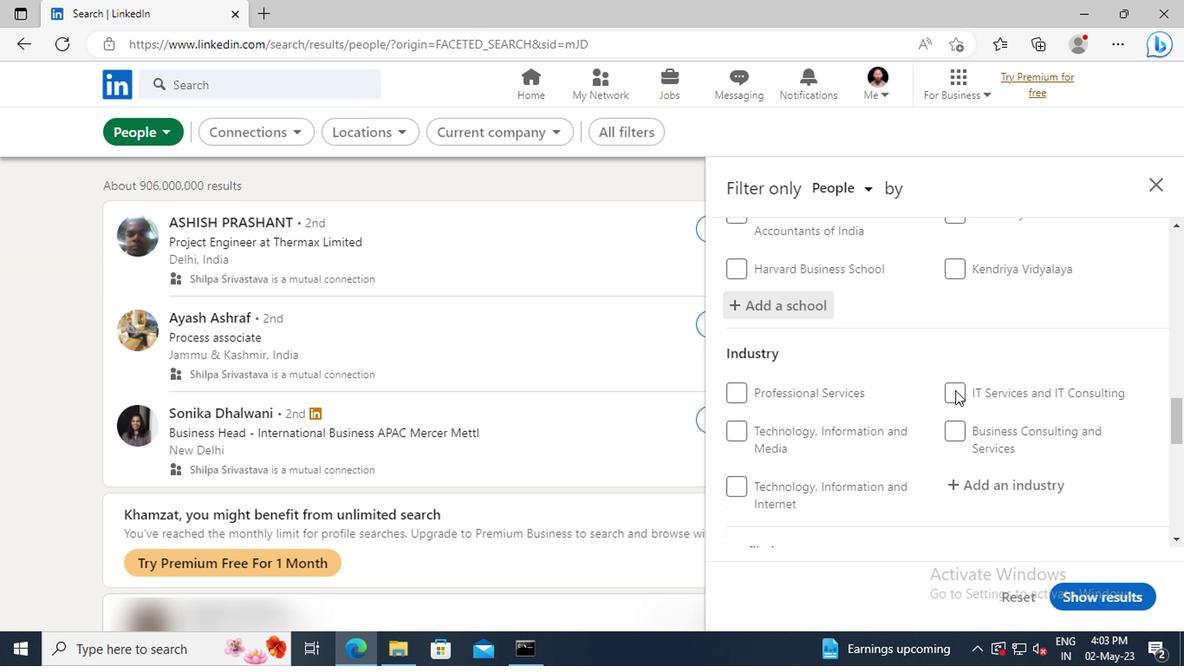
Action: Mouse moved to (974, 396)
Screenshot: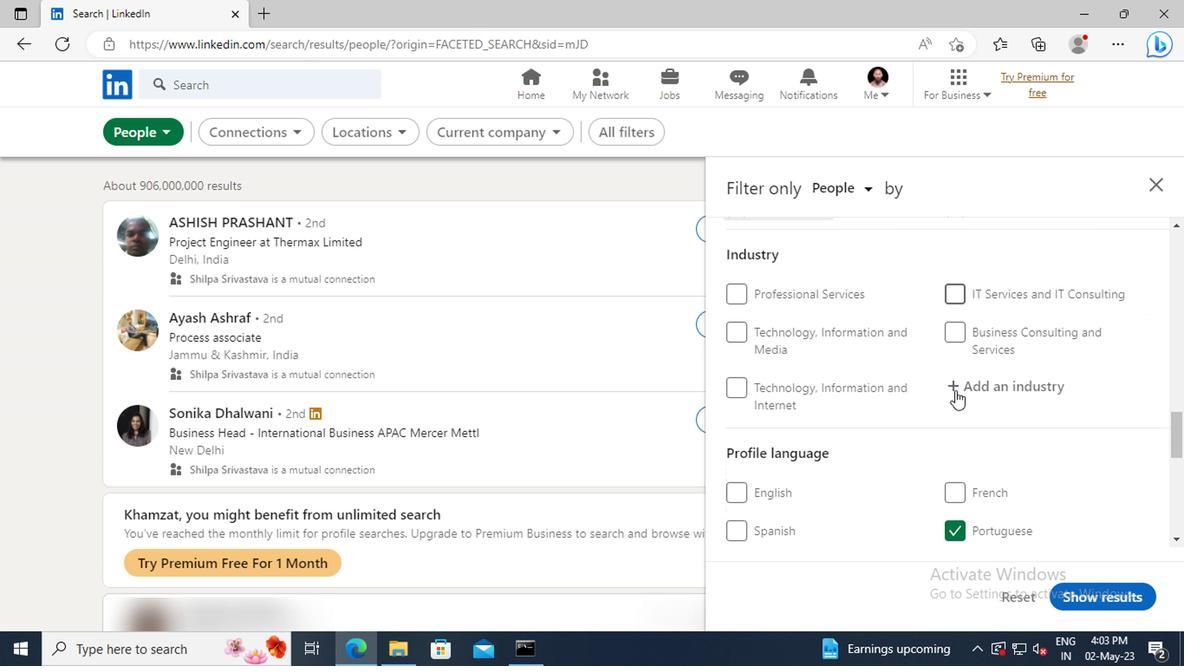 
Action: Mouse pressed left at (974, 396)
Screenshot: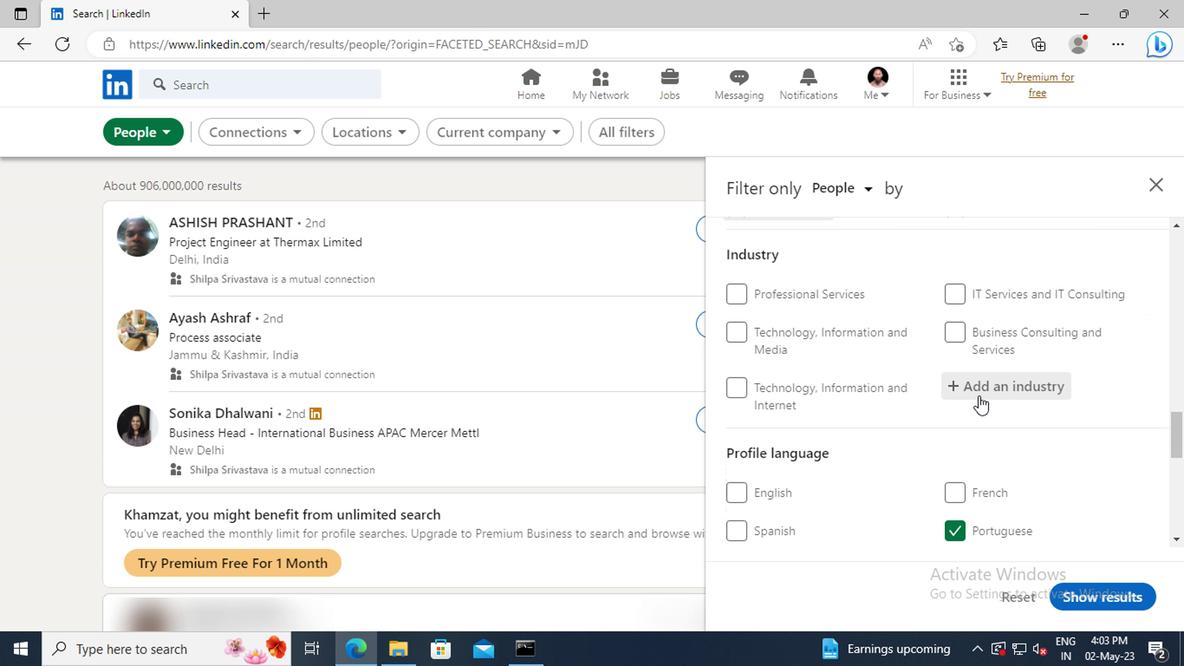 
Action: Key pressed <Key.shift>LEATHER<Key.space><Key.shift>PR
Screenshot: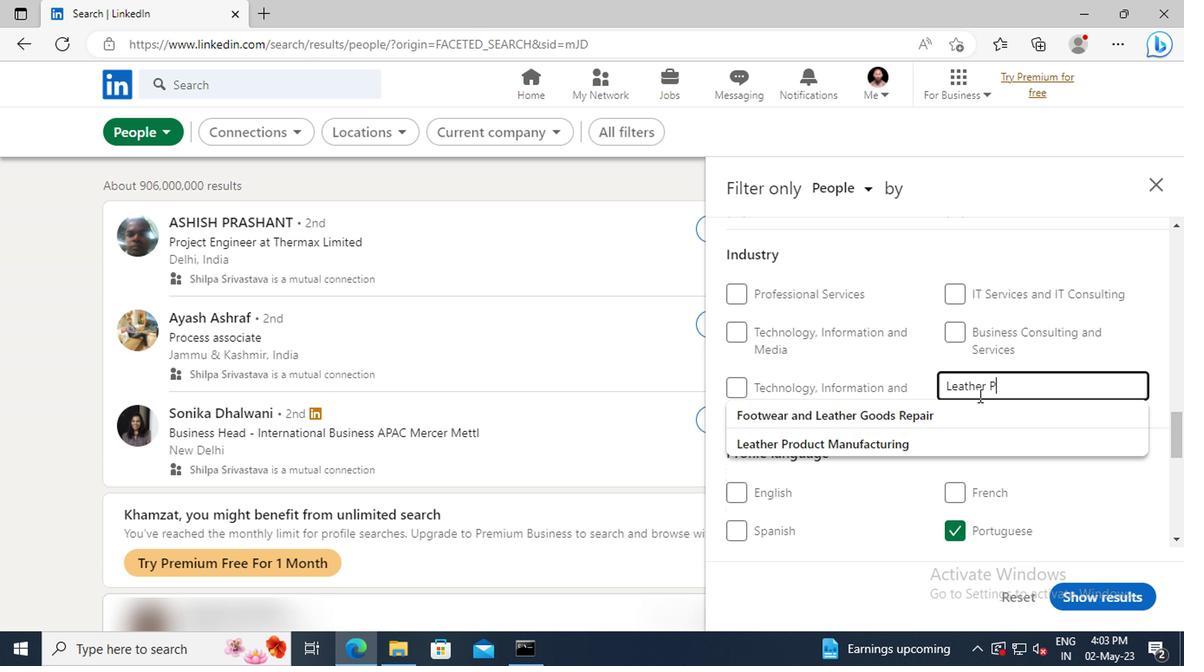
Action: Mouse moved to (974, 411)
Screenshot: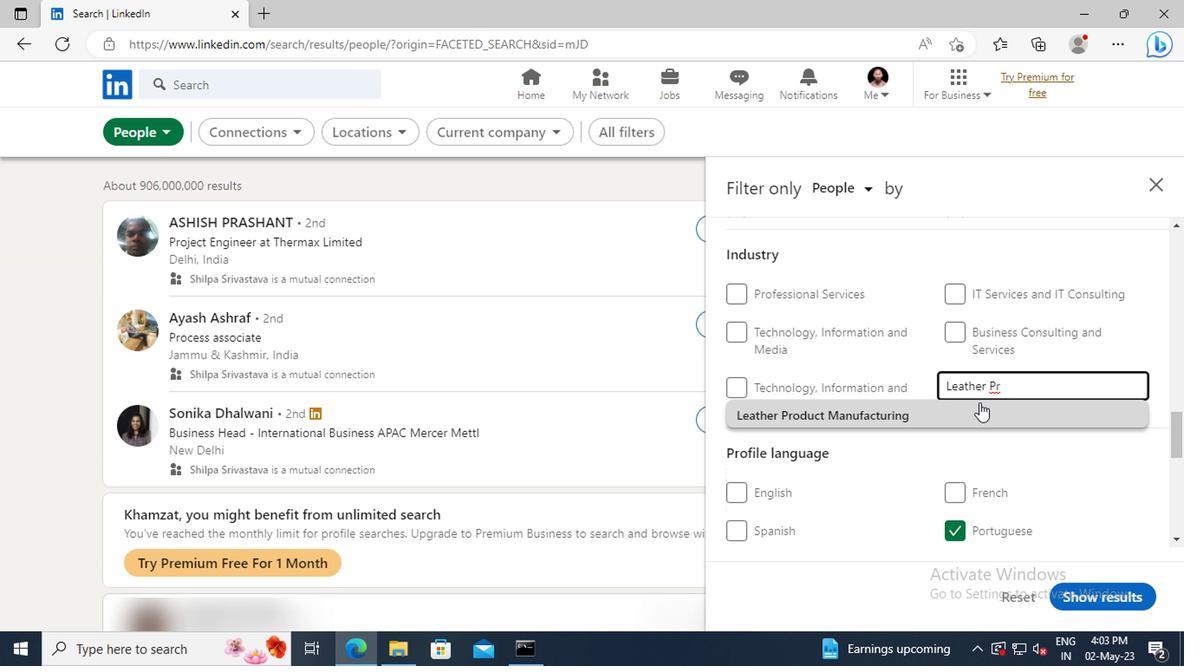 
Action: Mouse pressed left at (974, 411)
Screenshot: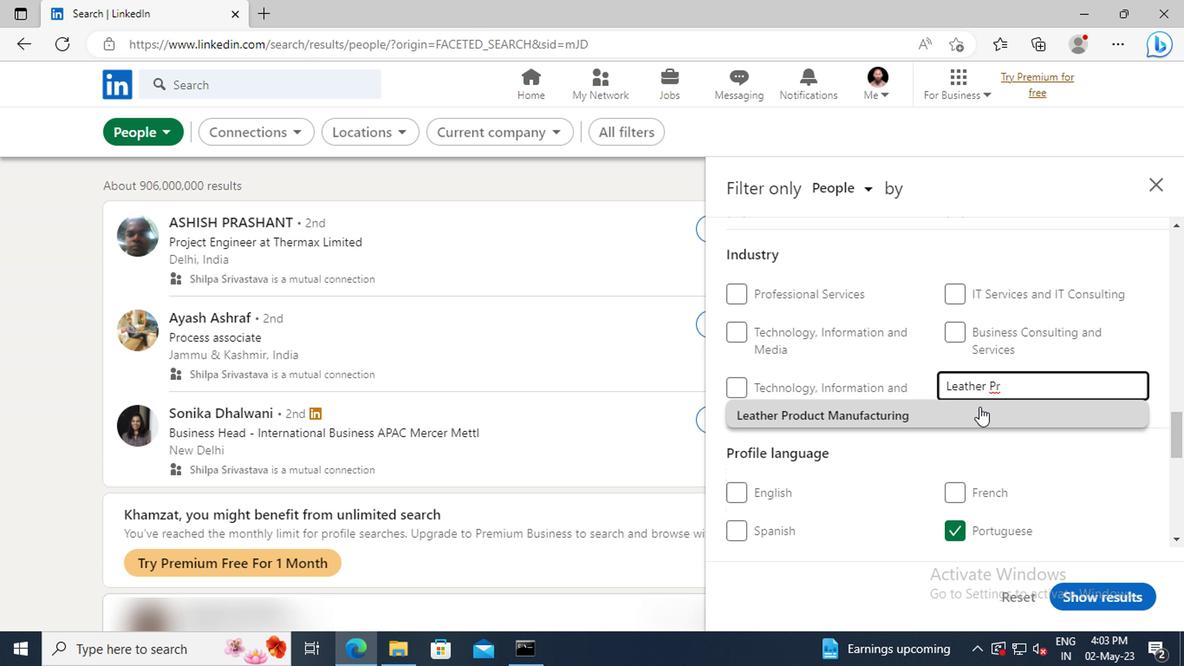 
Action: Mouse scrolled (974, 410) with delta (0, 0)
Screenshot: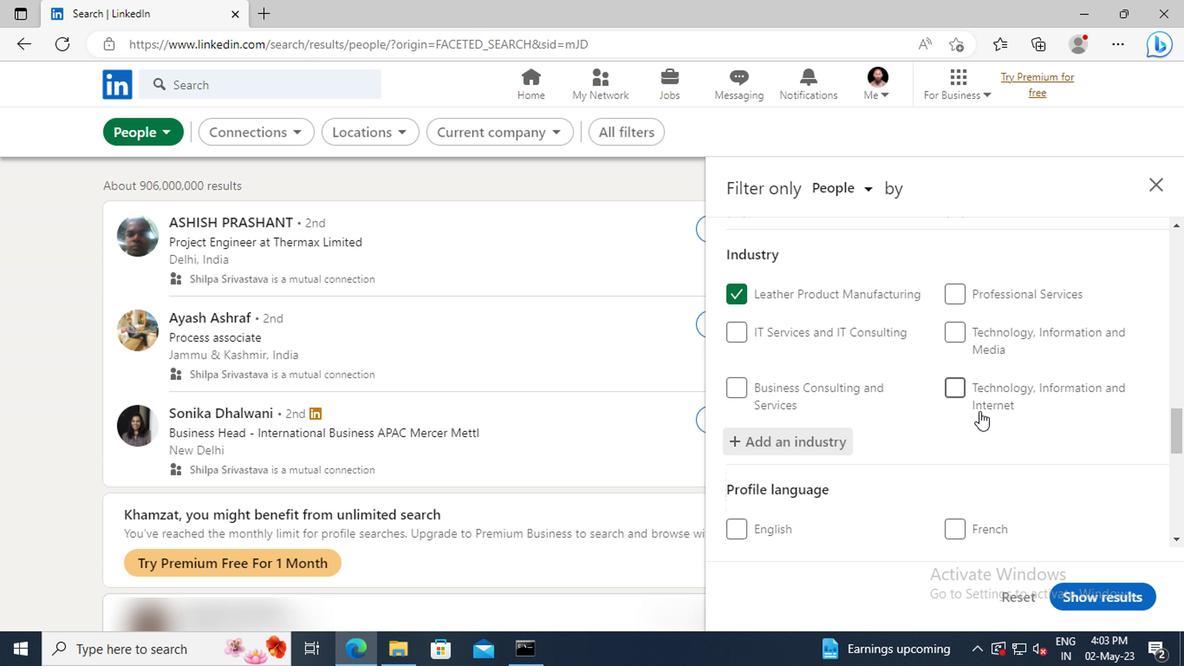 
Action: Mouse scrolled (974, 410) with delta (0, 0)
Screenshot: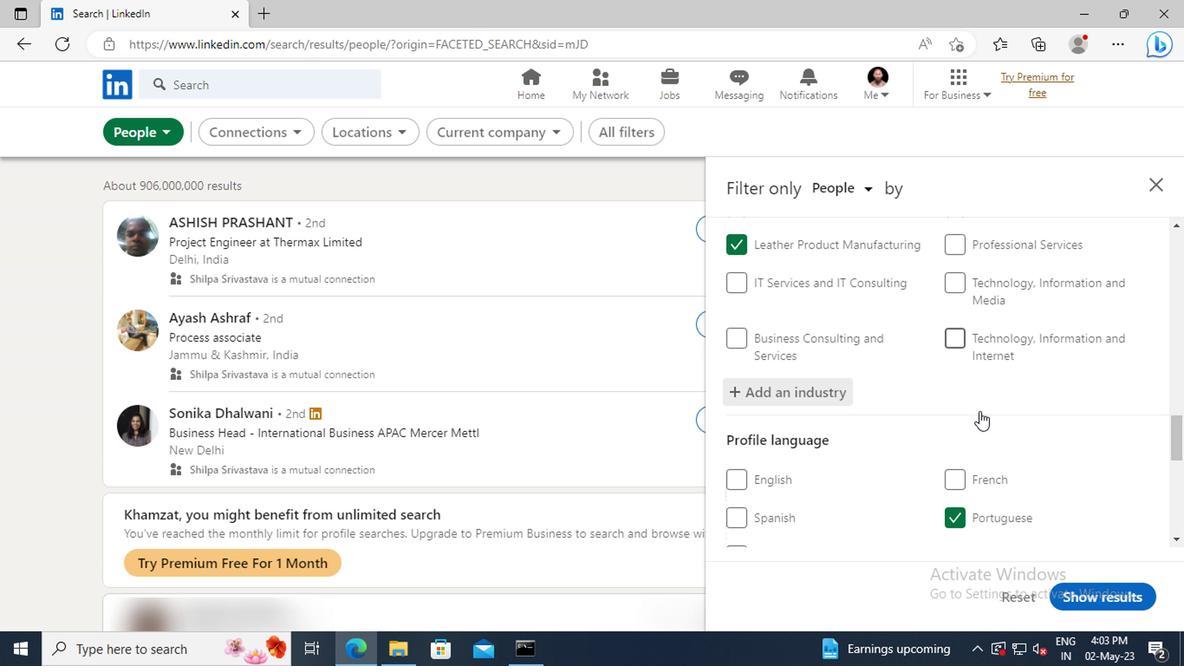 
Action: Mouse scrolled (974, 410) with delta (0, 0)
Screenshot: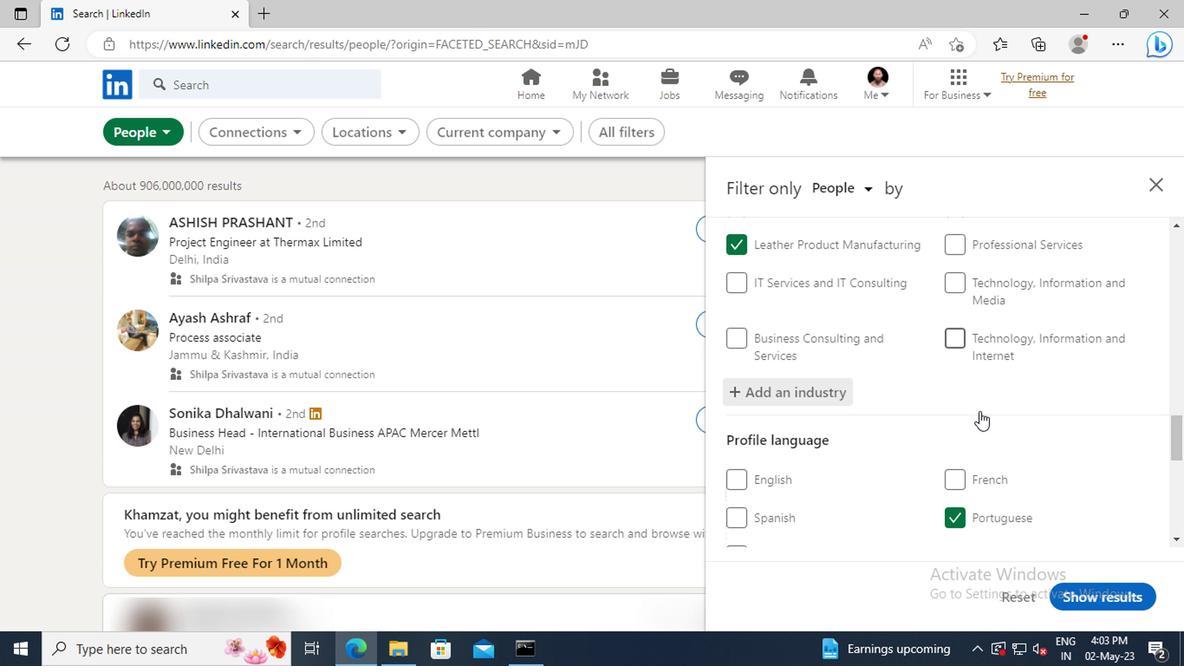 
Action: Mouse scrolled (974, 410) with delta (0, 0)
Screenshot: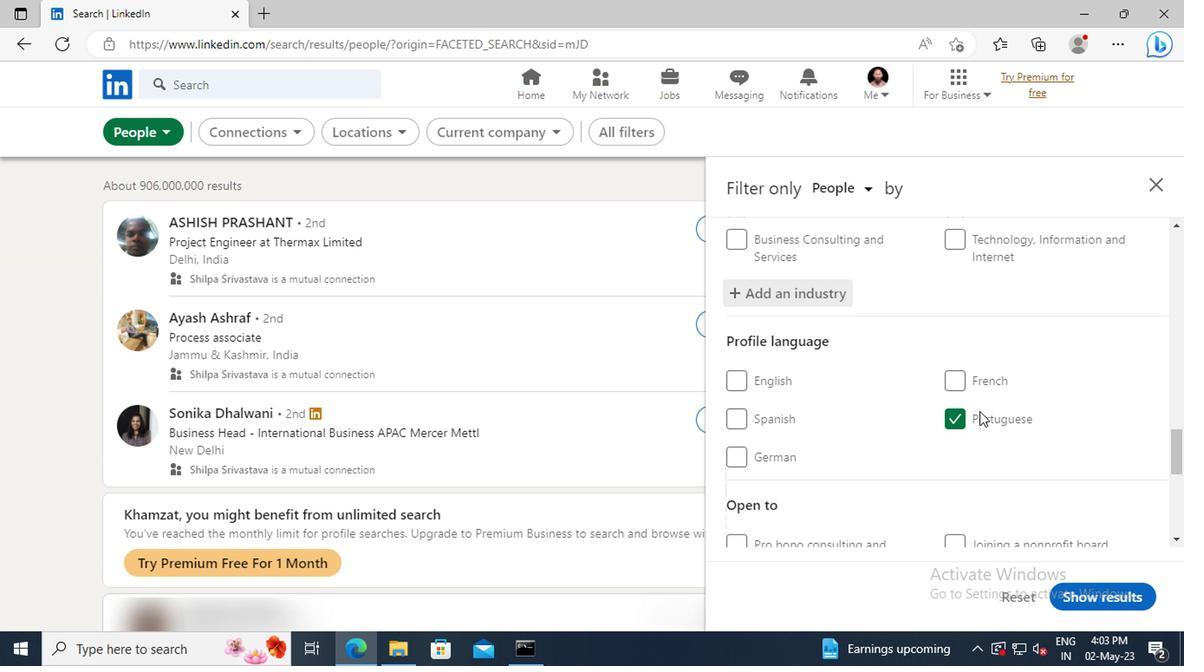 
Action: Mouse scrolled (974, 410) with delta (0, 0)
Screenshot: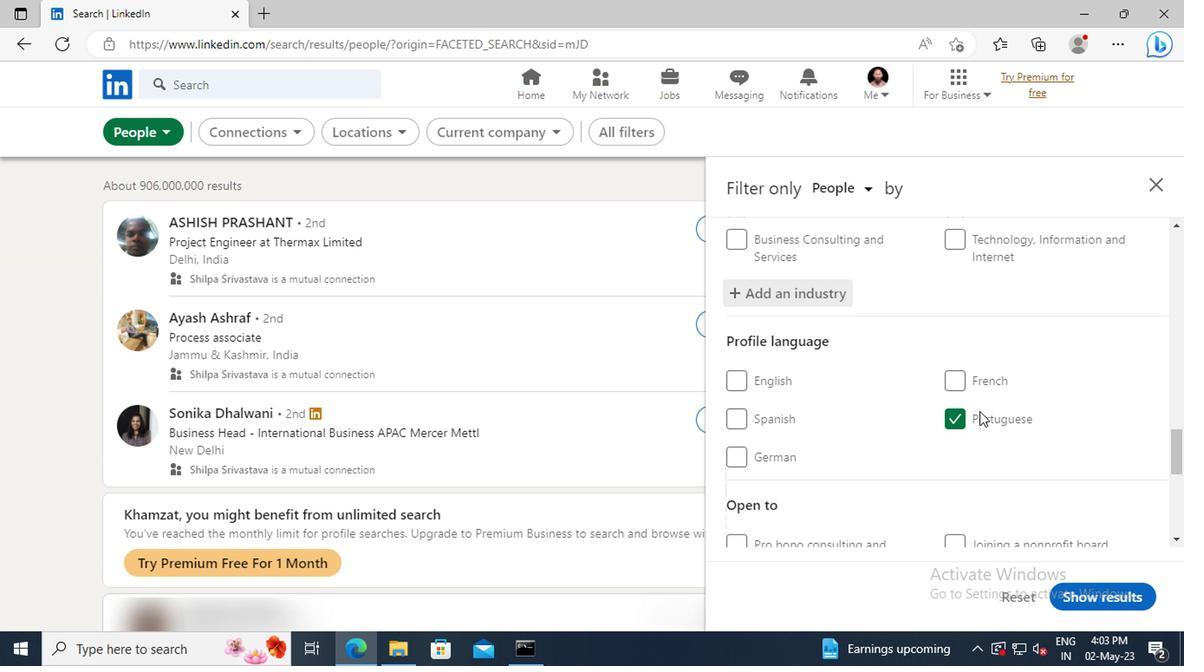
Action: Mouse scrolled (974, 410) with delta (0, 0)
Screenshot: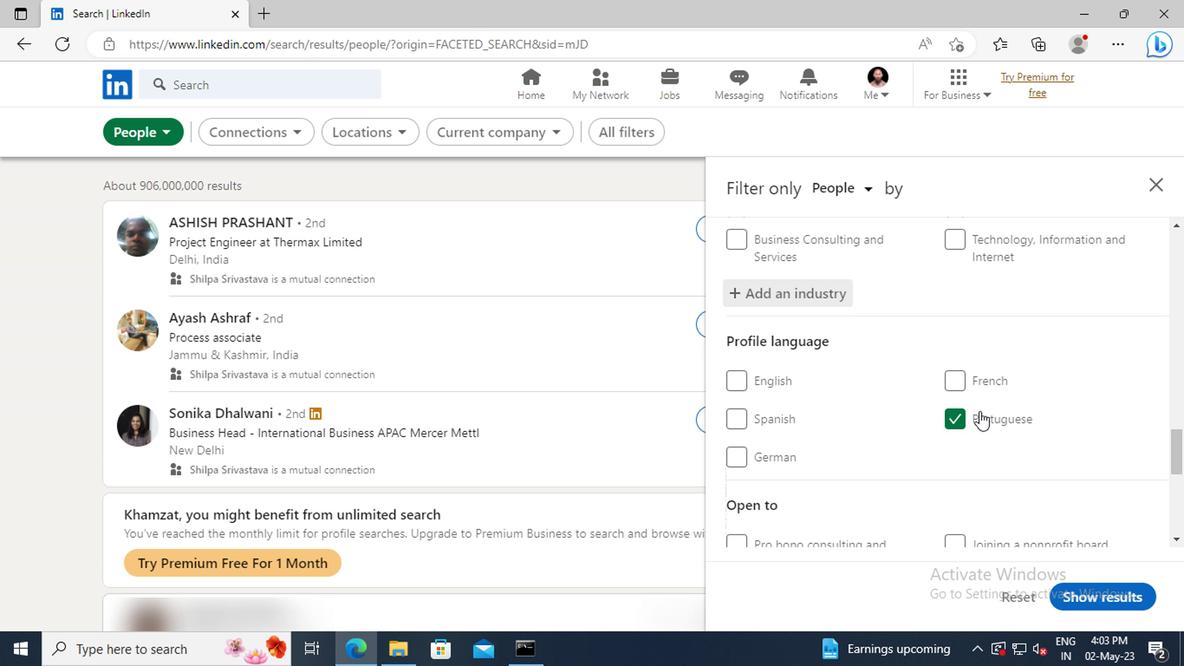 
Action: Mouse scrolled (974, 410) with delta (0, 0)
Screenshot: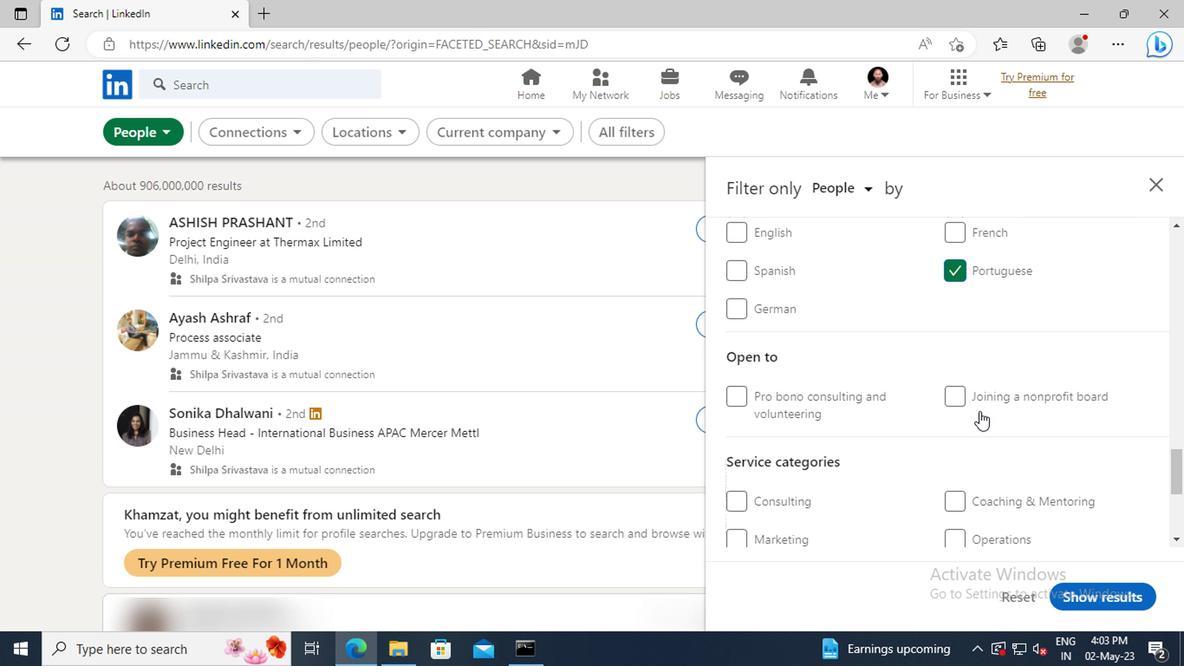 
Action: Mouse scrolled (974, 410) with delta (0, 0)
Screenshot: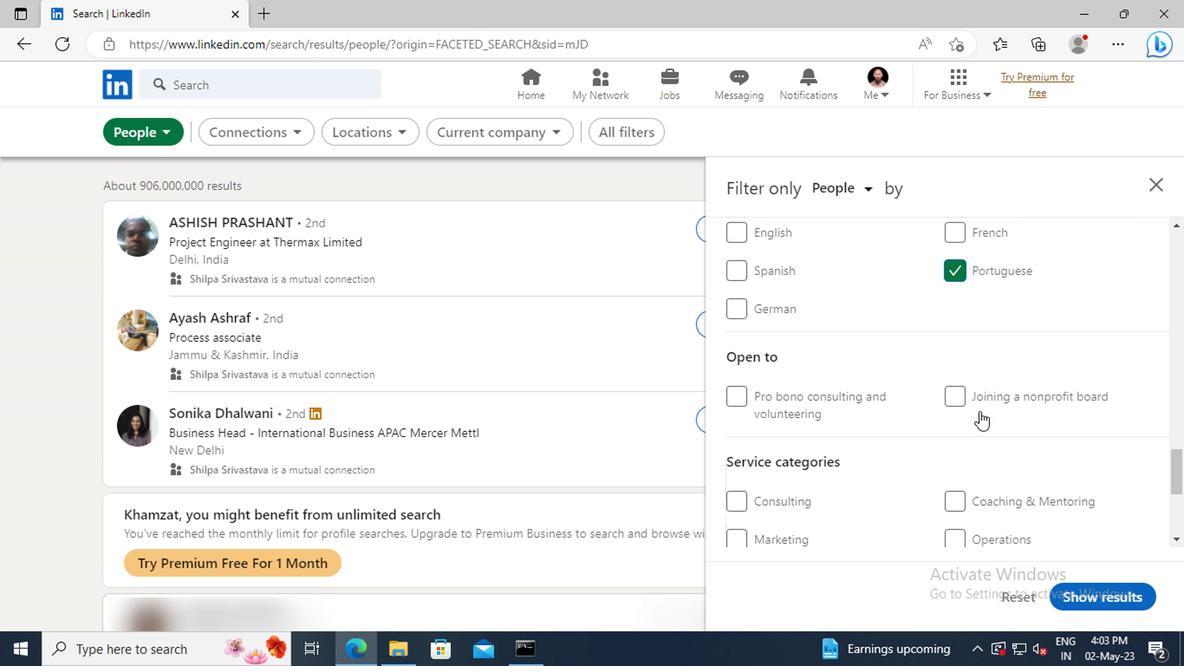 
Action: Mouse scrolled (974, 410) with delta (0, 0)
Screenshot: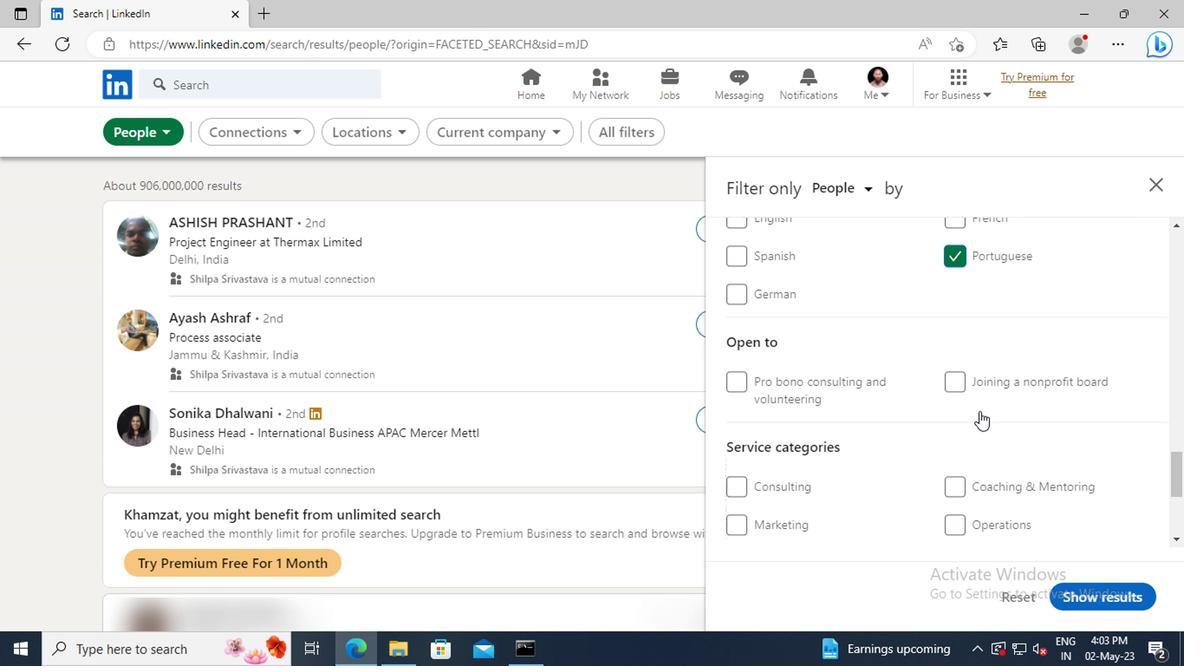 
Action: Mouse moved to (970, 423)
Screenshot: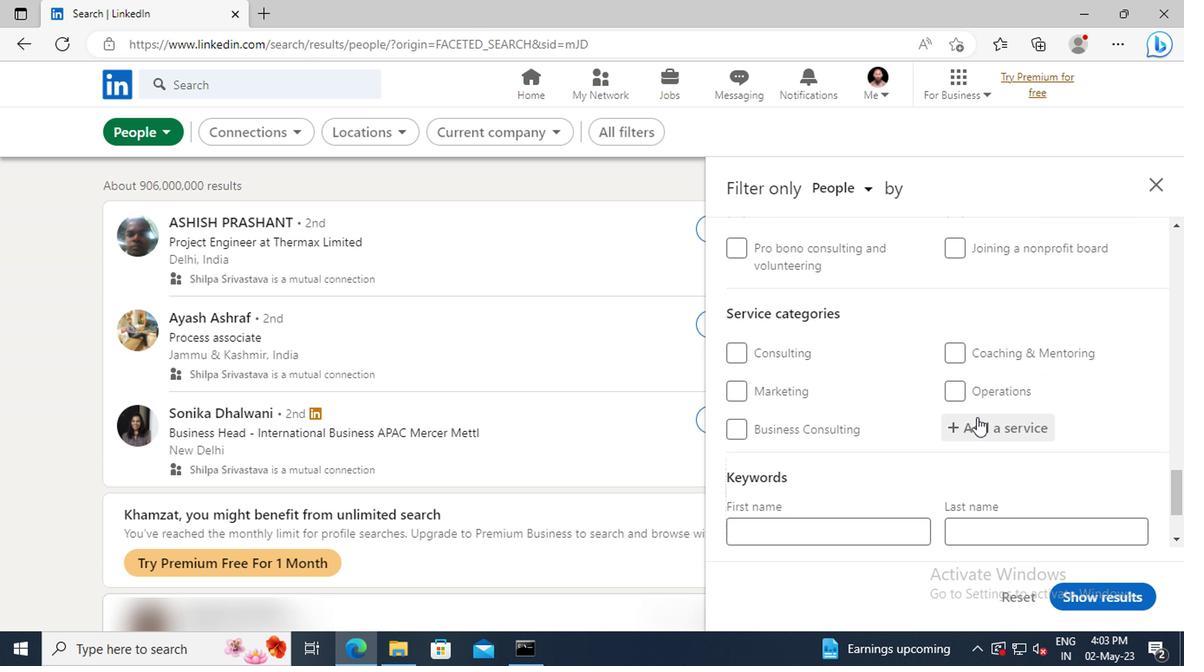 
Action: Mouse pressed left at (970, 423)
Screenshot: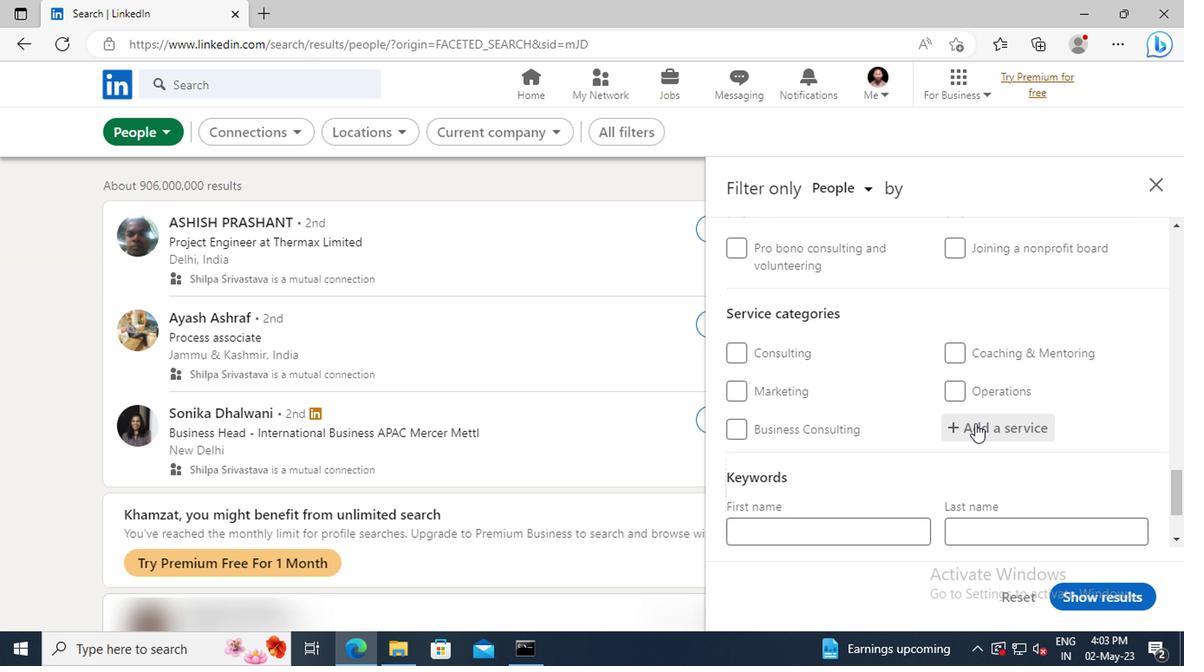 
Action: Key pressed <Key.shift>DJIN
Screenshot: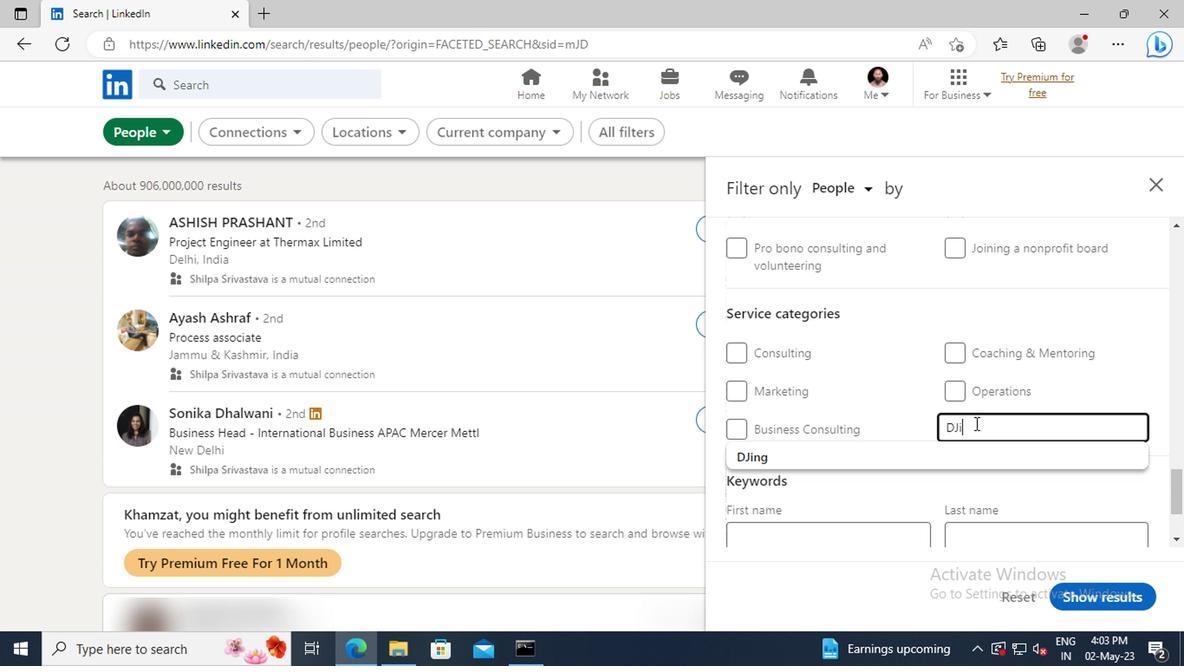 
Action: Mouse moved to (970, 452)
Screenshot: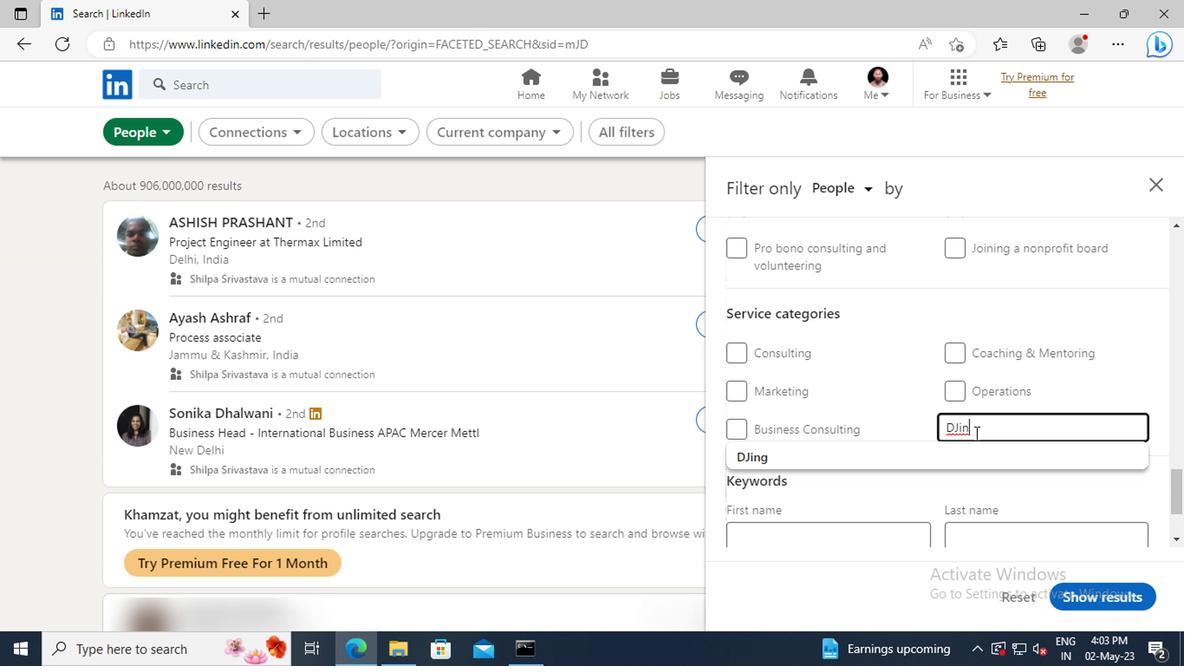 
Action: Mouse pressed left at (970, 452)
Screenshot: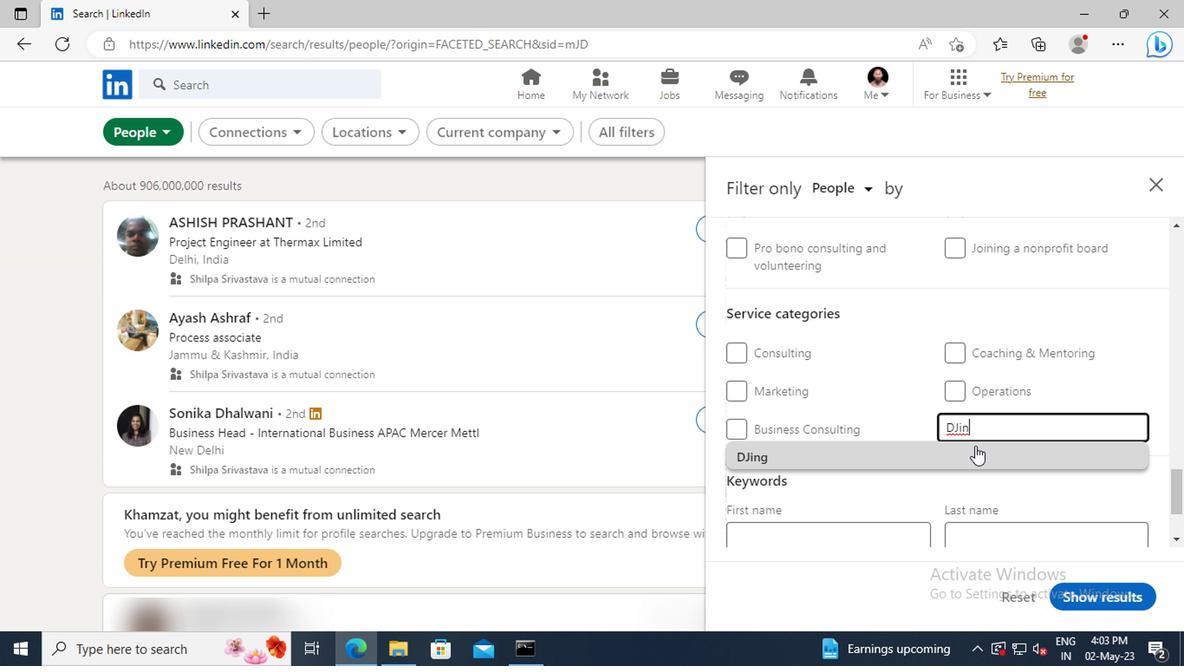 
Action: Mouse scrolled (970, 451) with delta (0, 0)
Screenshot: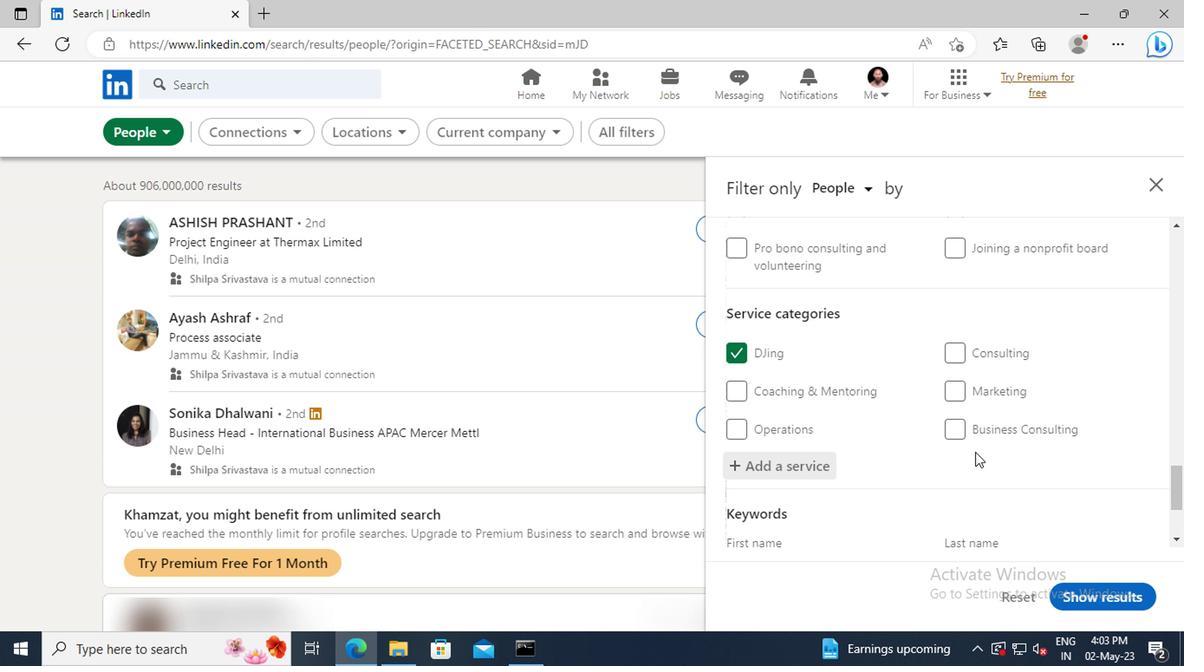 
Action: Mouse scrolled (970, 451) with delta (0, 0)
Screenshot: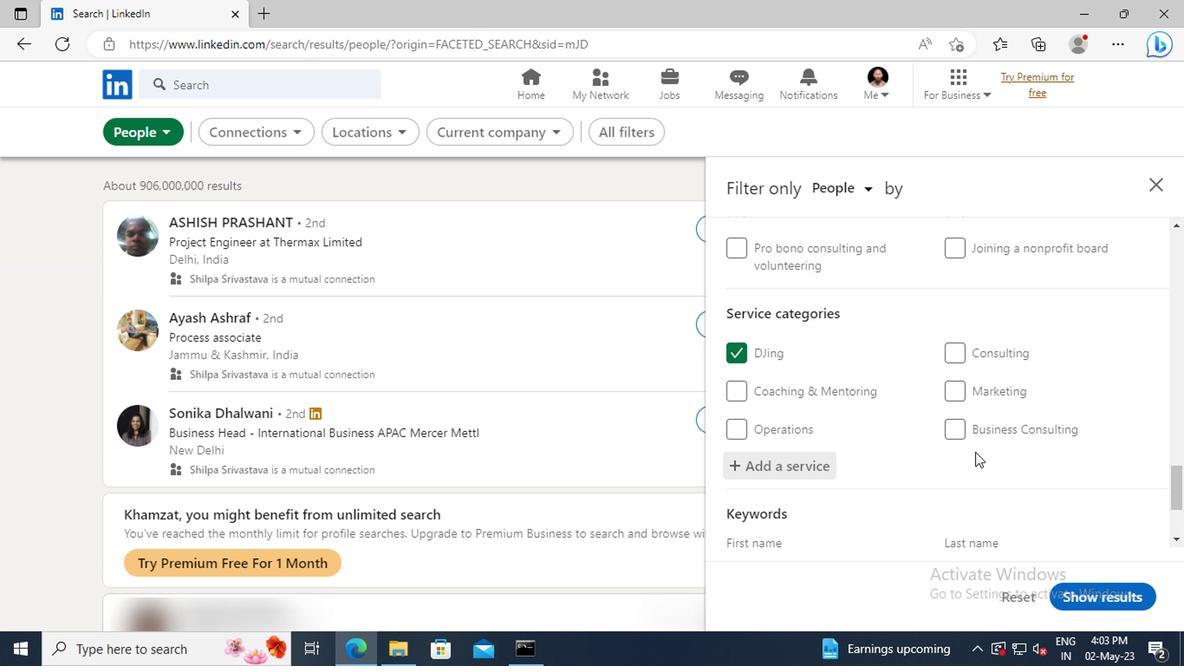 
Action: Mouse scrolled (970, 451) with delta (0, 0)
Screenshot: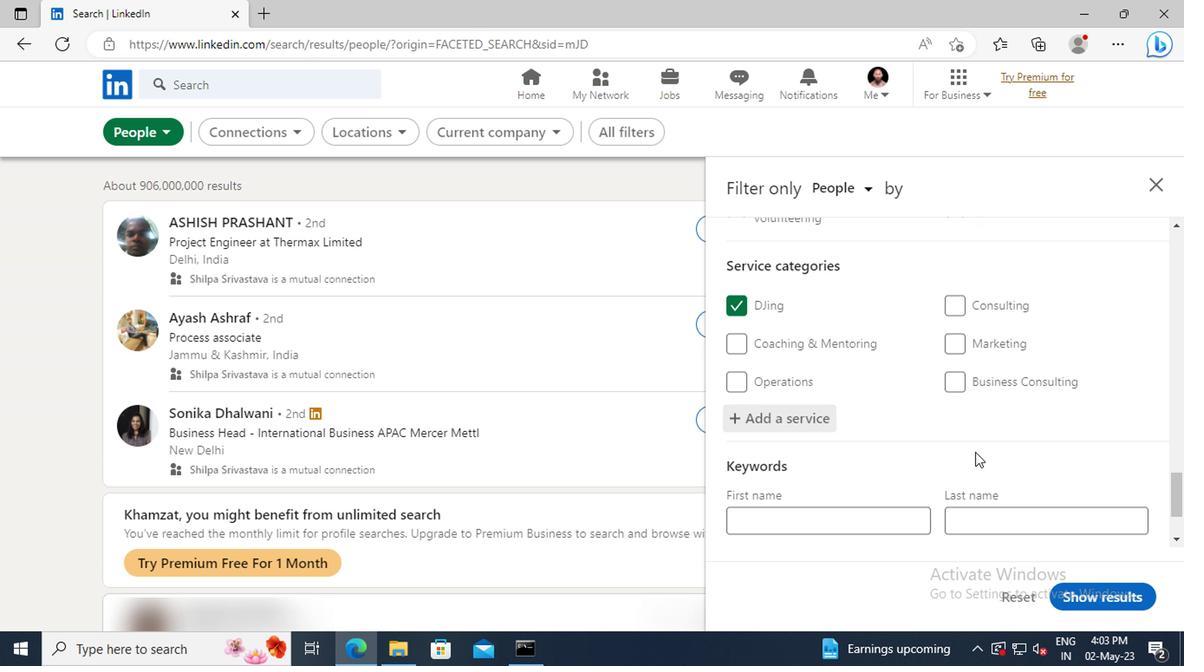
Action: Mouse scrolled (970, 451) with delta (0, 0)
Screenshot: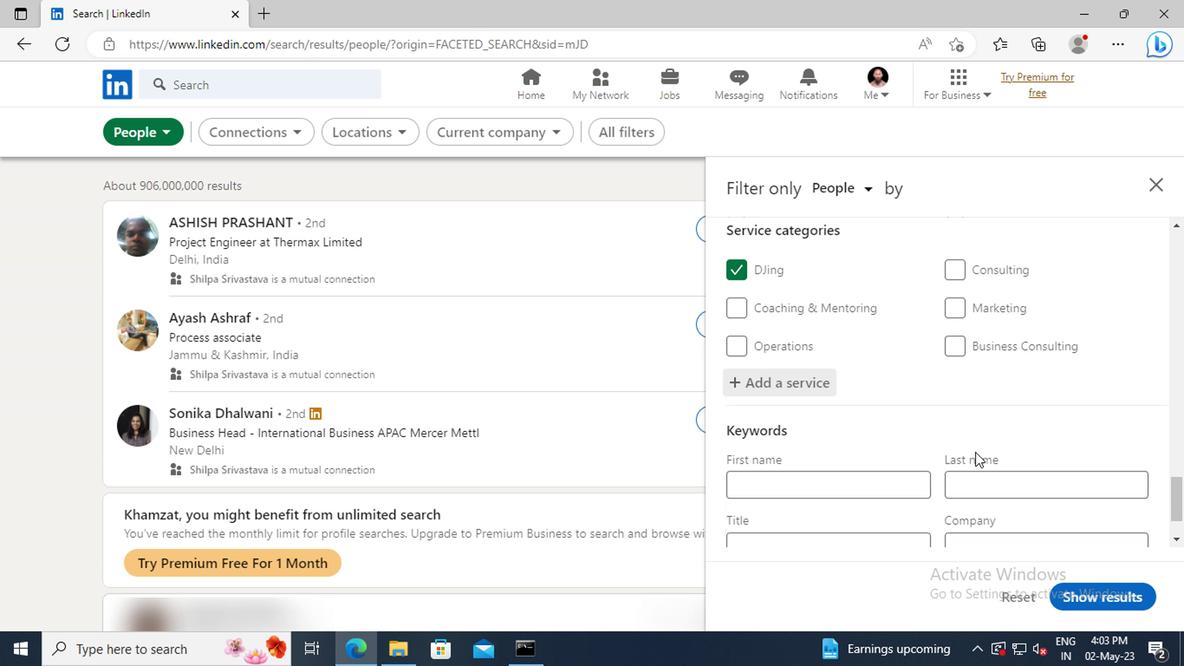 
Action: Mouse moved to (850, 465)
Screenshot: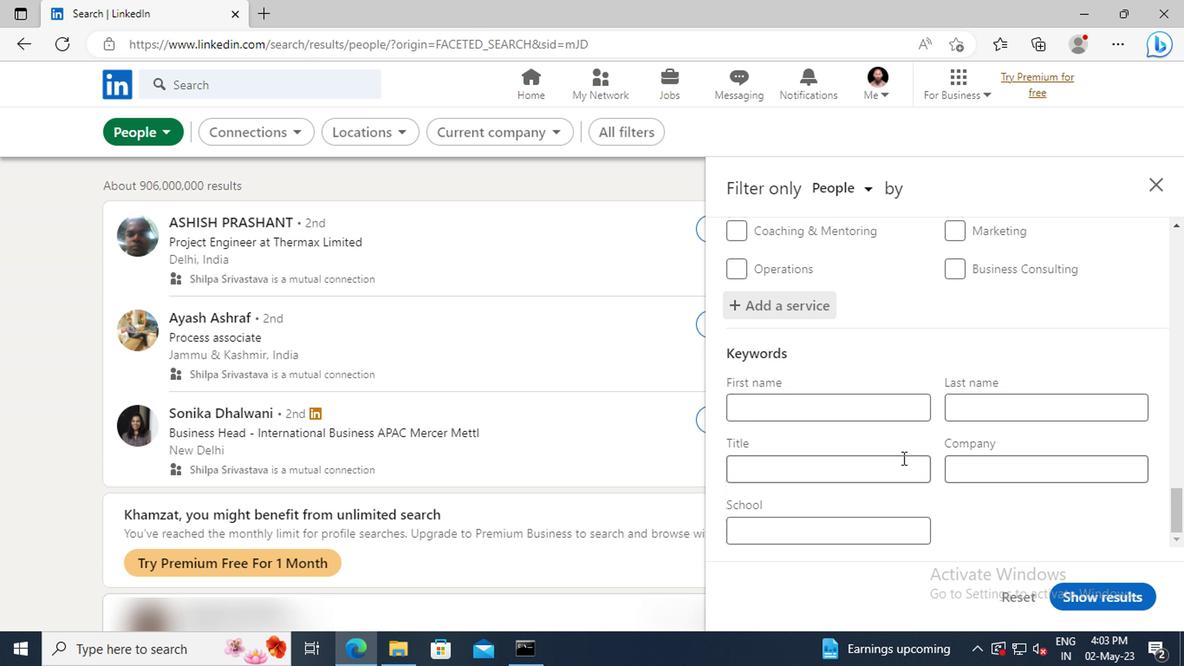 
Action: Mouse pressed left at (850, 465)
Screenshot: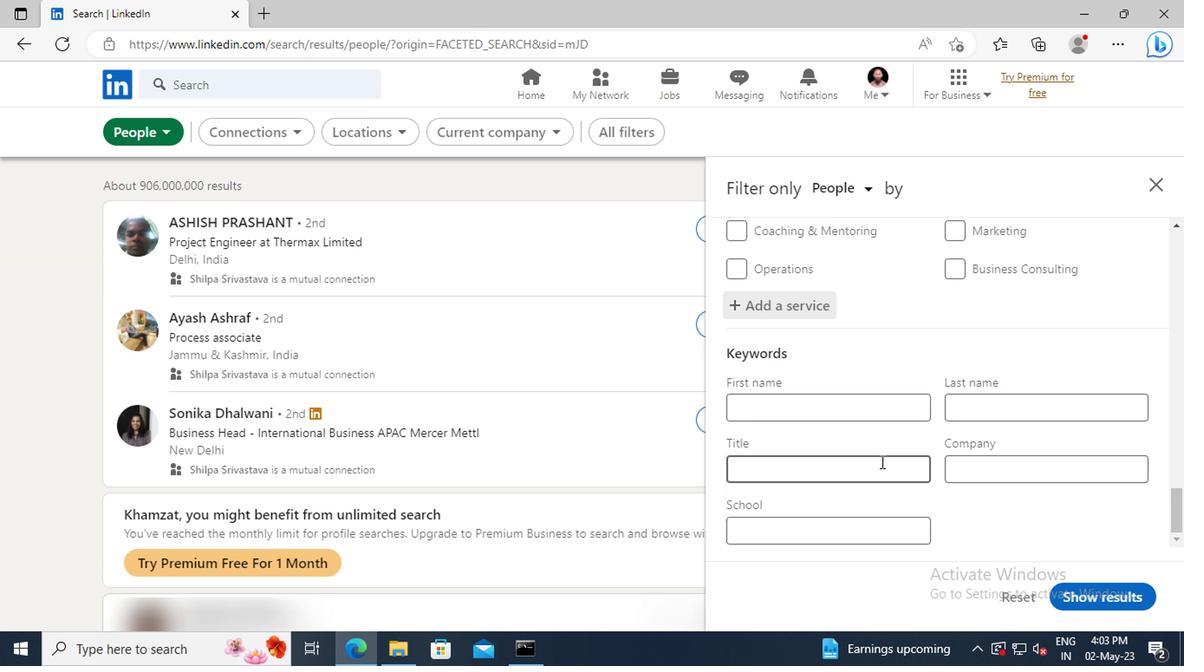 
Action: Mouse moved to (849, 467)
Screenshot: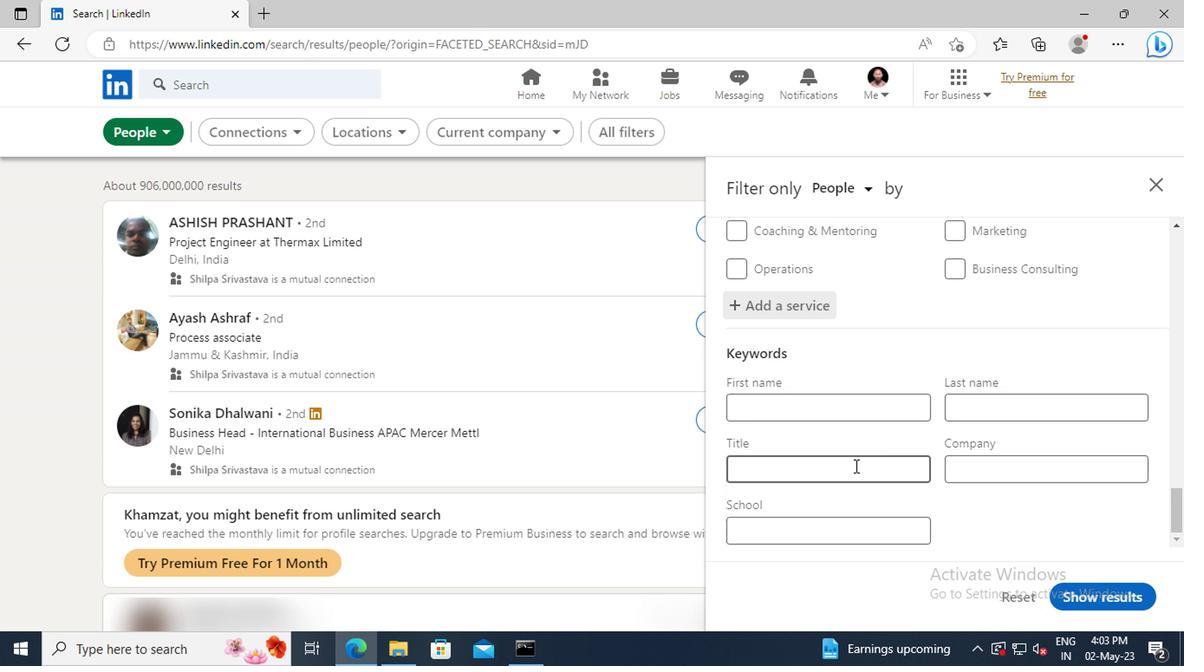 
Action: Key pressed <Key.shift>PERSONAL<Key.space><Key.shift>ASSISTANT<Key.enter>
Screenshot: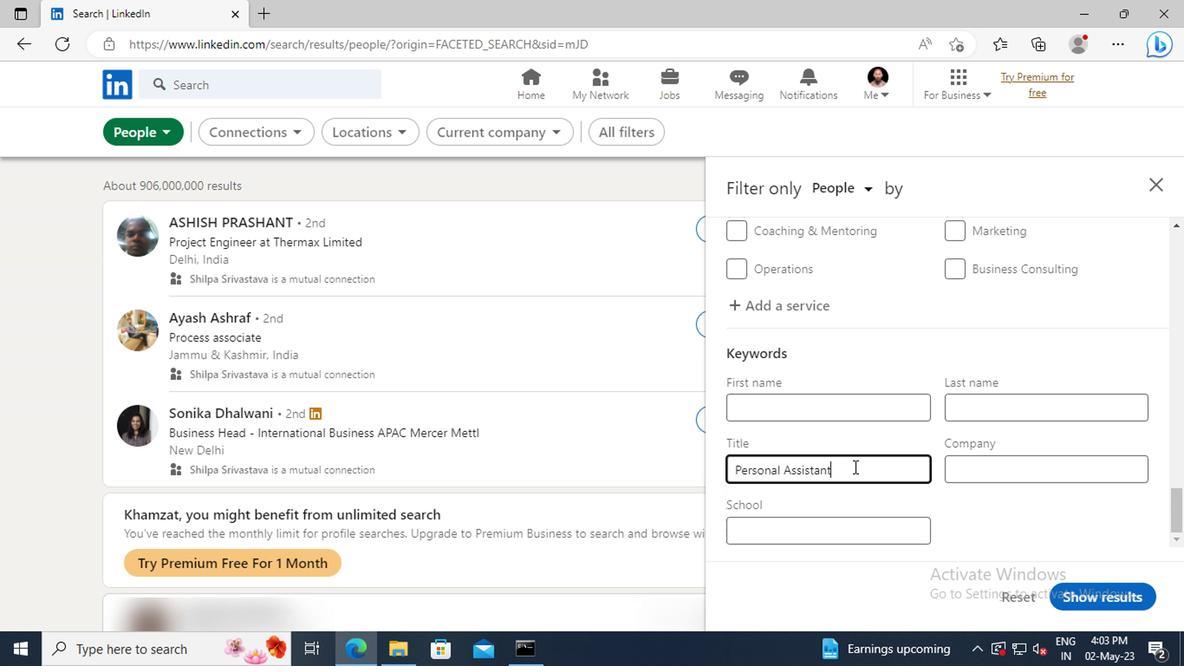 
Action: Mouse moved to (1084, 592)
Screenshot: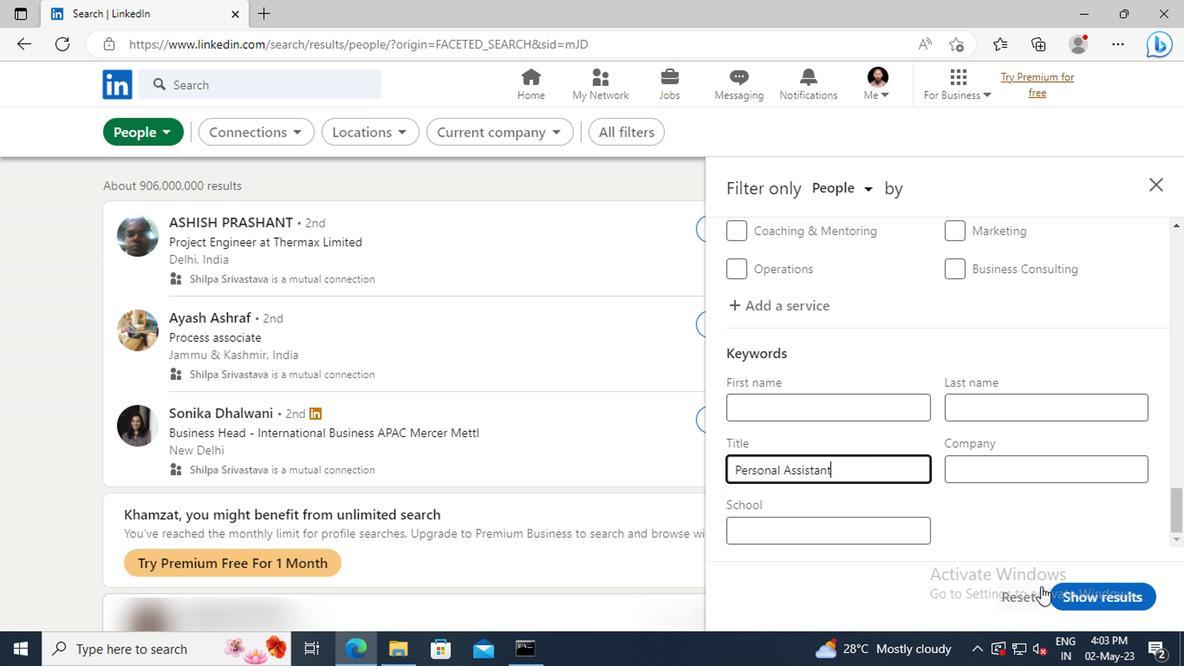 
Action: Mouse pressed left at (1084, 592)
Screenshot: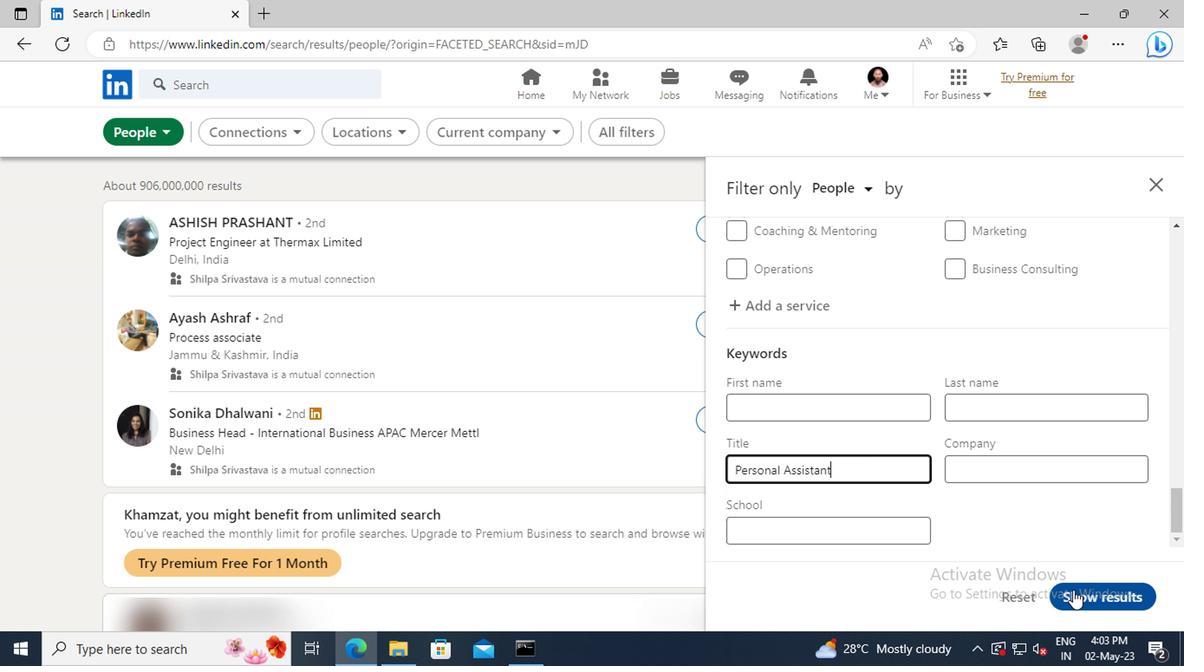 
